 Task: Font style For heading Use Andalus with dark cyan 1 colour & Underline. font size for heading '26 Pt. 'Change the font style of data to Arabic Typesettingand font size to  18 Pt. Change the alignment of both headline & data to   center vertically. In the sheet  analysisAnnualSales_Report
Action: Mouse moved to (66, 124)
Screenshot: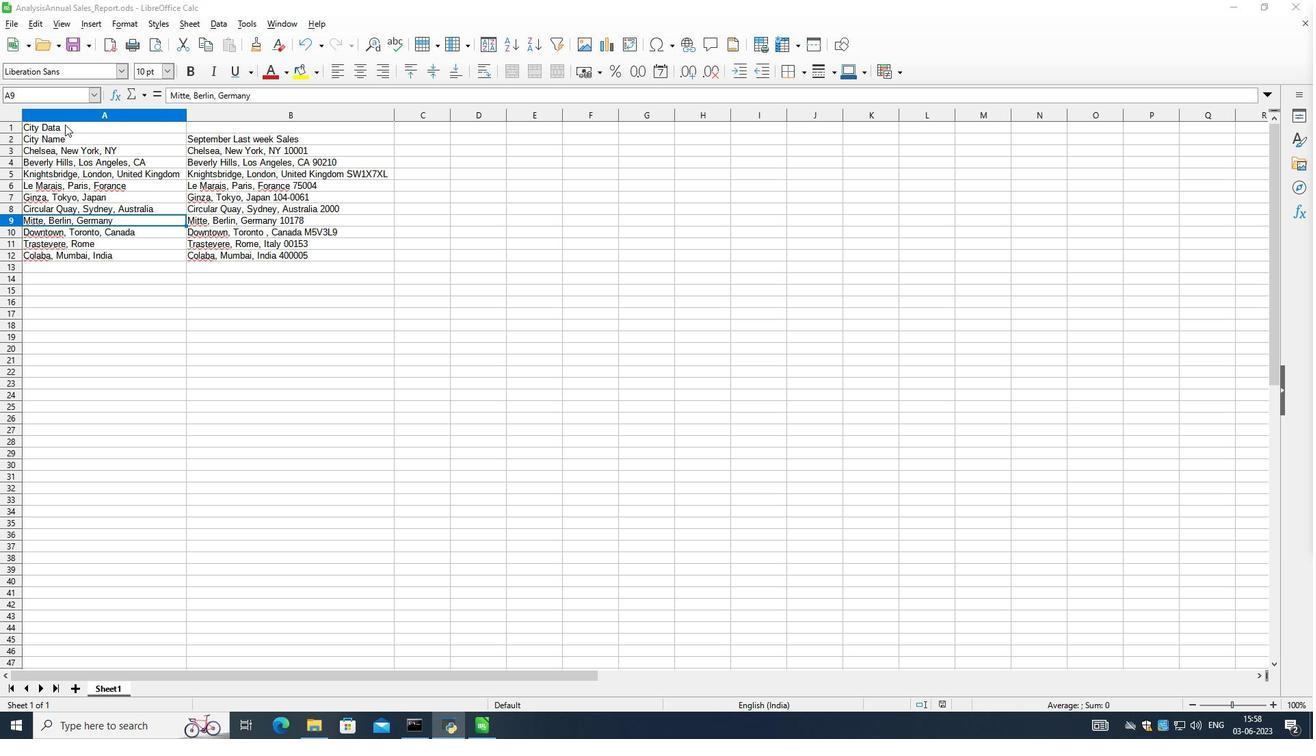 
Action: Mouse pressed left at (66, 124)
Screenshot: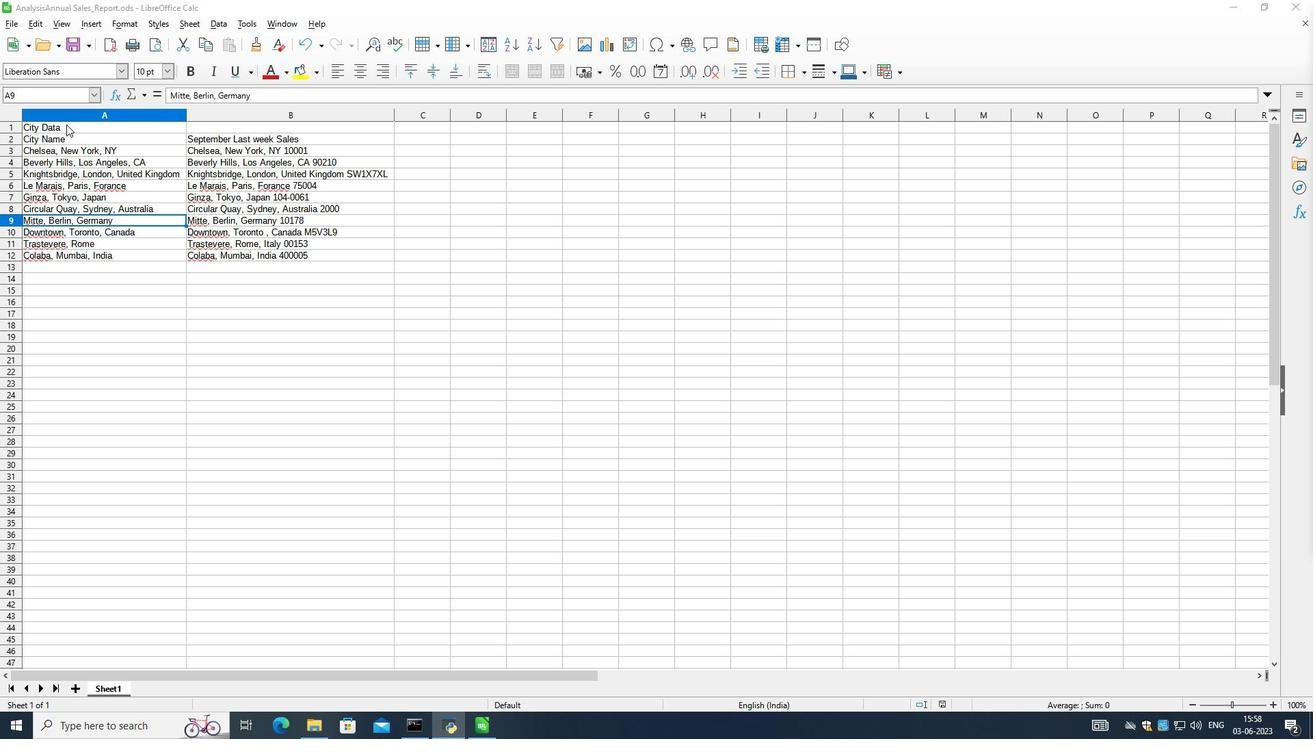 
Action: Mouse moved to (70, 162)
Screenshot: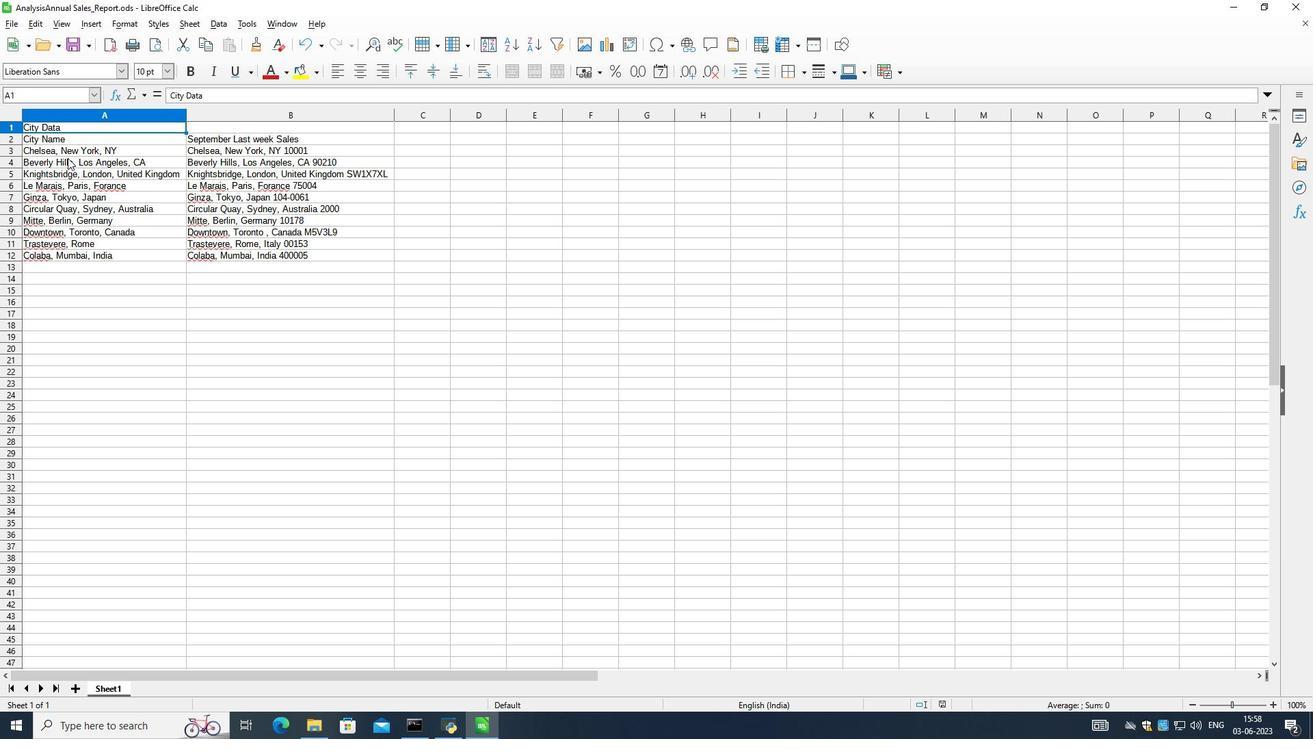 
Action: Mouse pressed left at (70, 162)
Screenshot: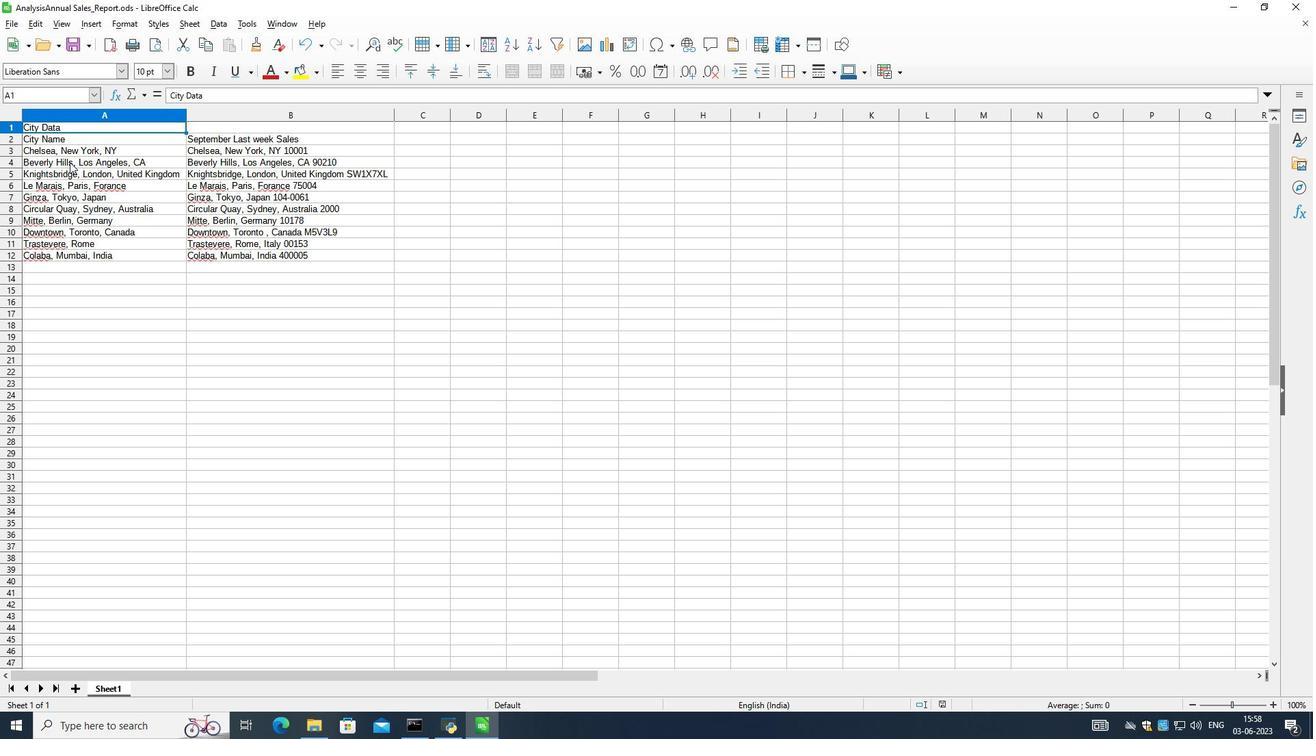 
Action: Mouse moved to (66, 125)
Screenshot: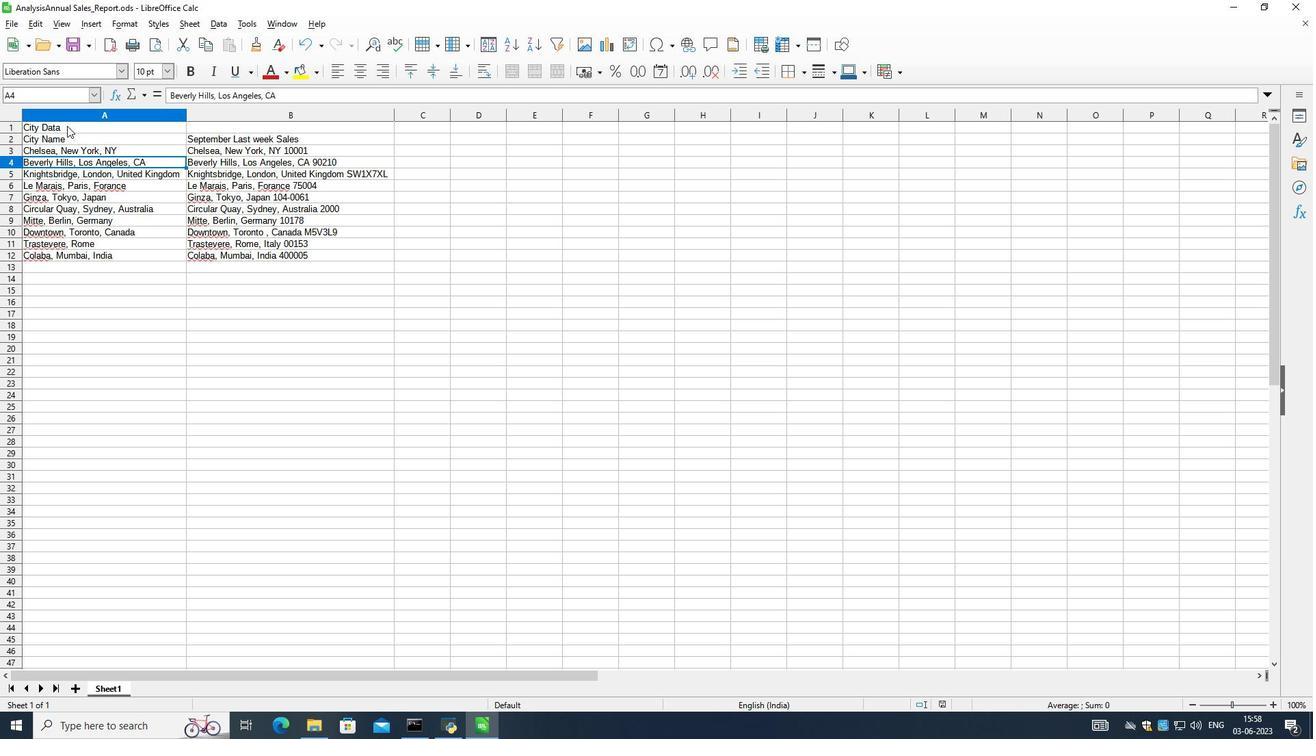
Action: Mouse pressed left at (66, 125)
Screenshot: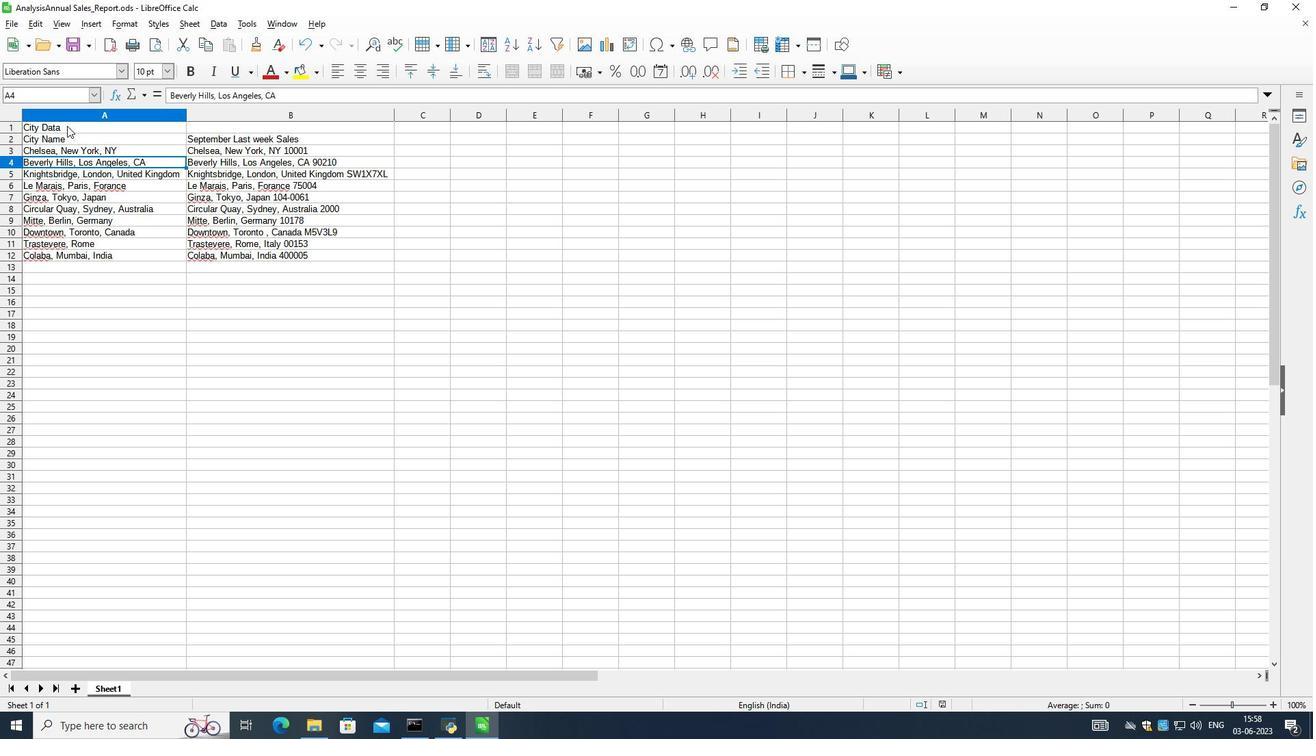 
Action: Mouse moved to (535, 72)
Screenshot: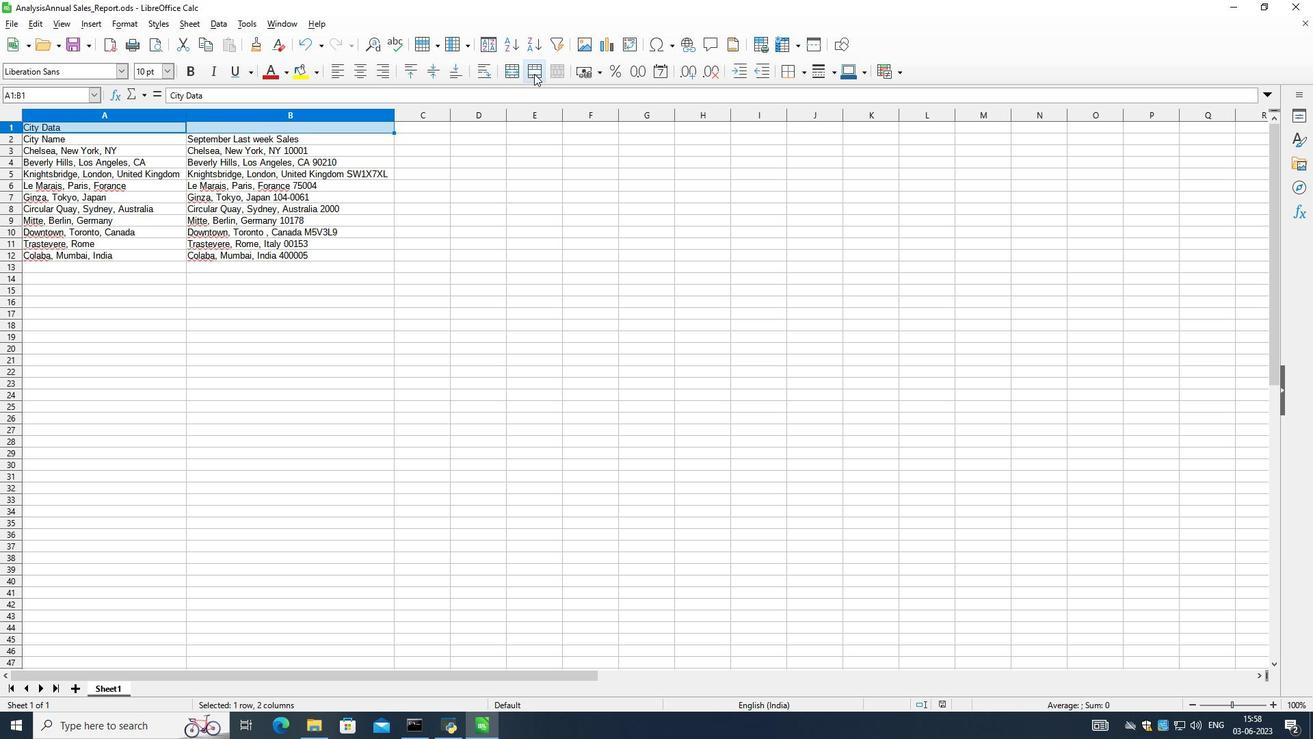
Action: Mouse pressed left at (535, 72)
Screenshot: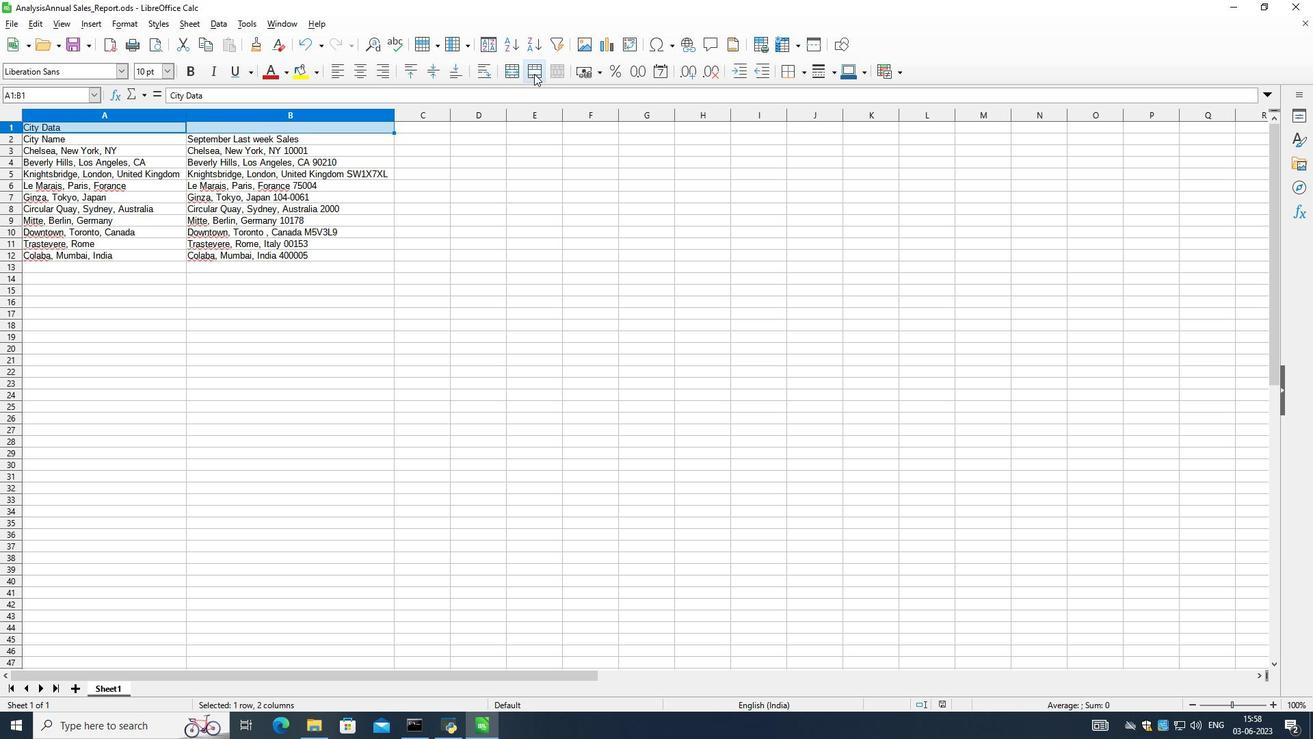 
Action: Mouse moved to (120, 67)
Screenshot: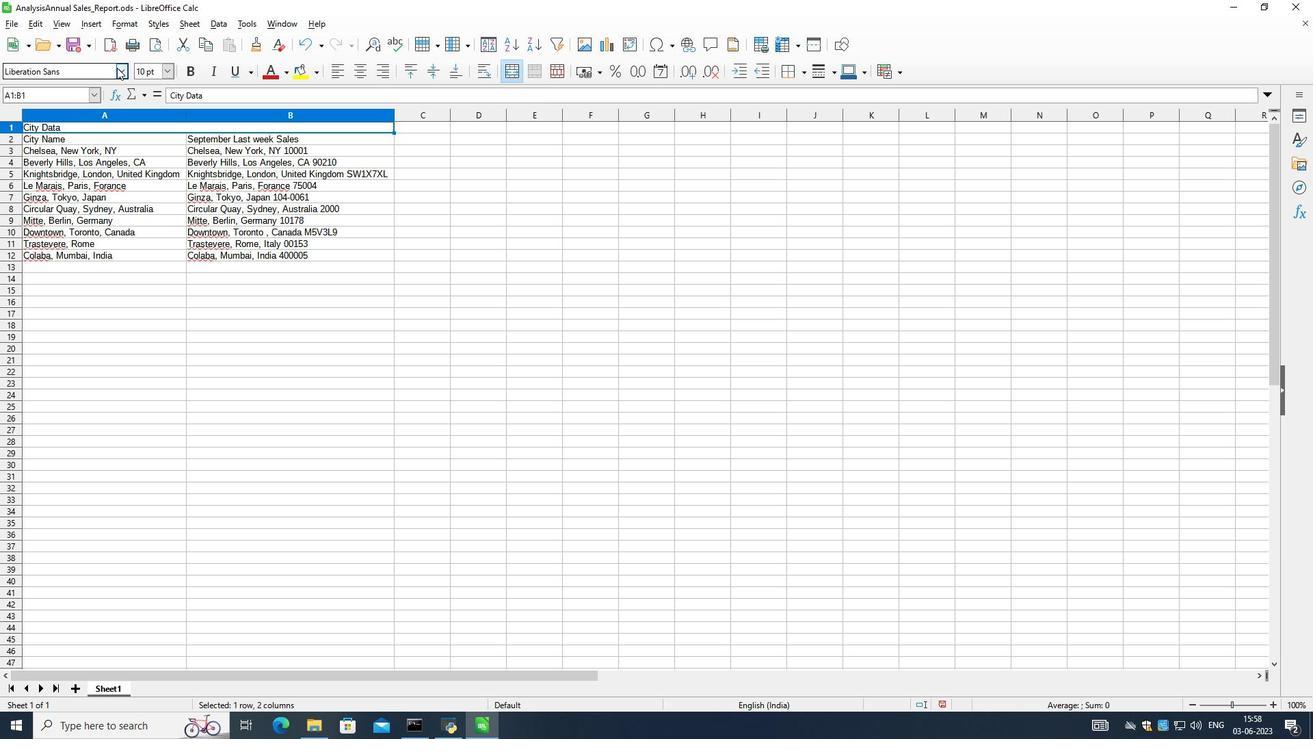 
Action: Mouse pressed left at (120, 67)
Screenshot: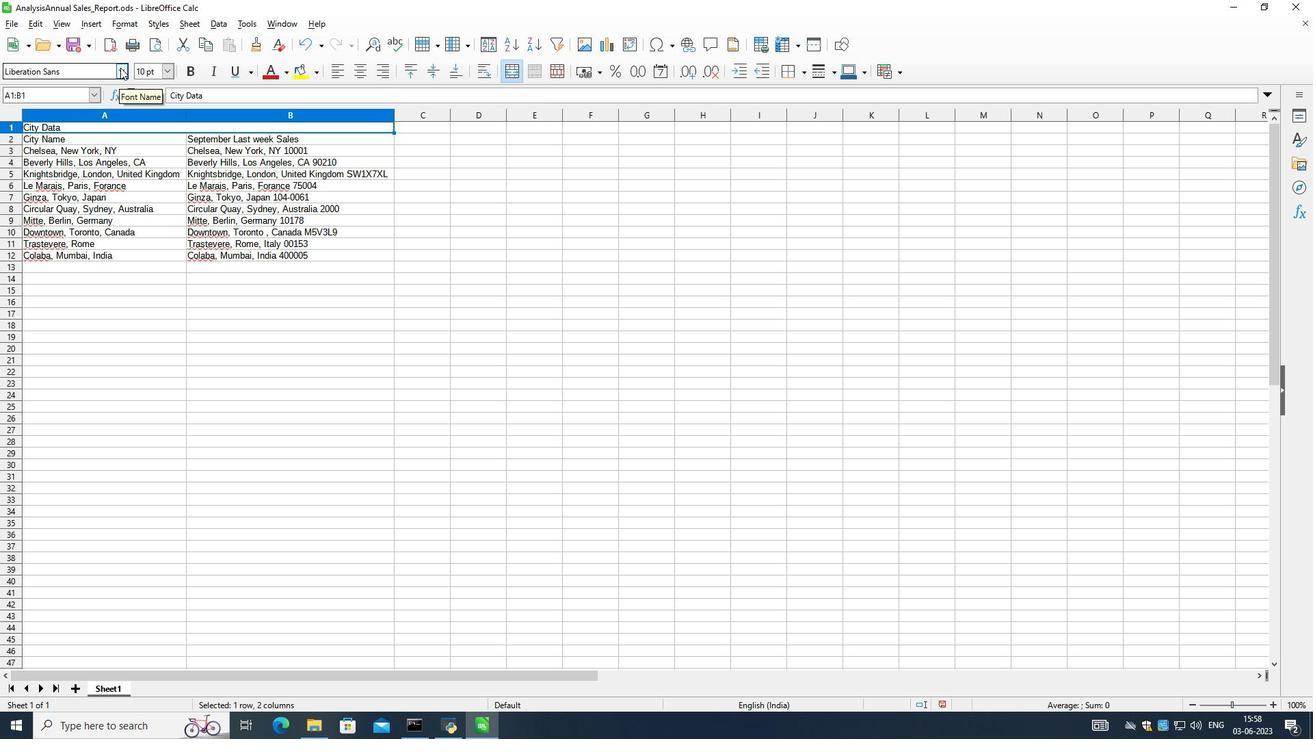 
Action: Key pressed andalus<Key.space>with<Key.space>dark<Key.space>cyan1<Key.space><Key.shift_r>C<Key.backspace>color<Key.enter>
Screenshot: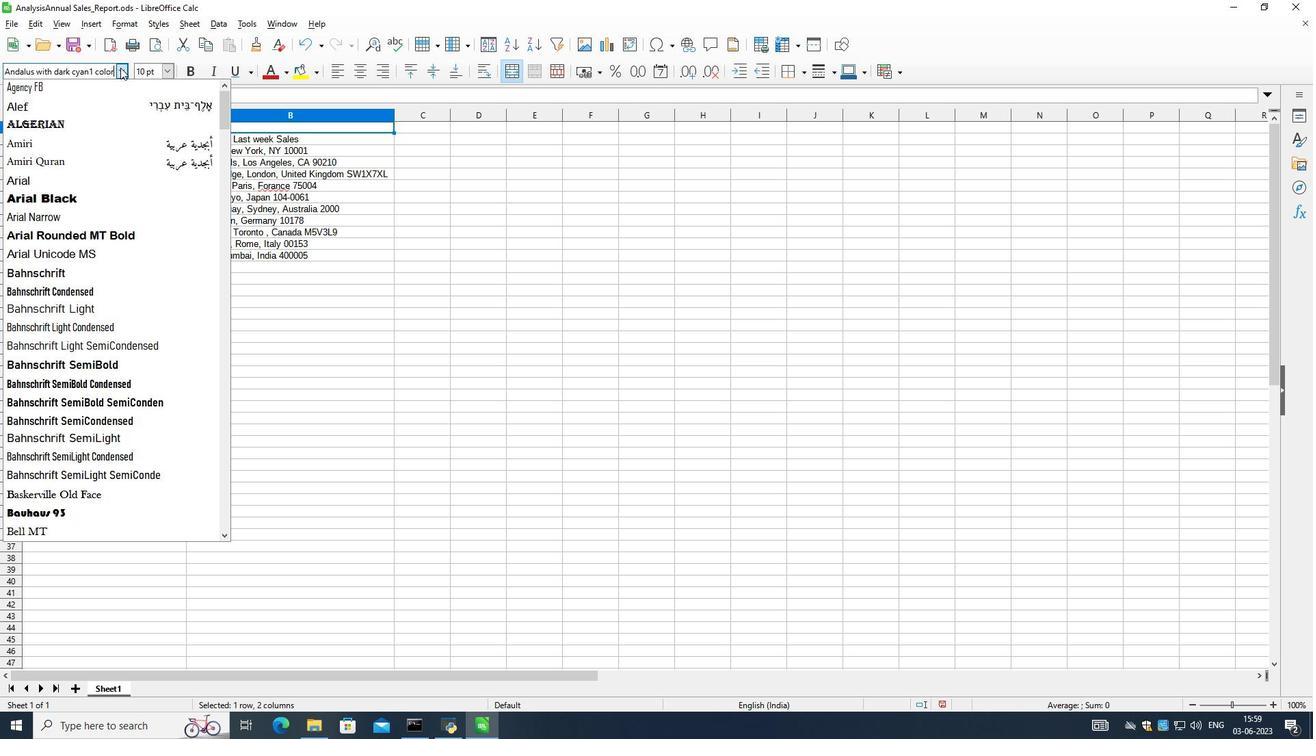 
Action: Mouse moved to (171, 211)
Screenshot: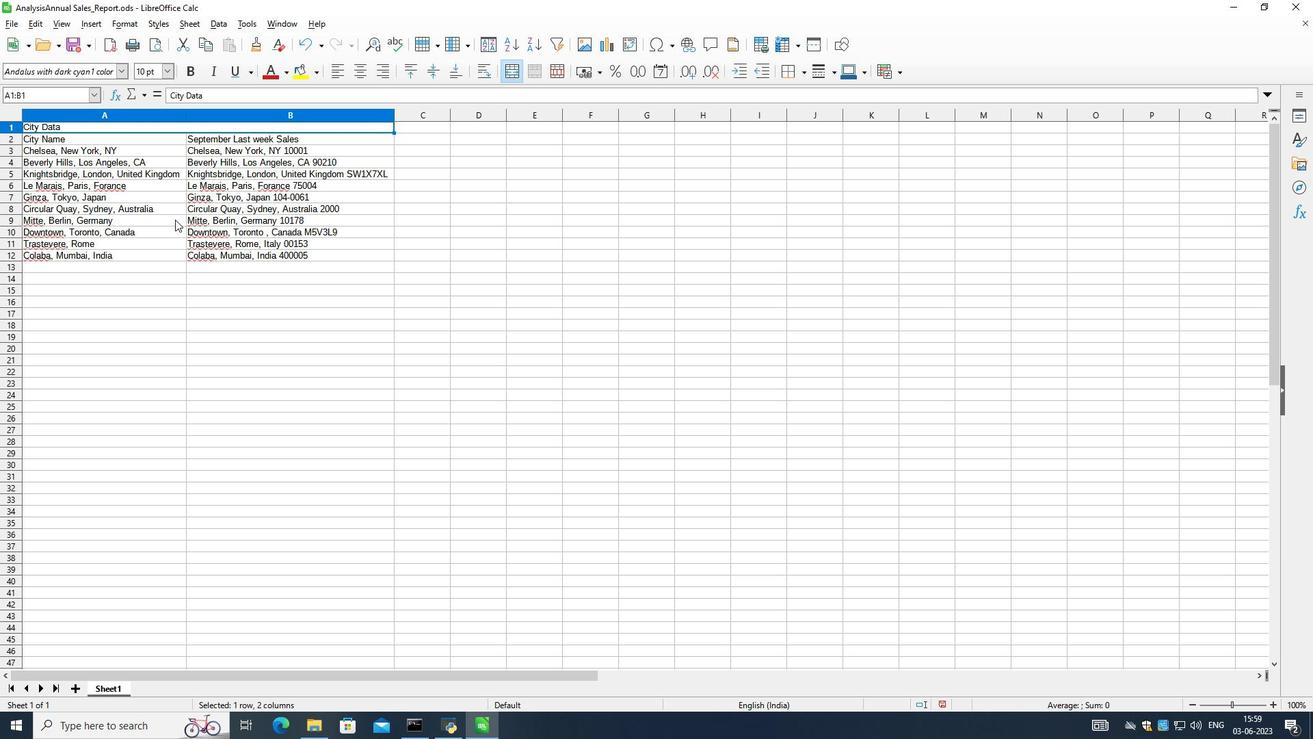 
Action: Mouse pressed left at (171, 211)
Screenshot: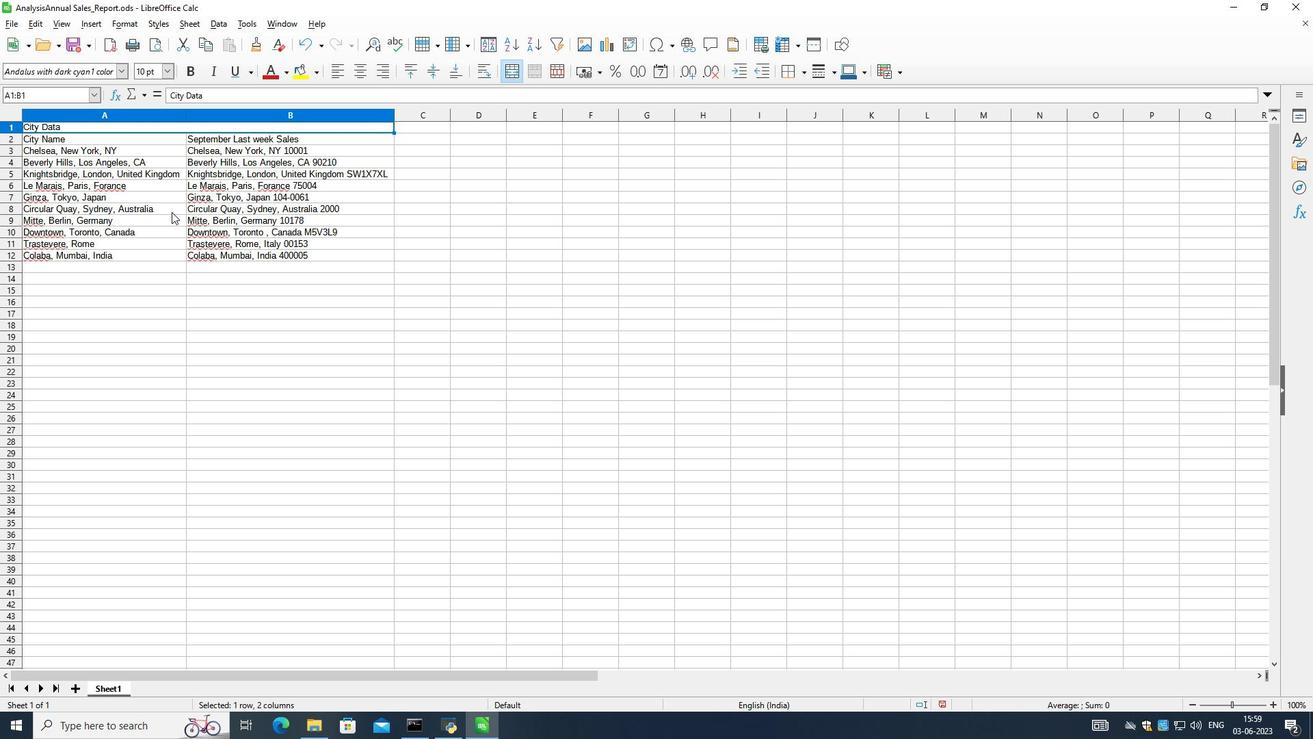 
Action: Mouse moved to (82, 125)
Screenshot: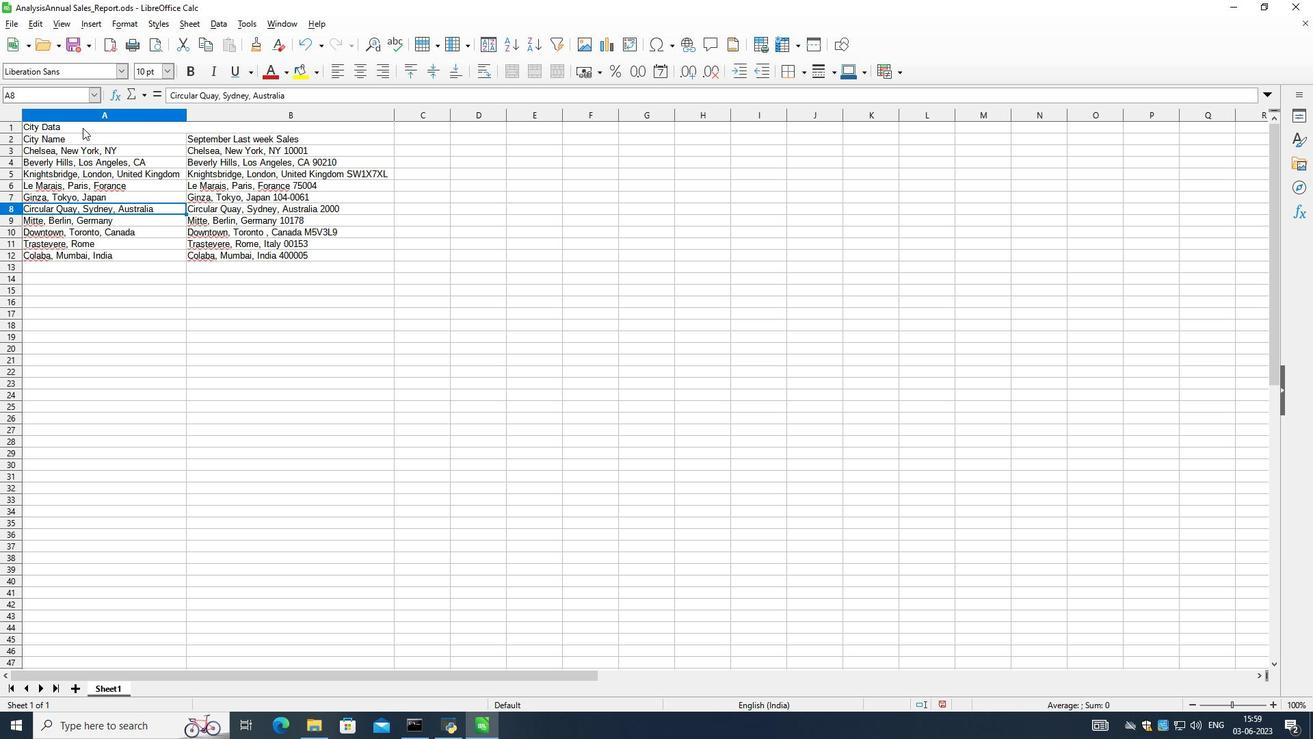 
Action: Mouse pressed left at (82, 125)
Screenshot: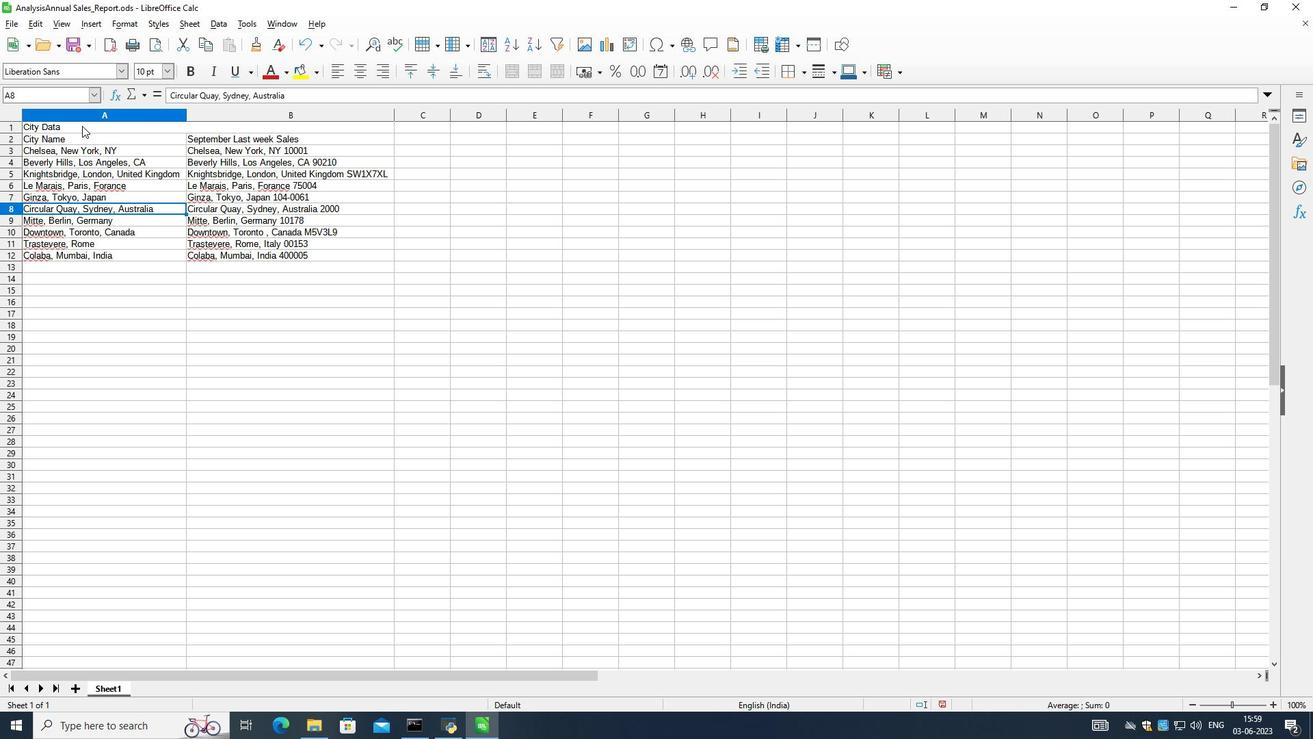 
Action: Mouse moved to (127, 66)
Screenshot: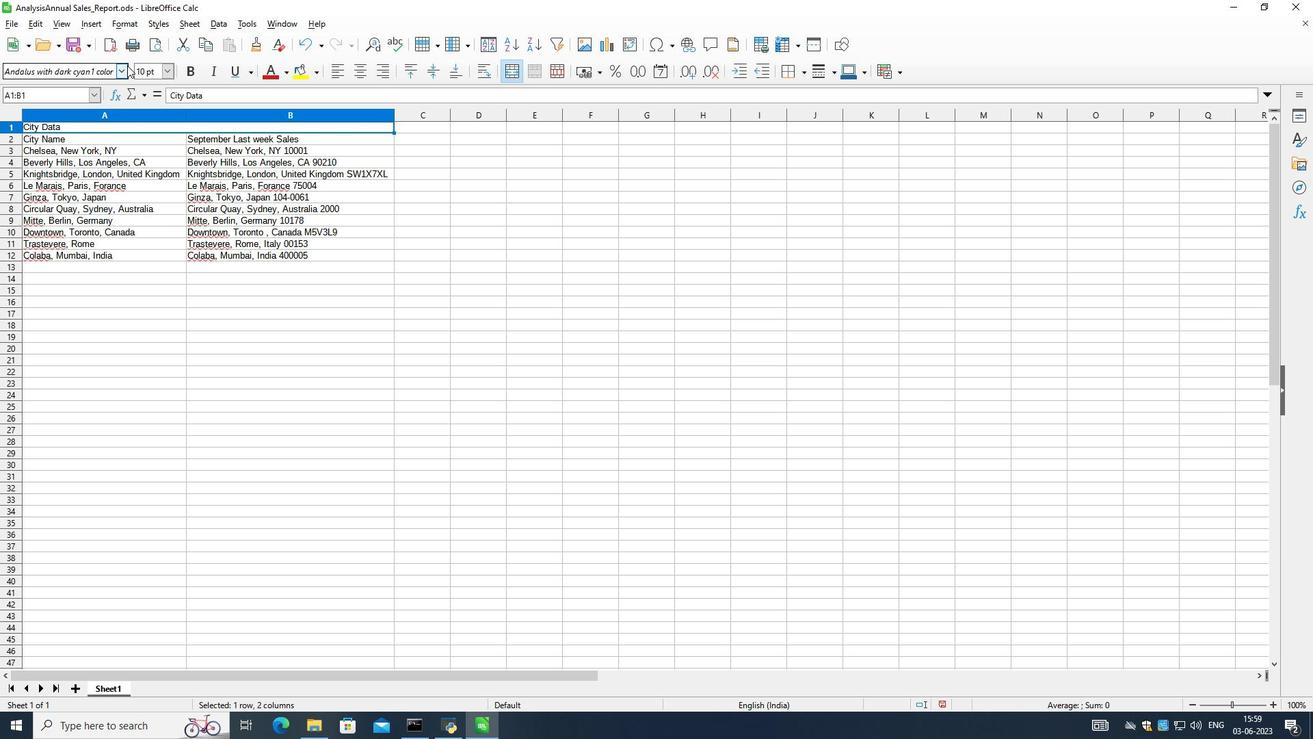 
Action: Mouse pressed left at (127, 66)
Screenshot: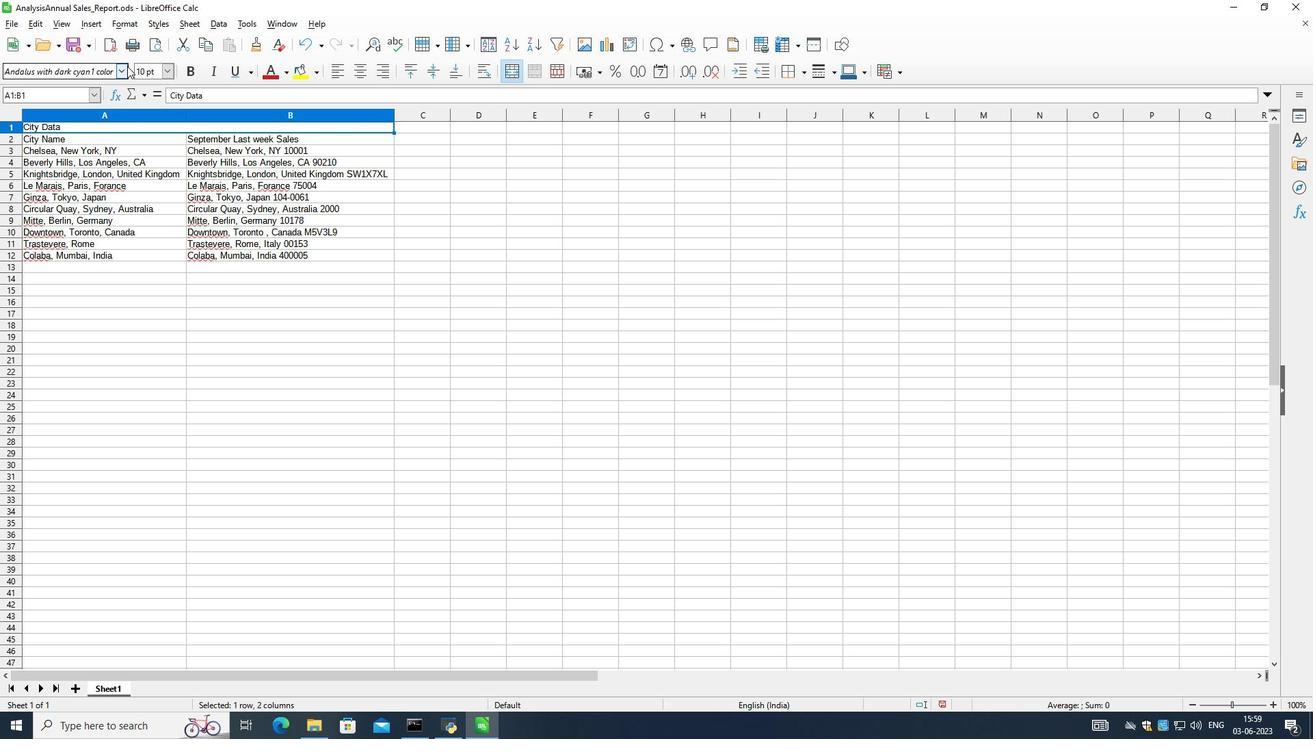 
Action: Key pressed <Key.shift_r>Andalus<Key.enter>
Screenshot: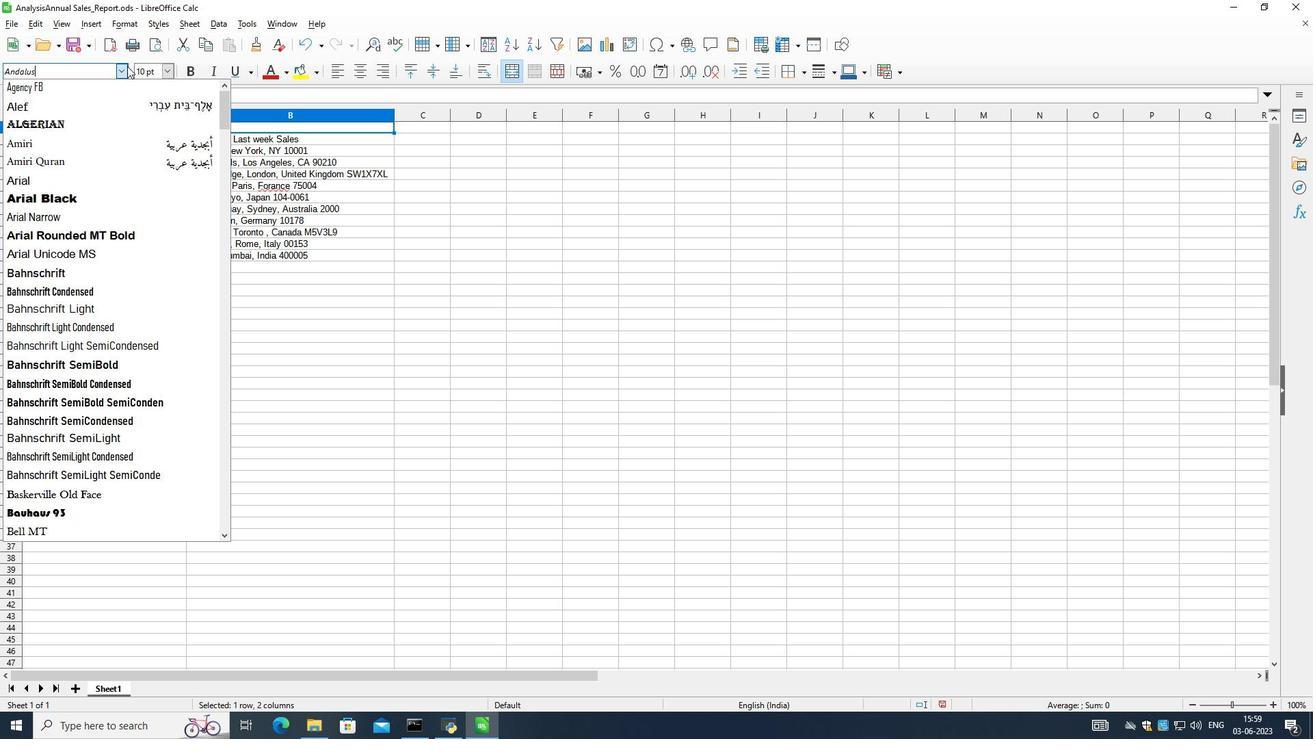 
Action: Mouse moved to (121, 73)
Screenshot: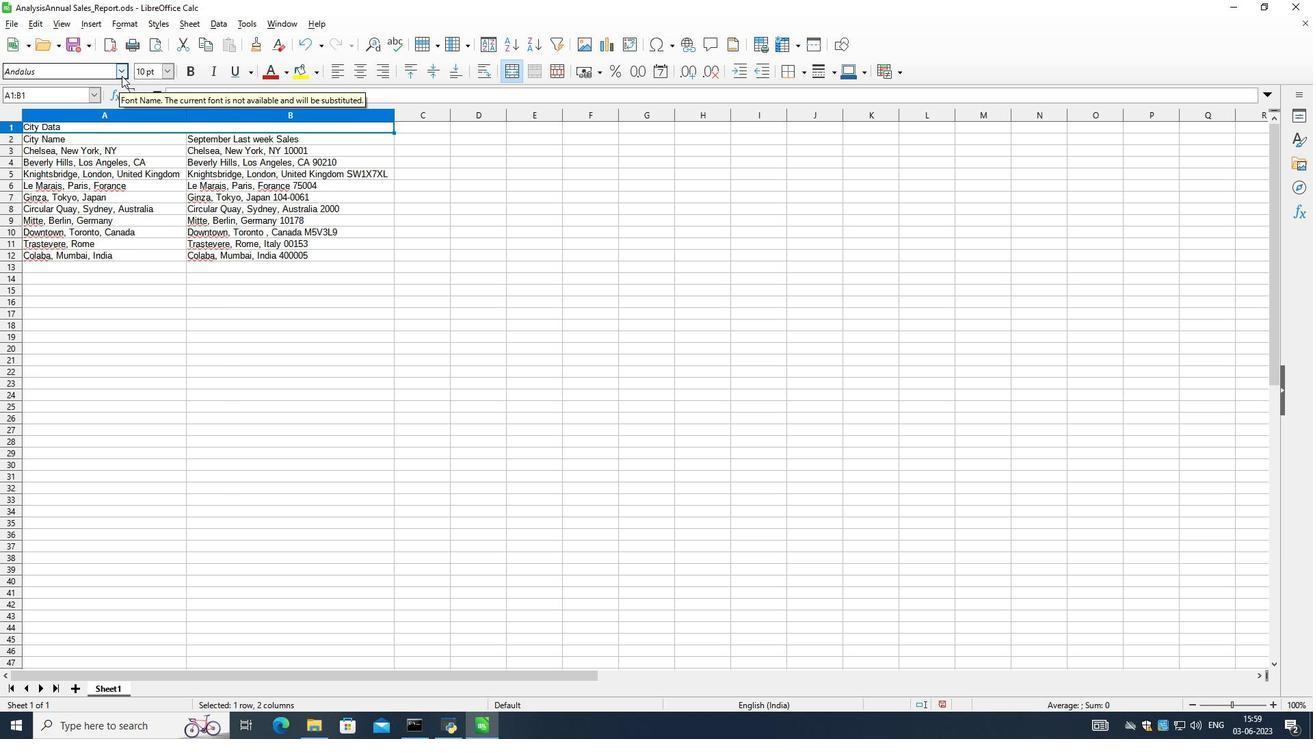 
Action: Mouse pressed left at (121, 73)
Screenshot: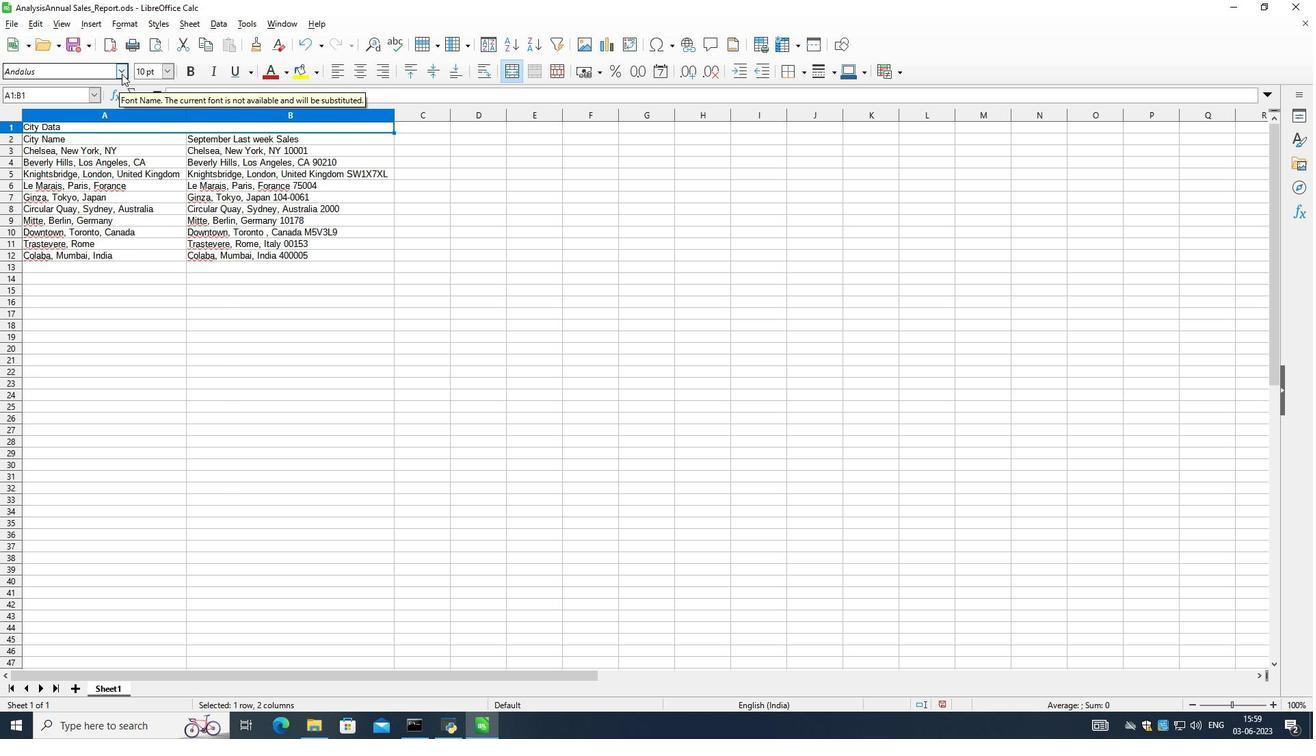 
Action: Mouse moved to (284, 173)
Screenshot: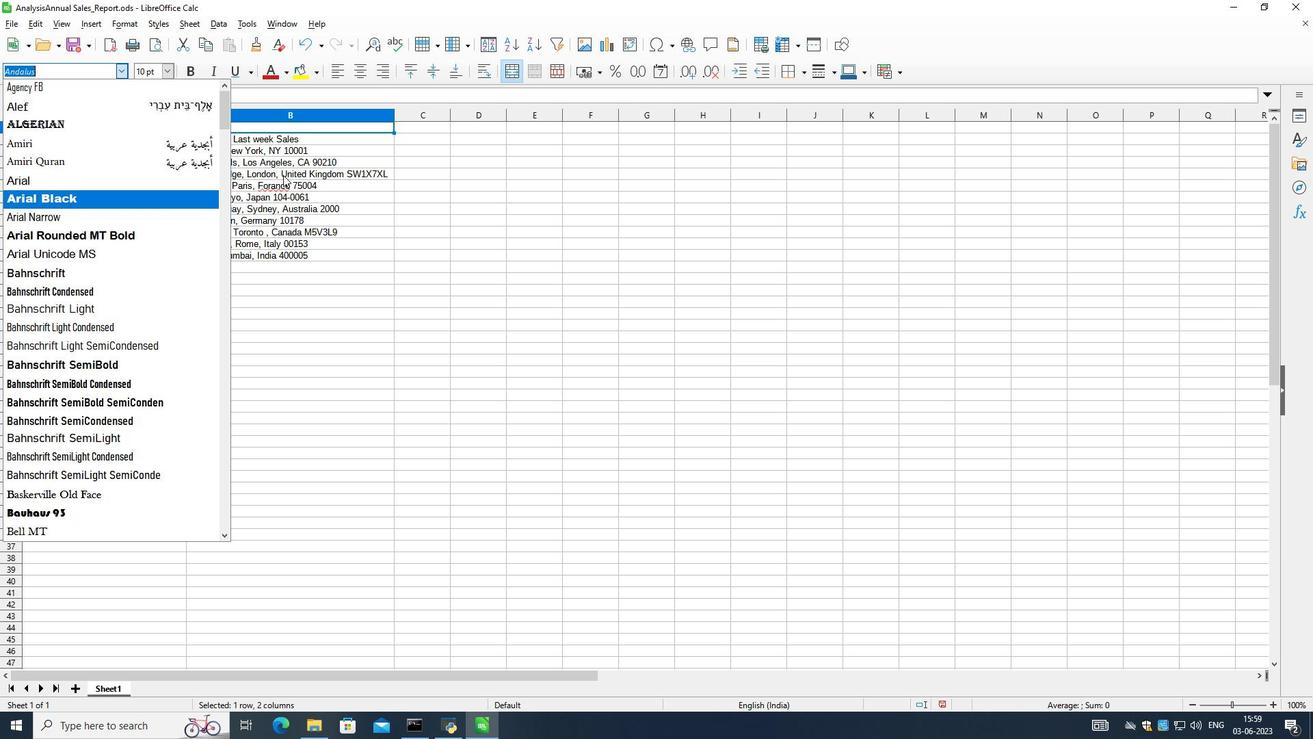 
Action: Mouse pressed left at (284, 173)
Screenshot: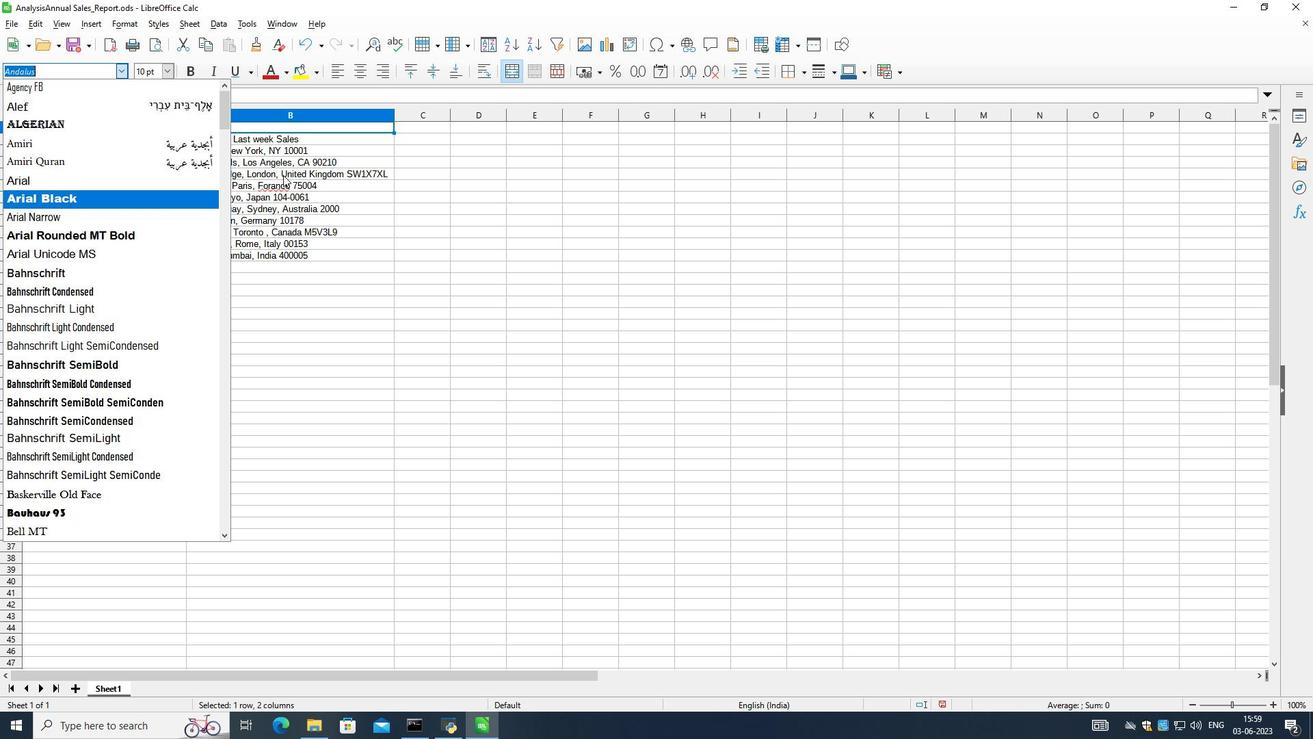 
Action: Mouse moved to (233, 71)
Screenshot: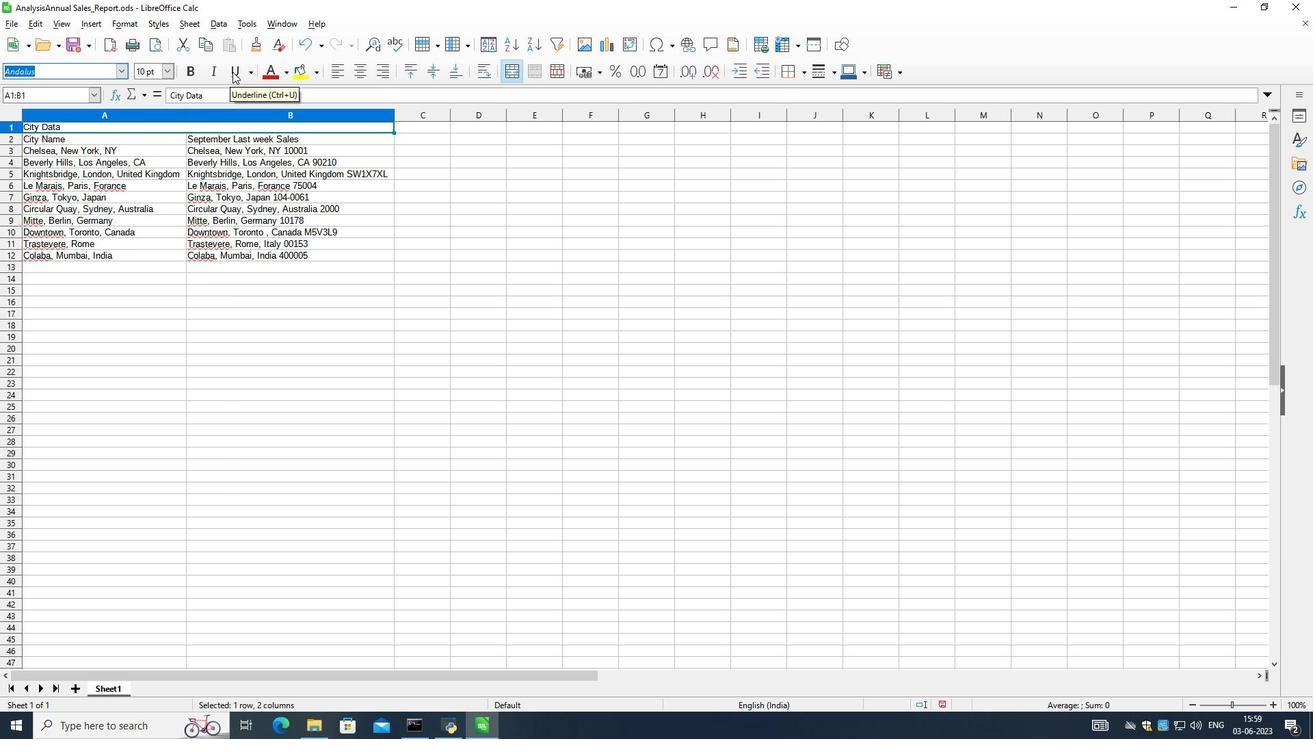 
Action: Mouse pressed left at (233, 71)
Screenshot: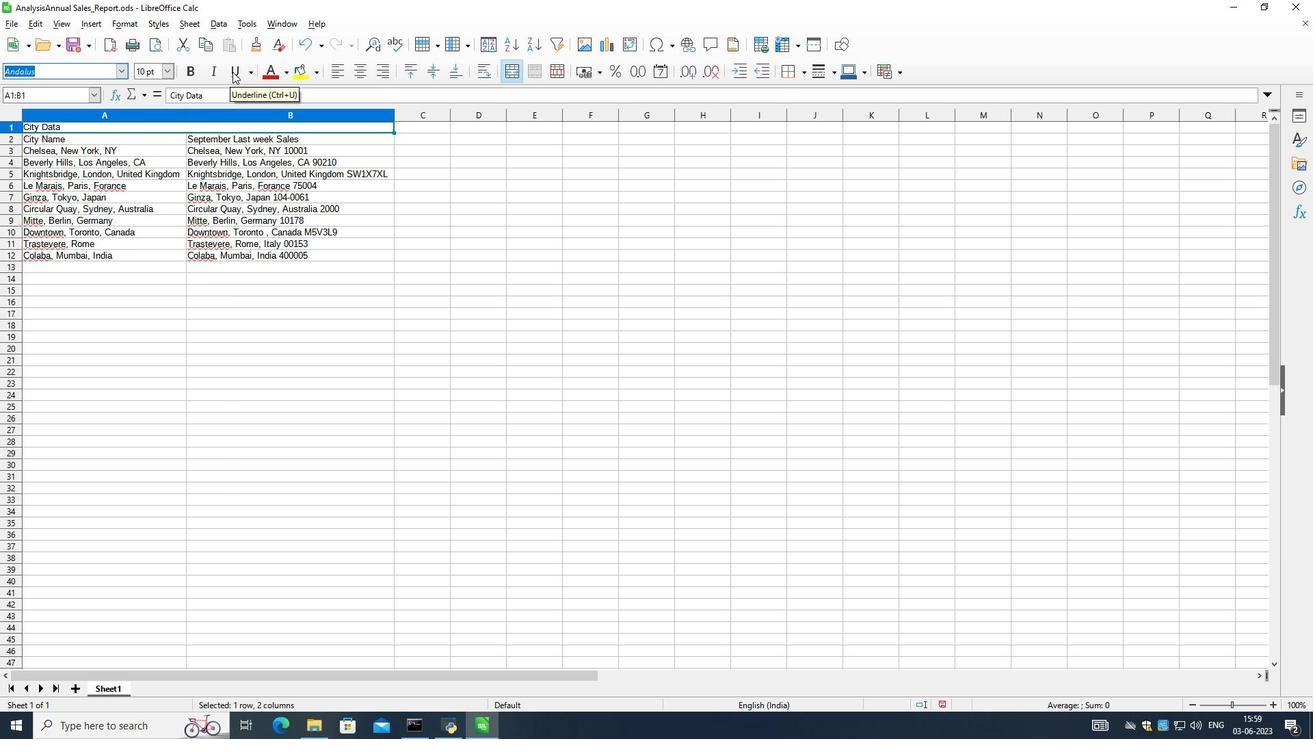 
Action: Mouse moved to (272, 69)
Screenshot: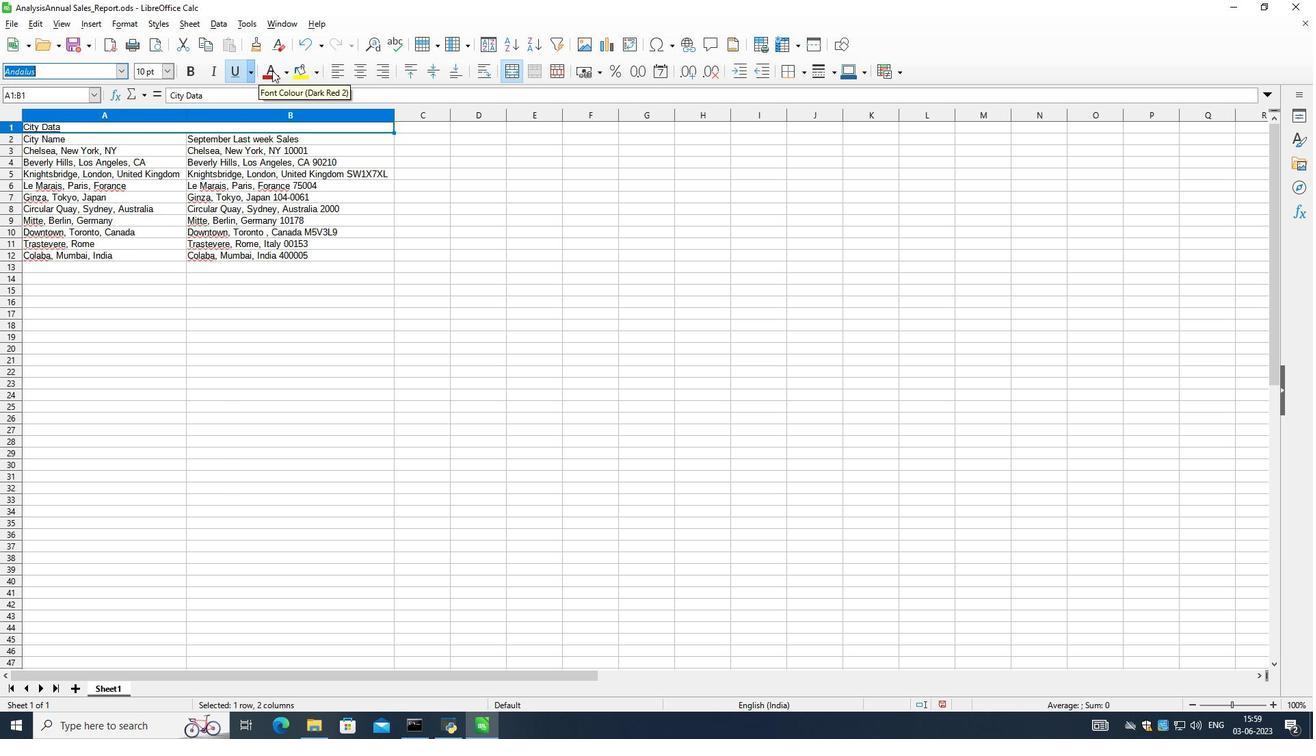 
Action: Mouse pressed left at (272, 69)
Screenshot: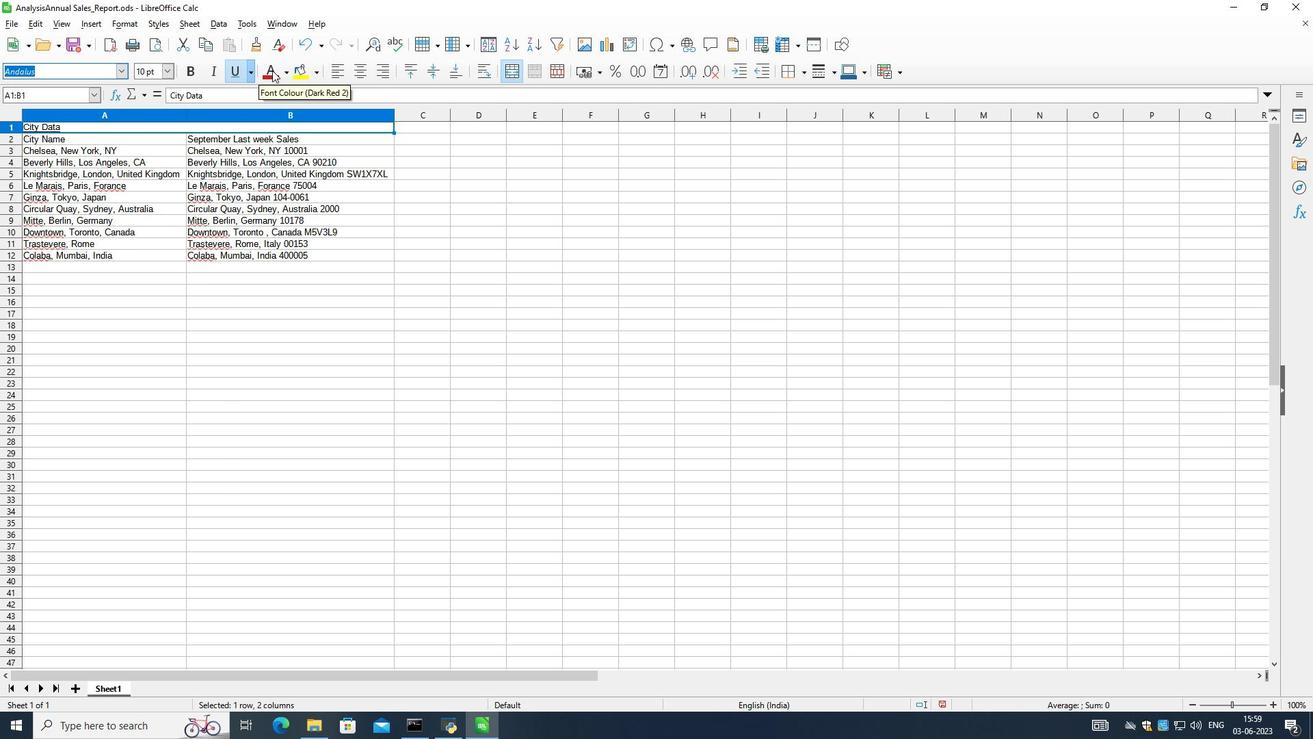 
Action: Mouse moved to (123, 75)
Screenshot: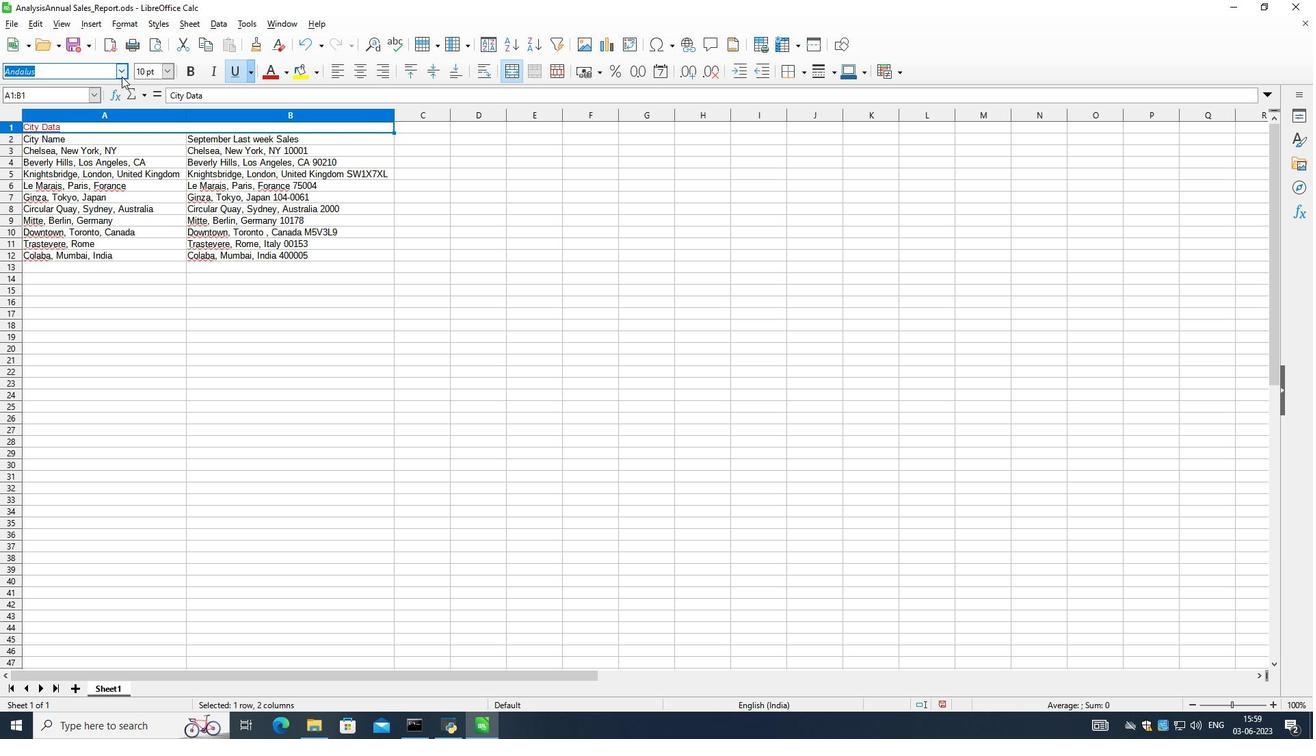 
Action: Mouse pressed left at (123, 75)
Screenshot: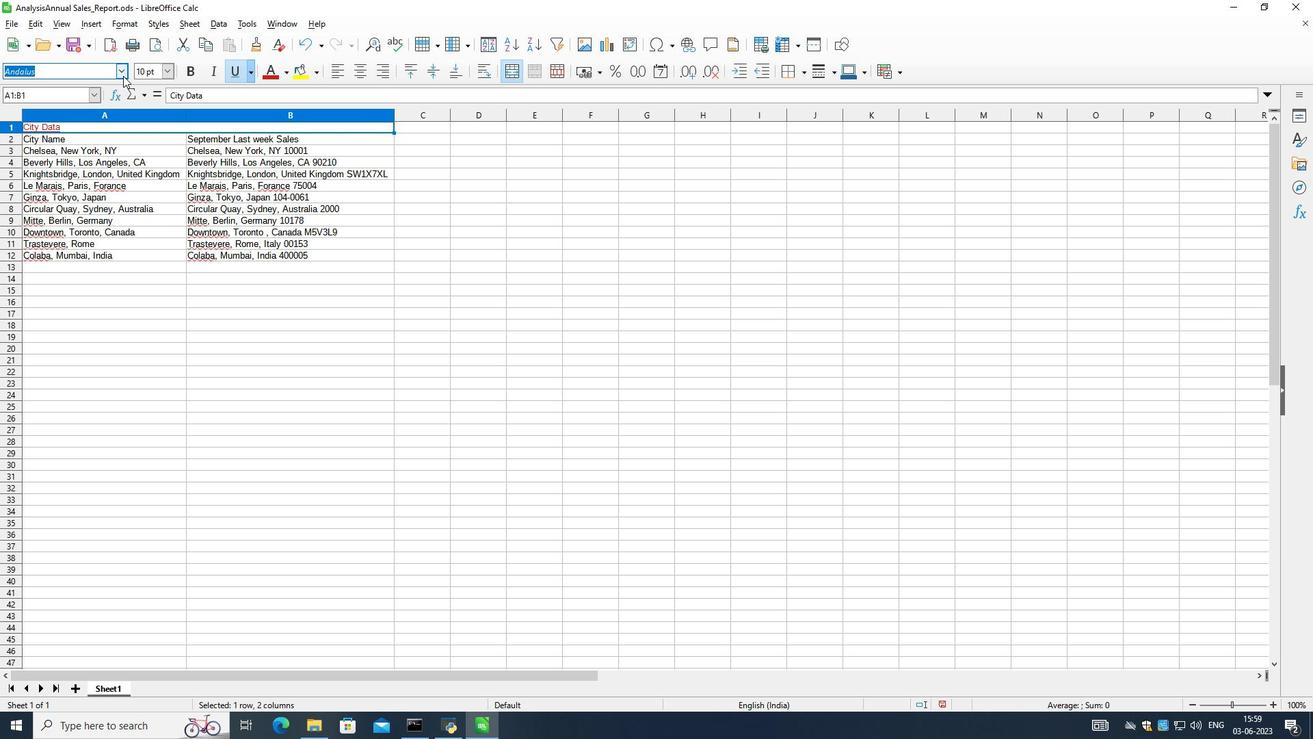 
Action: Key pressed andu<Key.backspace>alus<Key.enter>
Screenshot: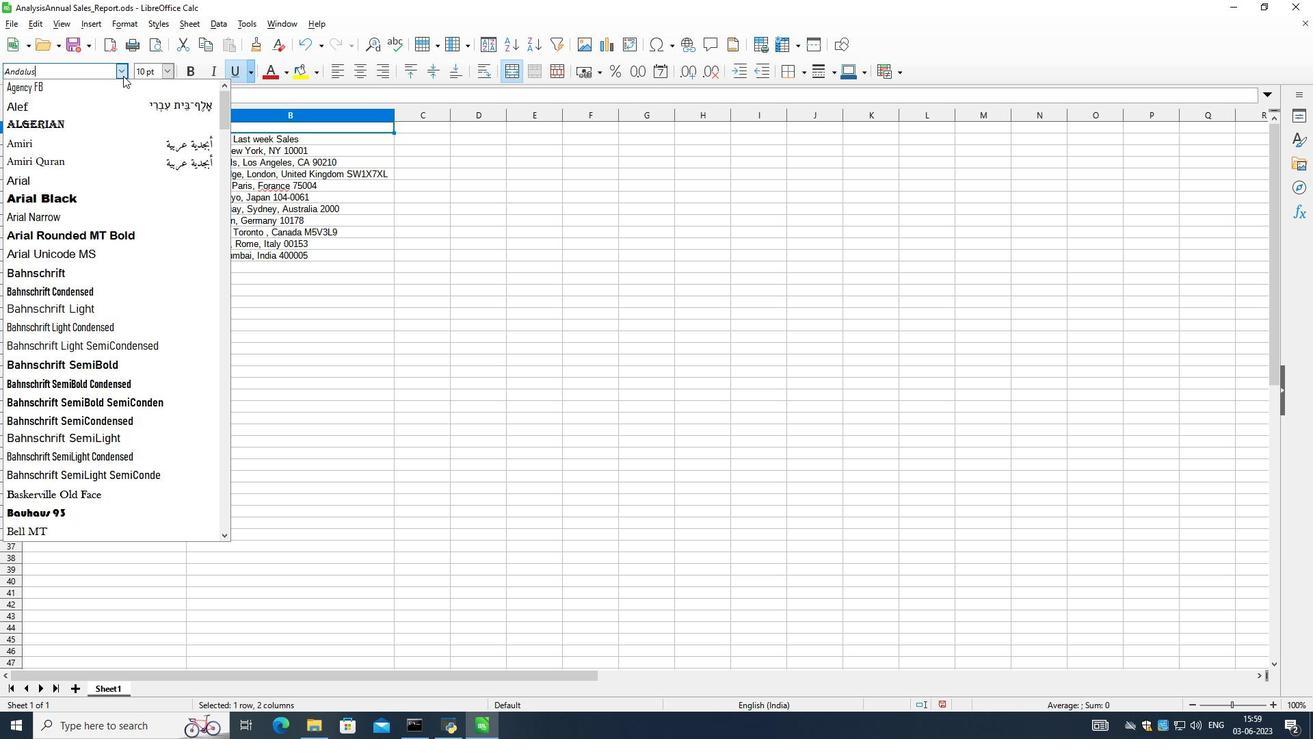 
Action: Mouse moved to (121, 71)
Screenshot: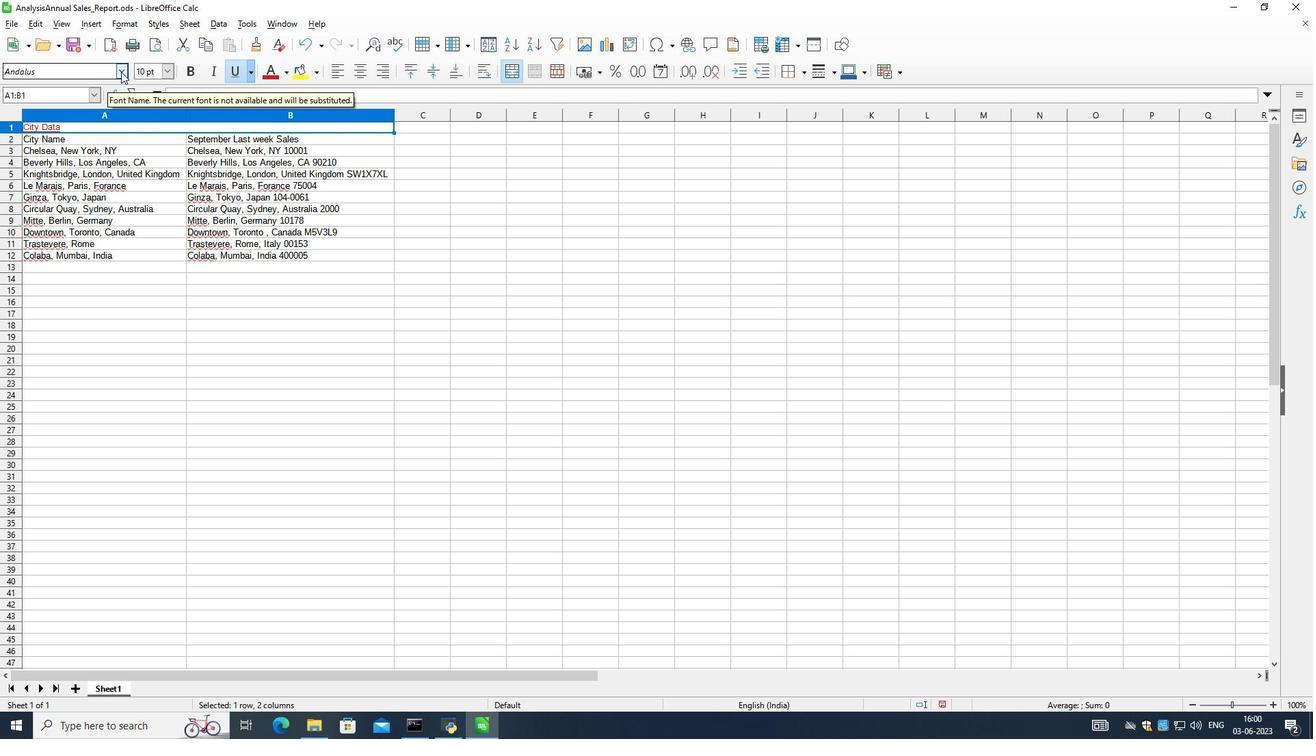 
Action: Mouse pressed left at (121, 71)
Screenshot: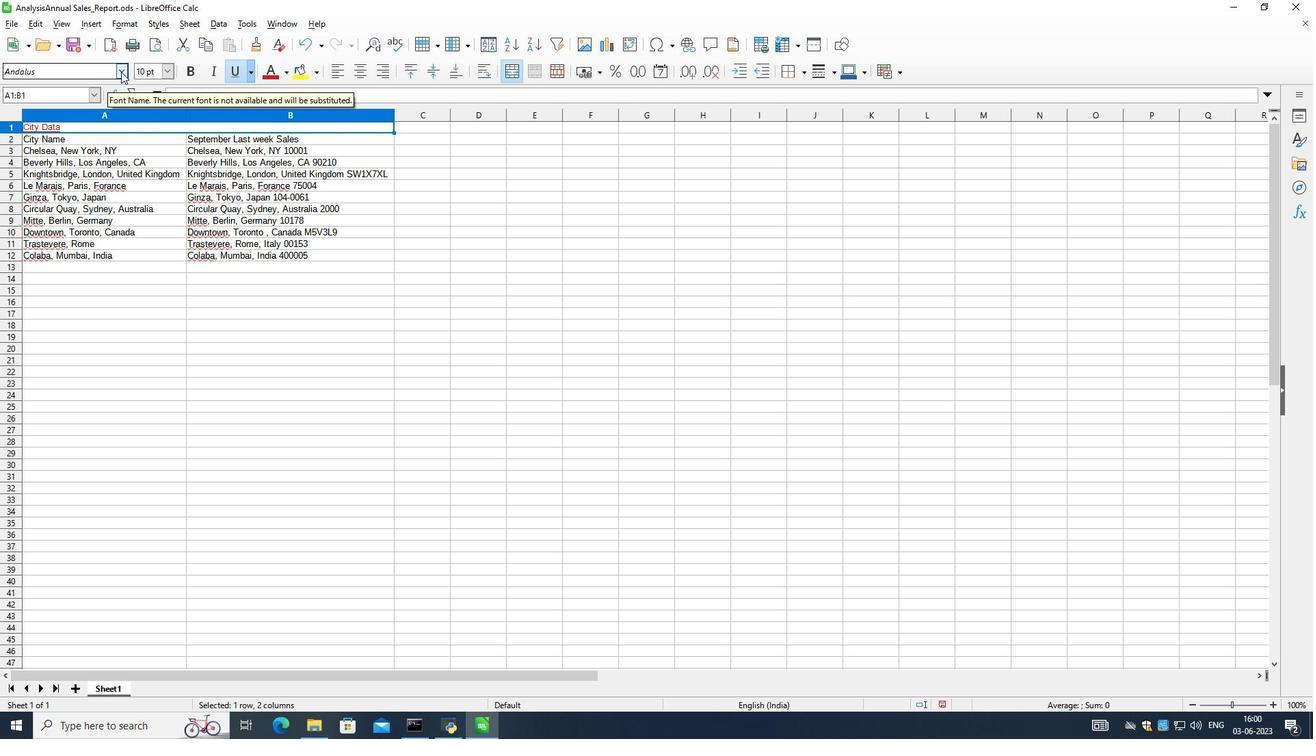 
Action: Mouse moved to (95, 123)
Screenshot: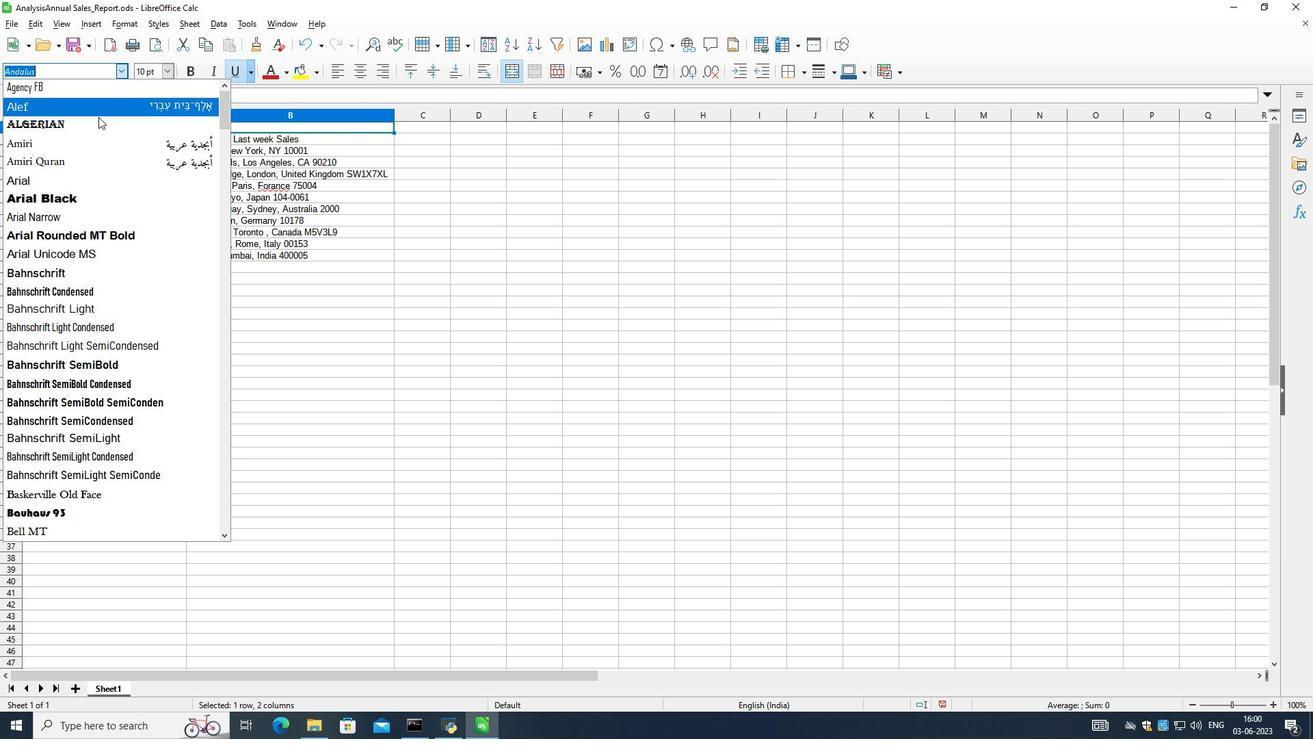 
Action: Key pressed chya<Key.backspace><Key.backspace><Key.backspace><Key.backspace><Key.backspace>cyan<Key.space>1<Key.enter>
Screenshot: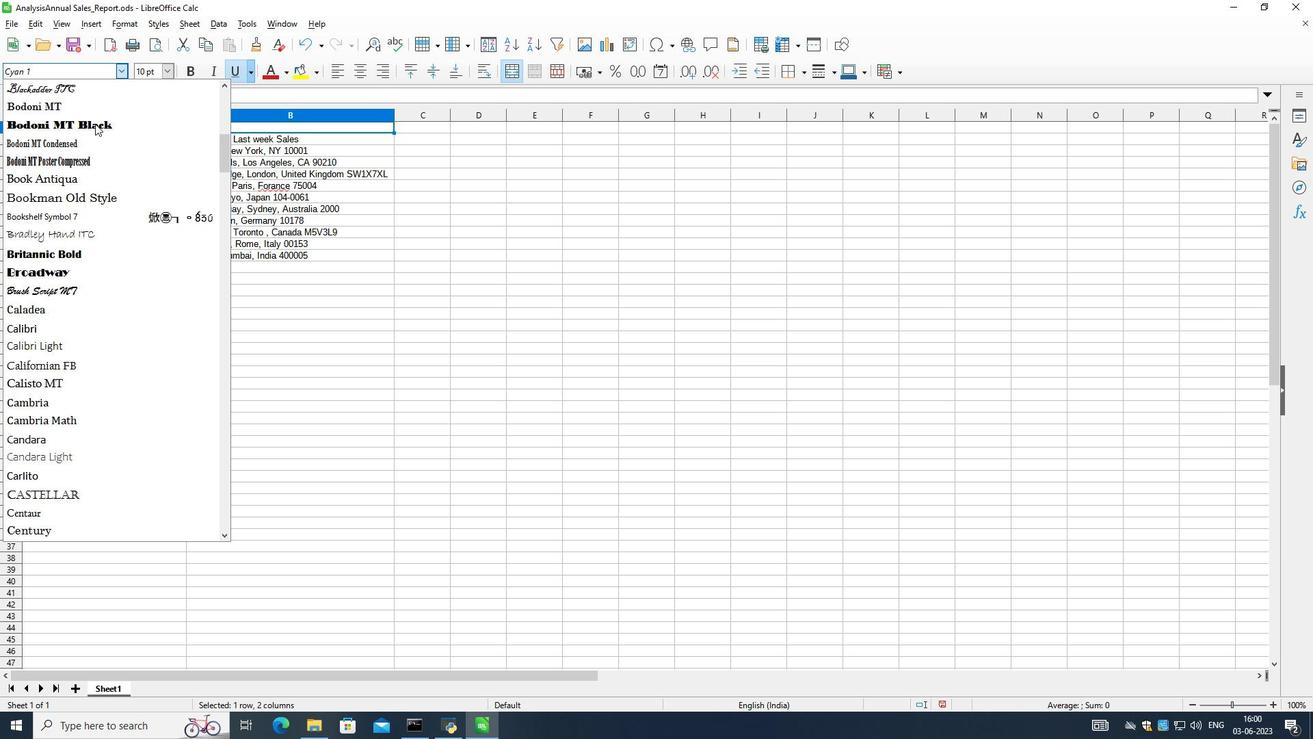 
Action: Mouse moved to (234, 71)
Screenshot: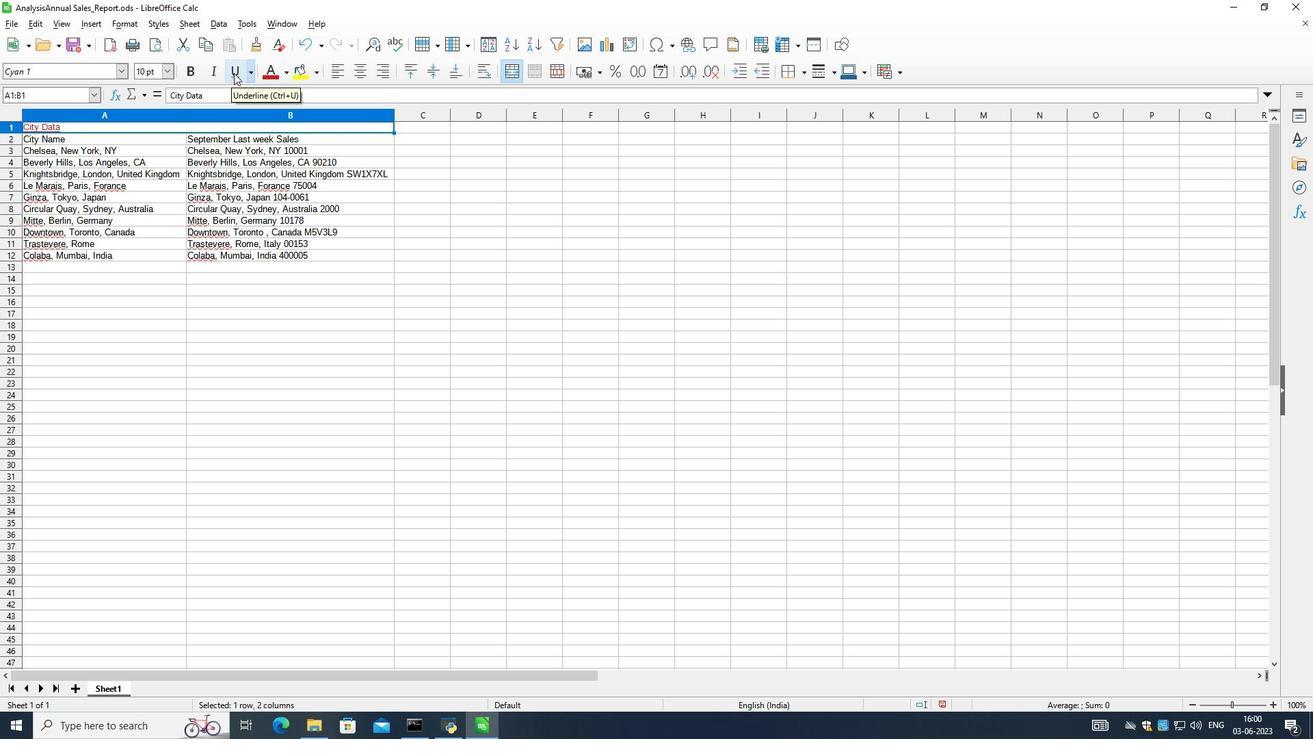 
Action: Mouse pressed left at (234, 71)
Screenshot: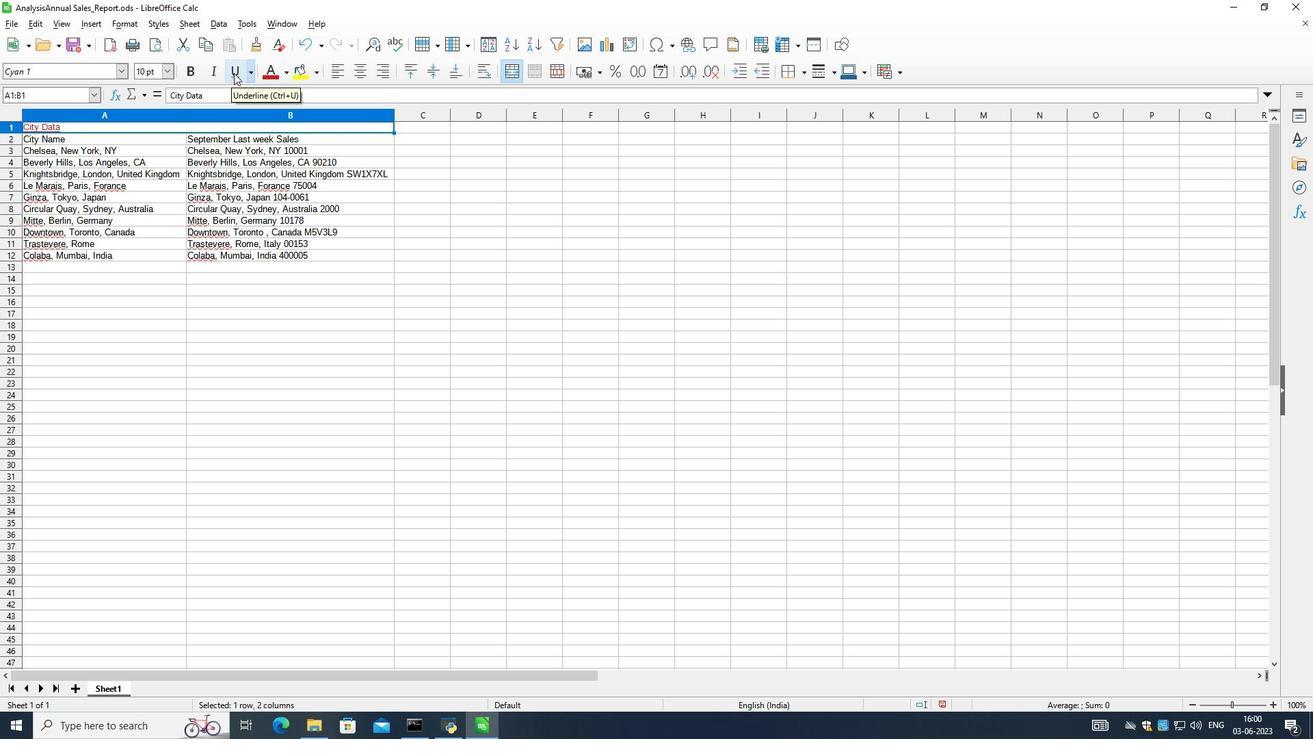 
Action: Mouse moved to (170, 73)
Screenshot: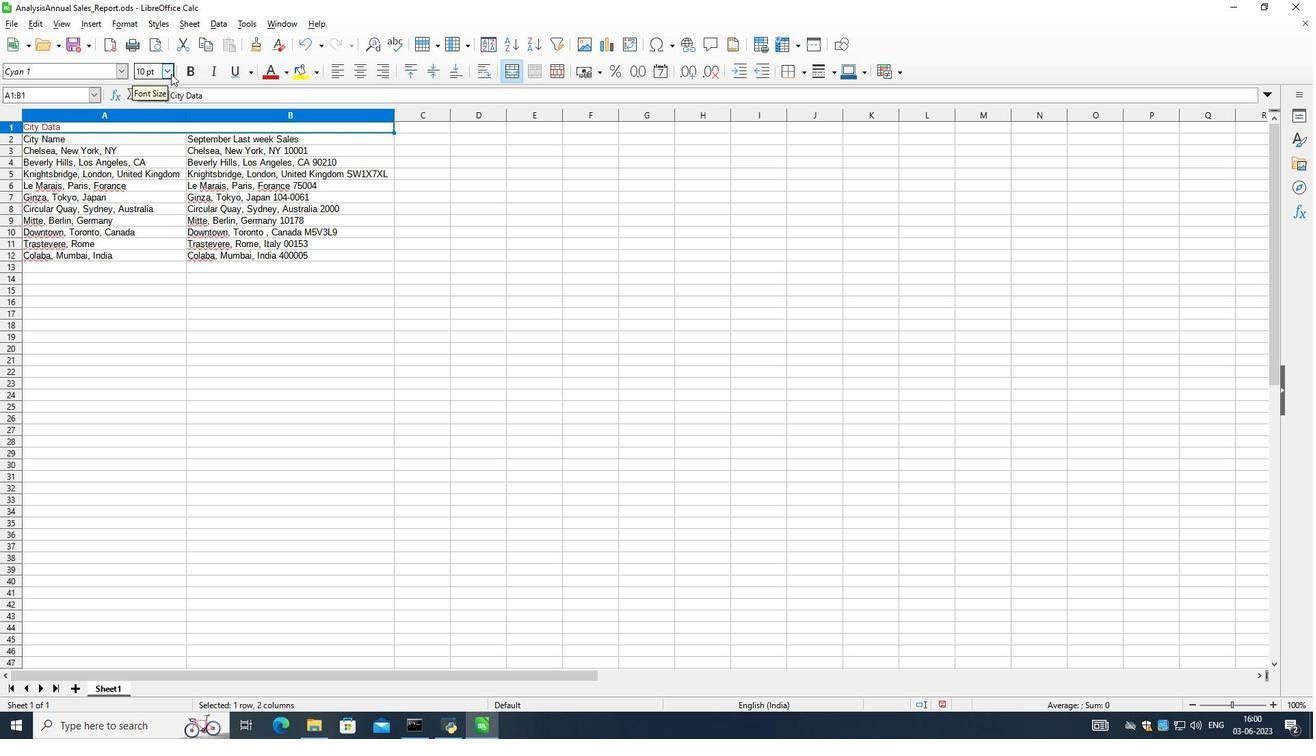
Action: Mouse pressed left at (170, 73)
Screenshot: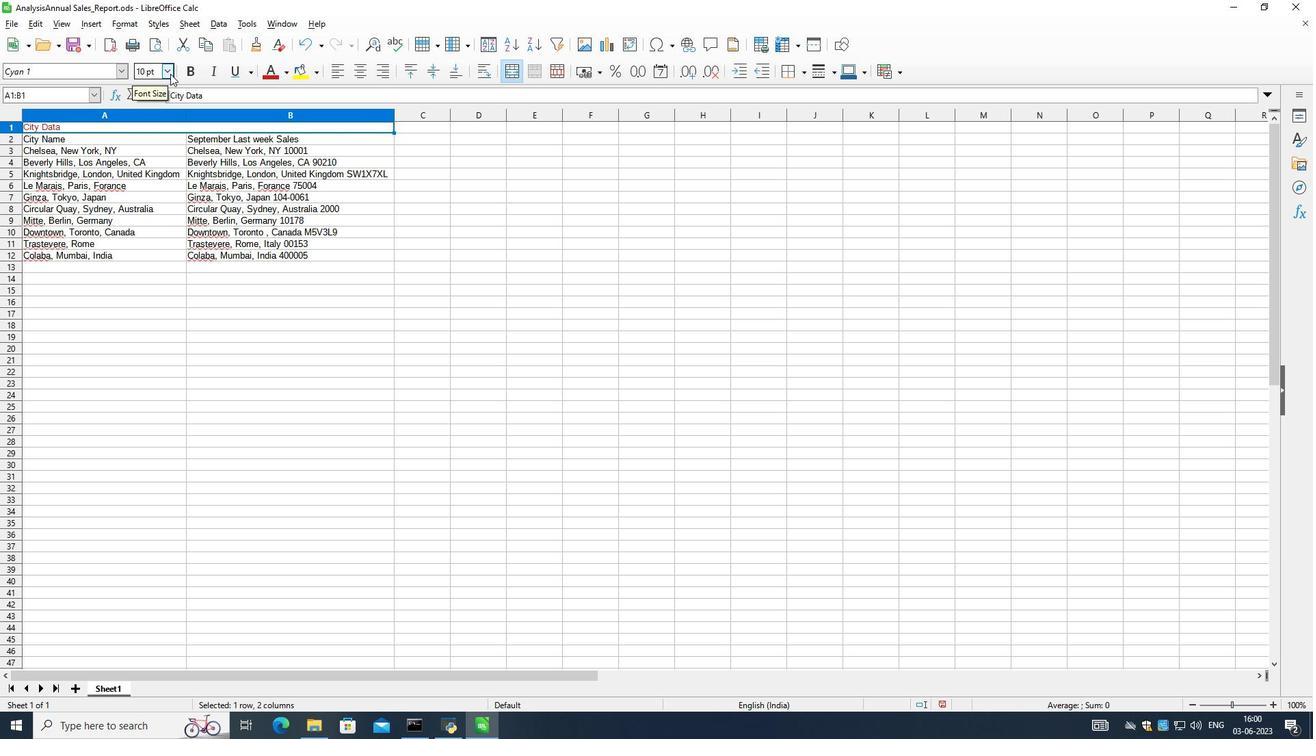 
Action: Mouse moved to (147, 286)
Screenshot: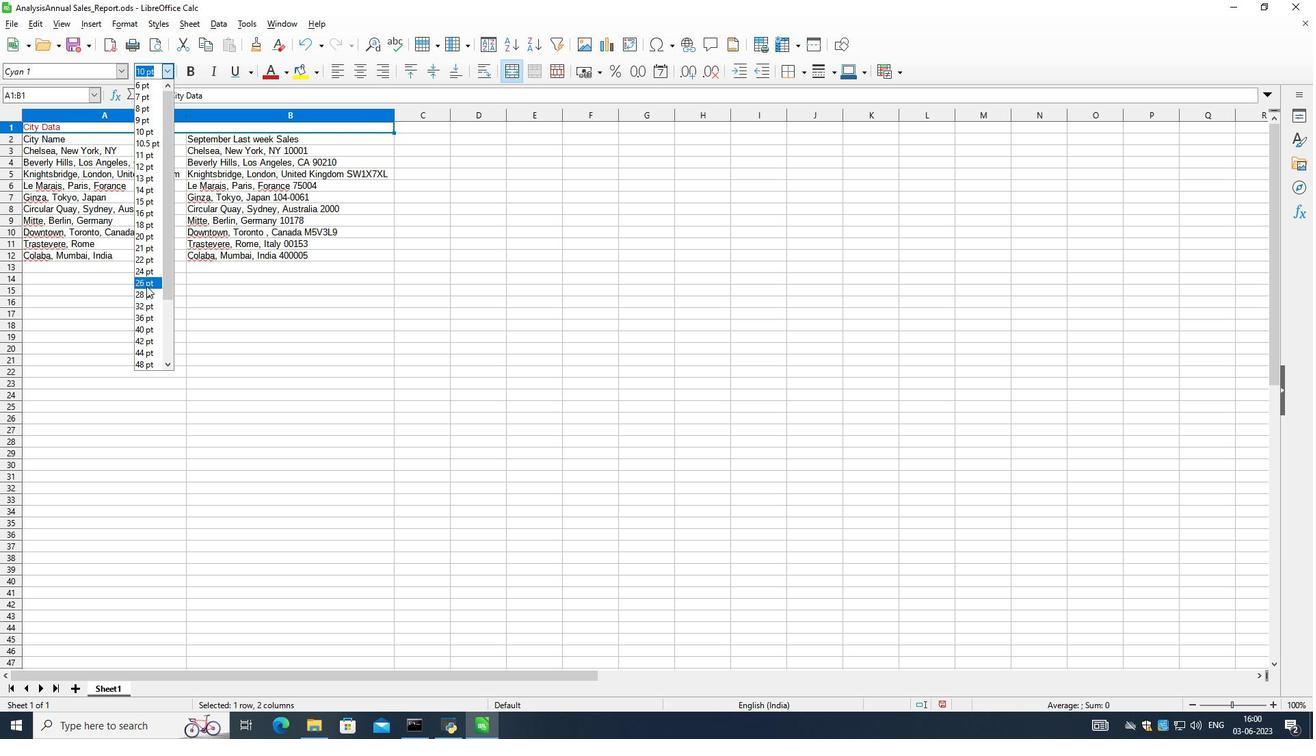 
Action: Mouse pressed left at (147, 286)
Screenshot: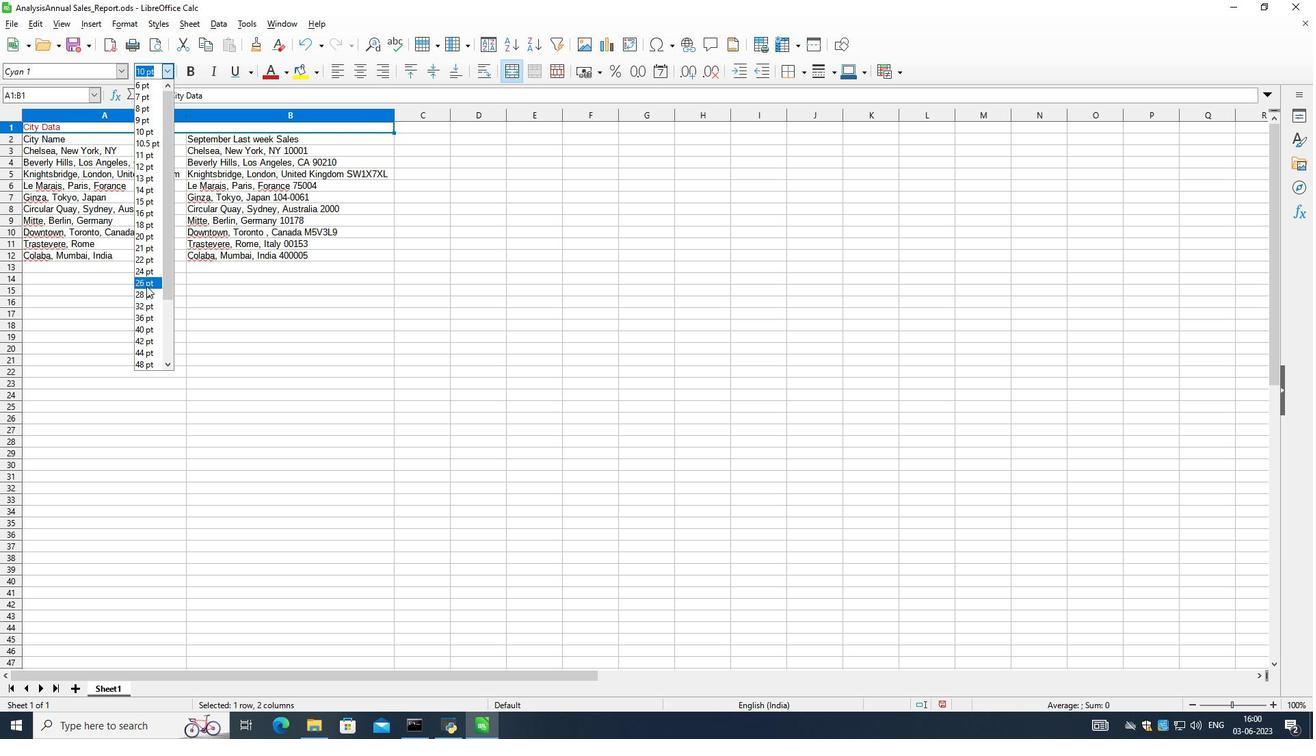 
Action: Mouse moved to (53, 156)
Screenshot: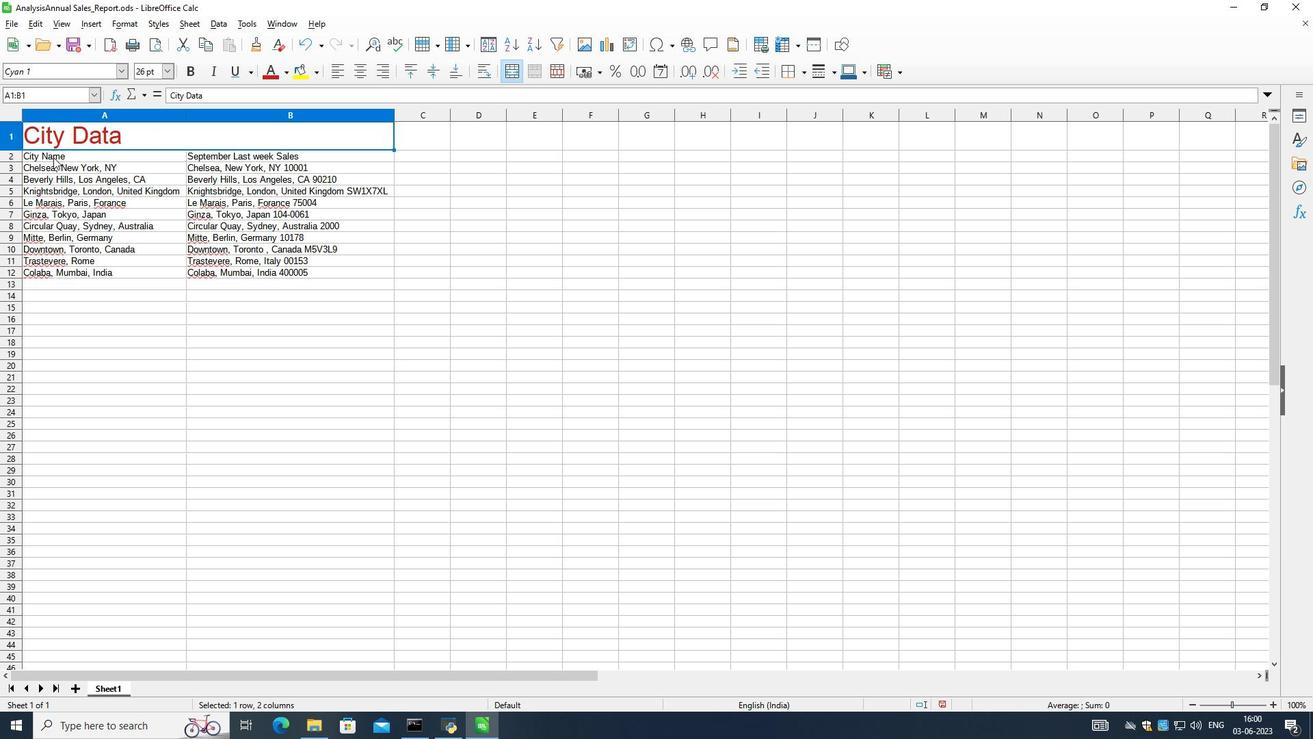 
Action: Mouse pressed left at (53, 156)
Screenshot: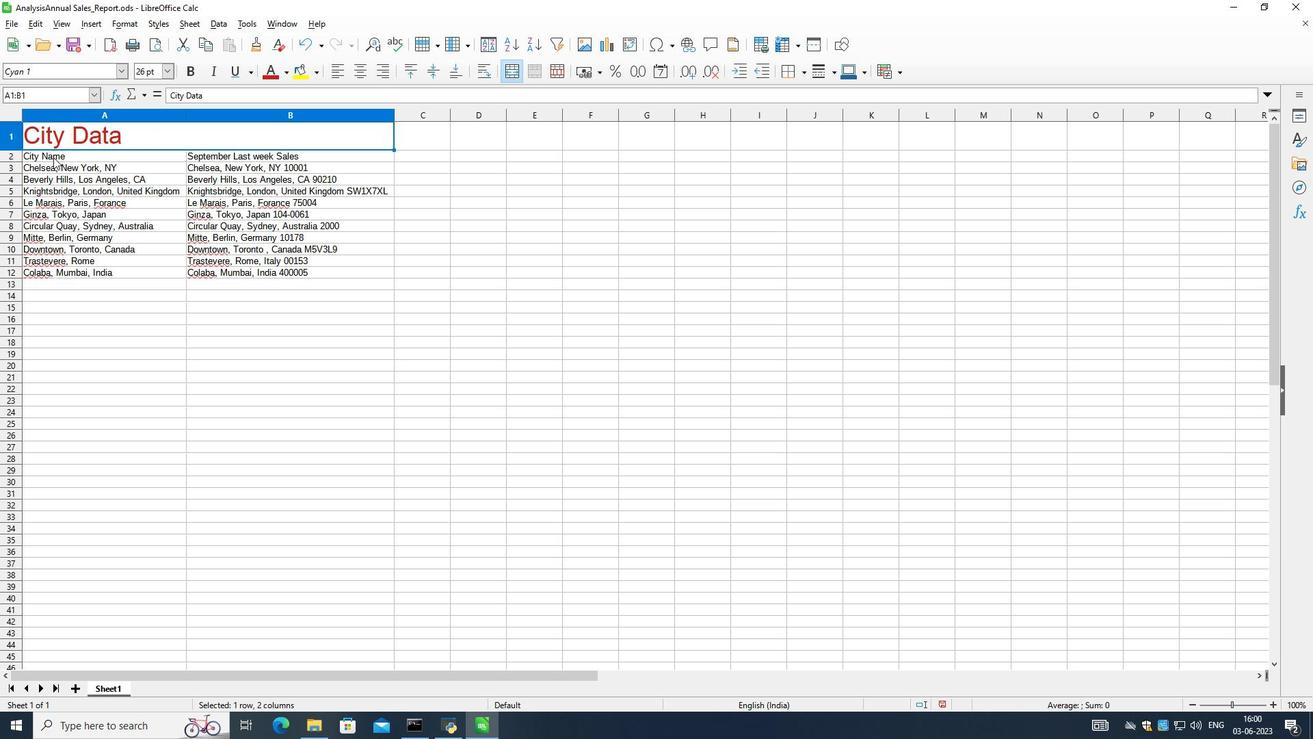 
Action: Mouse moved to (68, 194)
Screenshot: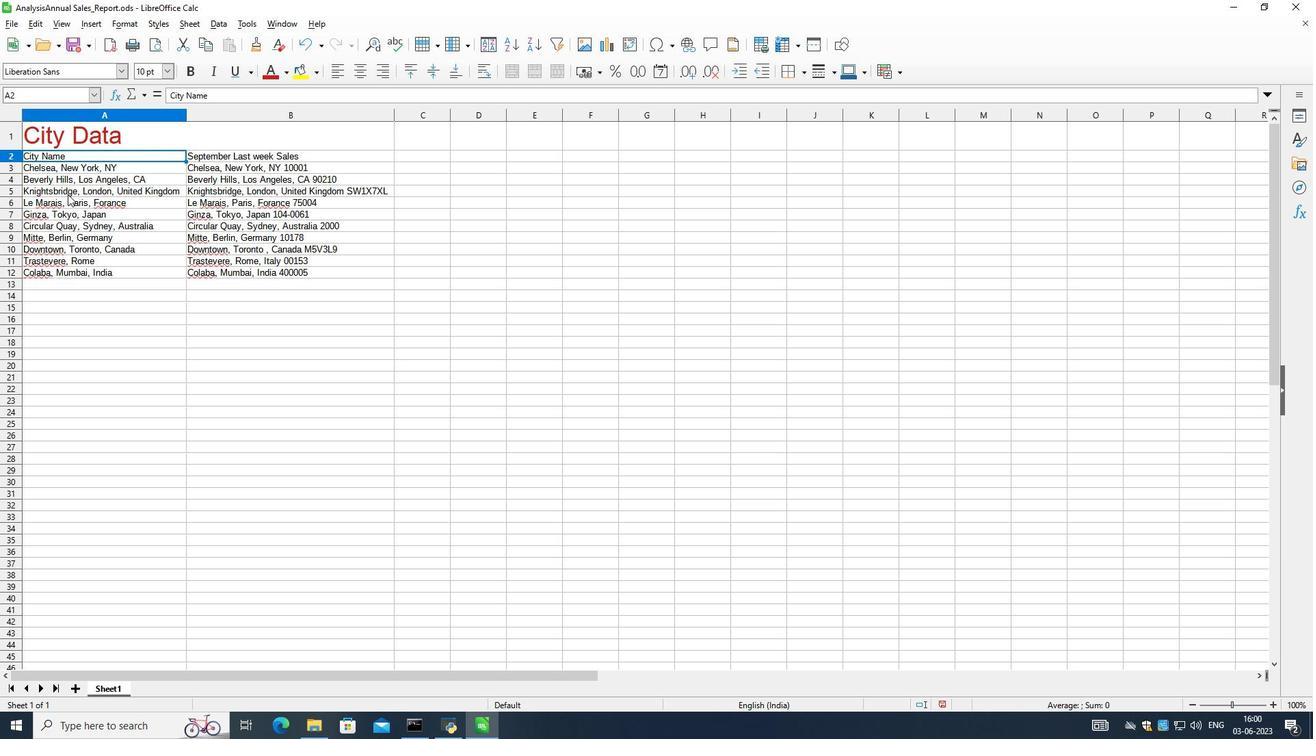 
Action: Mouse pressed left at (68, 194)
Screenshot: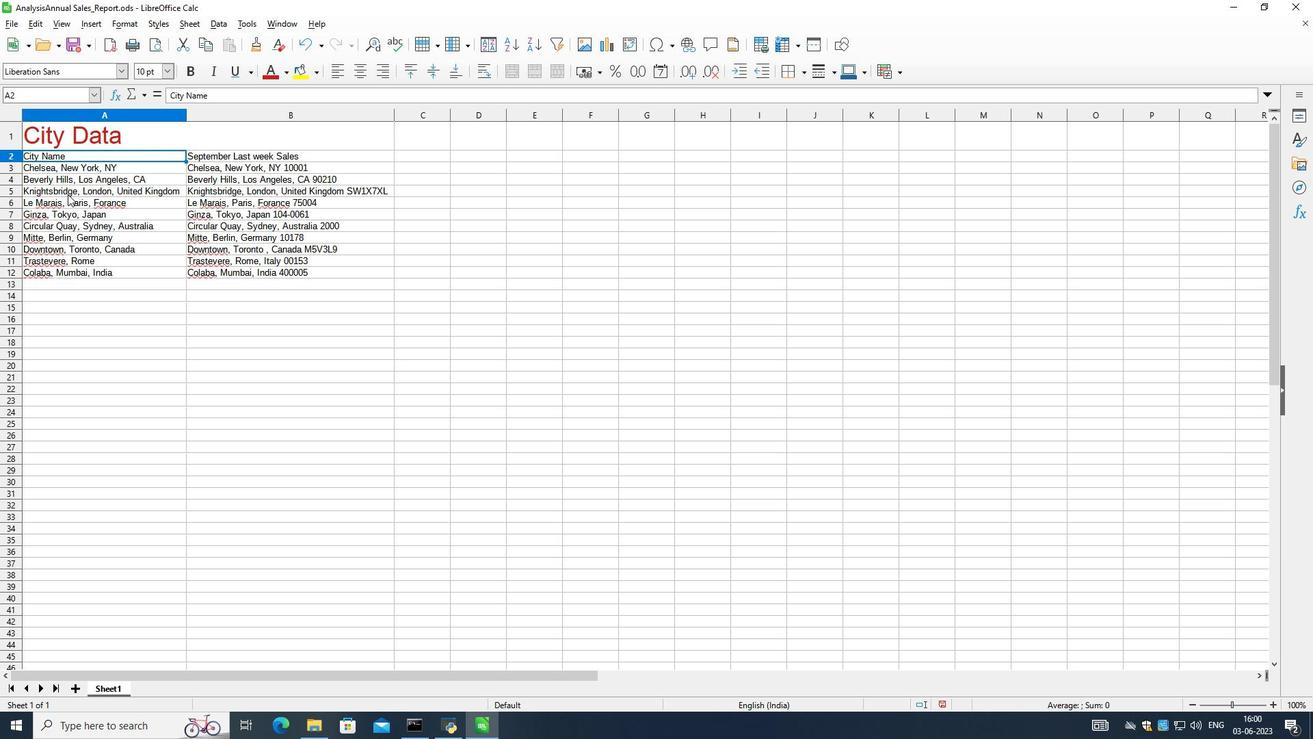 
Action: Mouse moved to (59, 155)
Screenshot: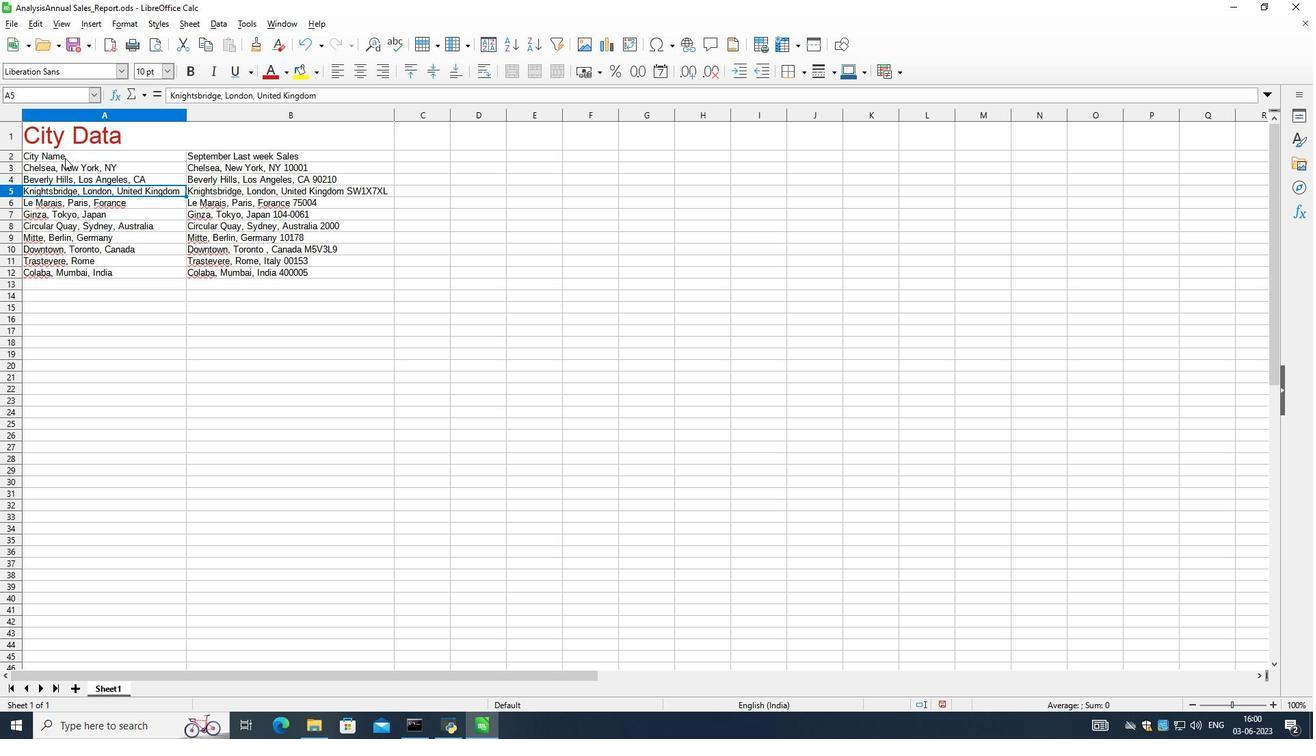 
Action: Mouse pressed left at (59, 155)
Screenshot: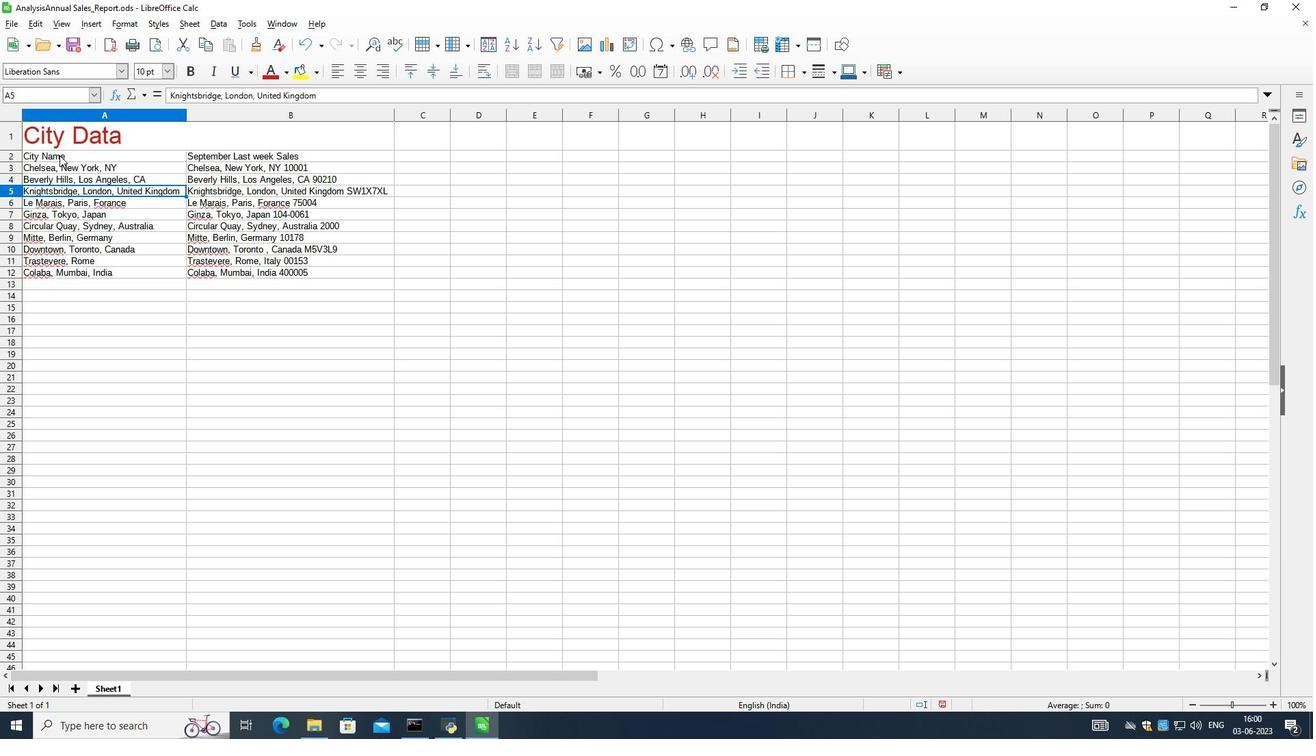 
Action: Mouse moved to (121, 69)
Screenshot: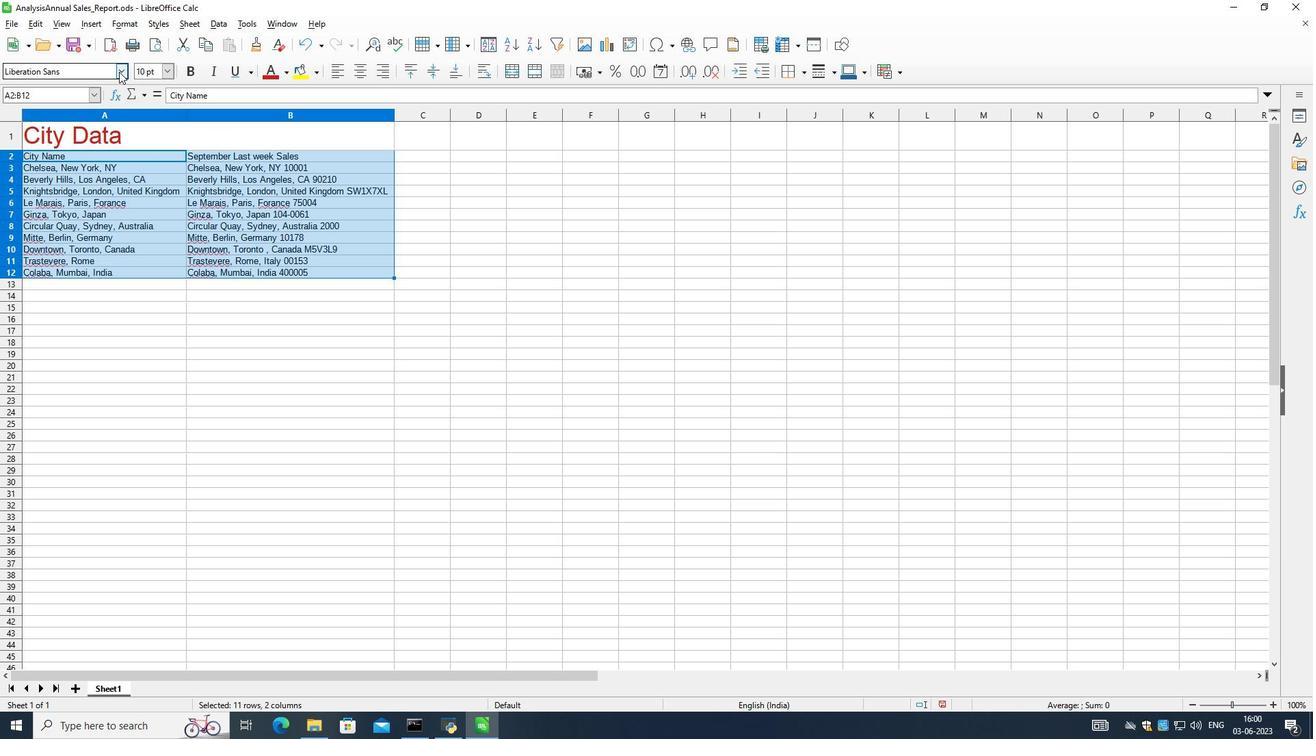 
Action: Mouse pressed left at (121, 69)
Screenshot: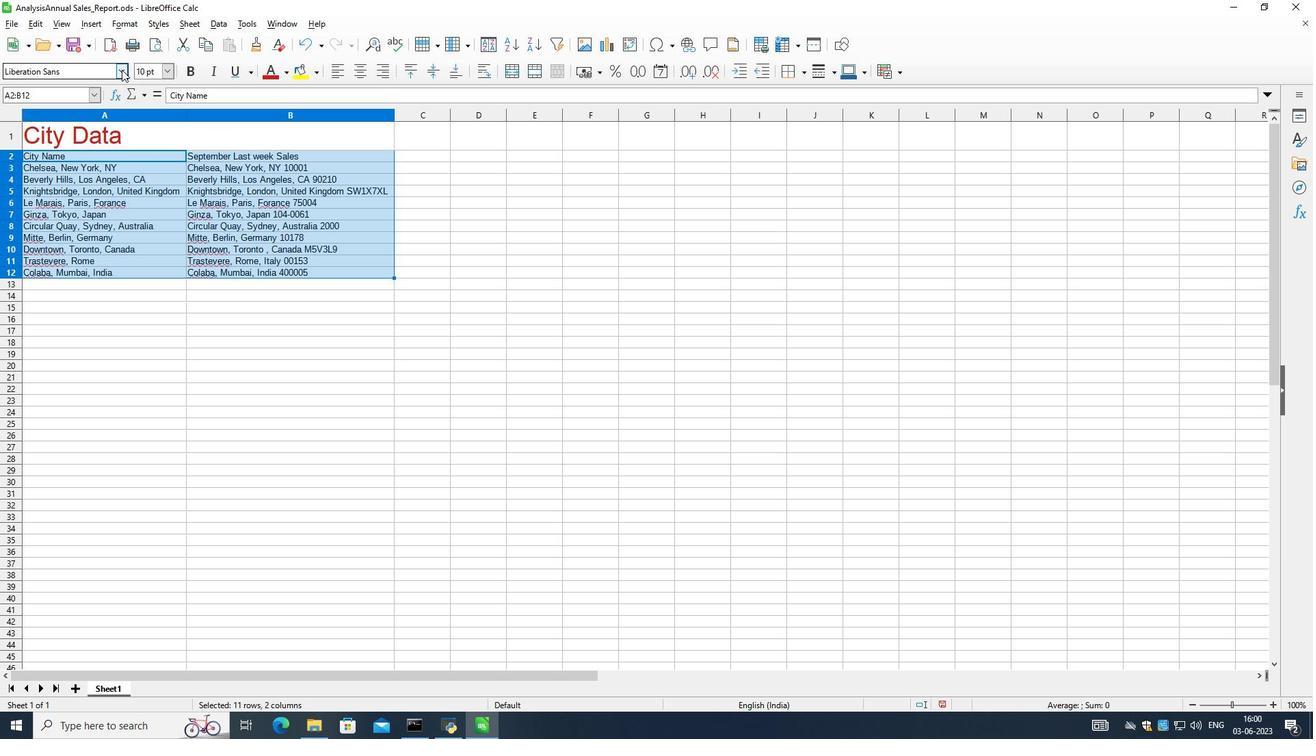 
Action: Mouse moved to (77, 231)
Screenshot: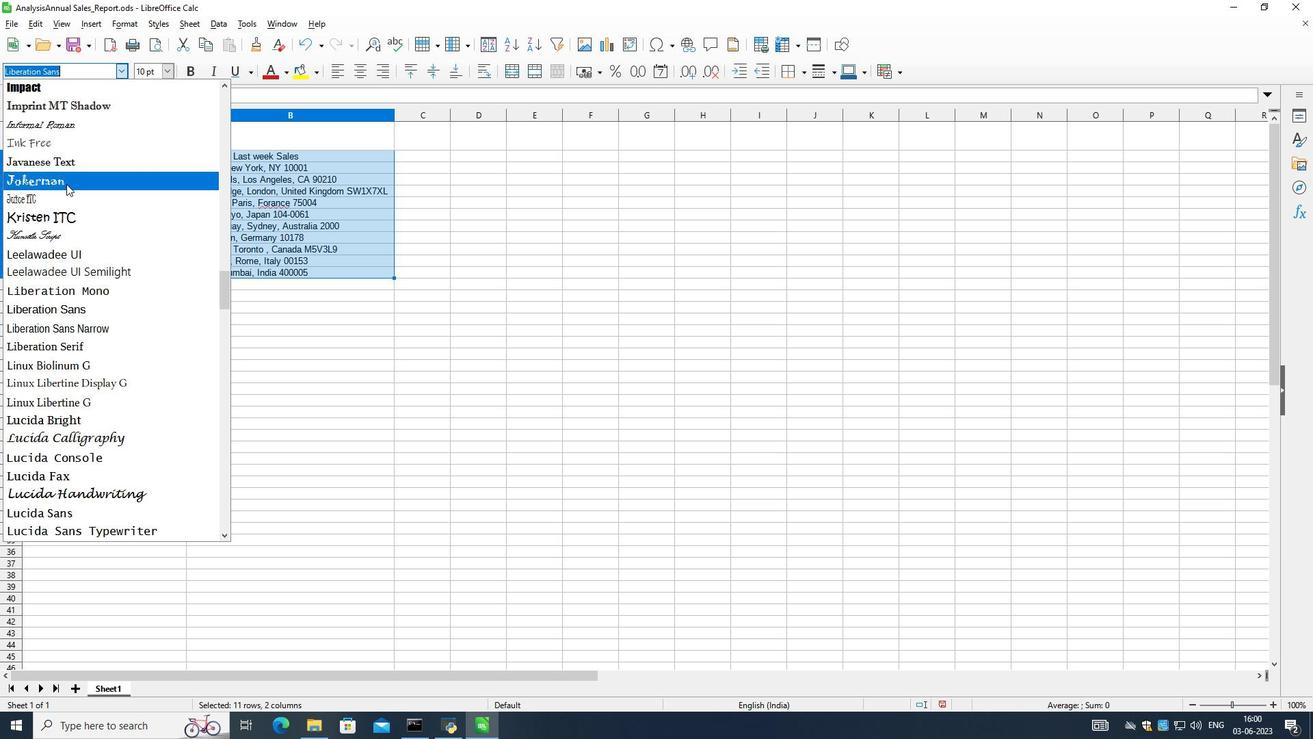 
Action: Key pressed arabic<Key.enter>
Screenshot: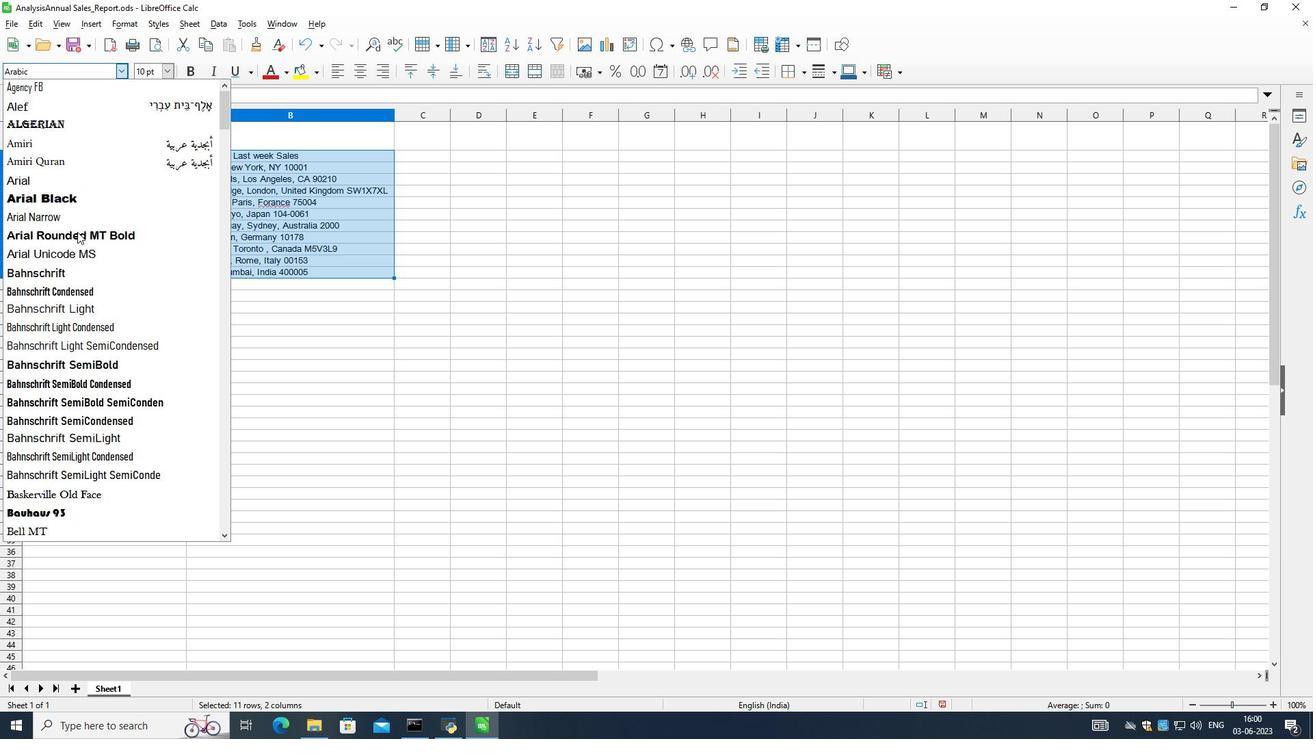 
Action: Mouse moved to (163, 75)
Screenshot: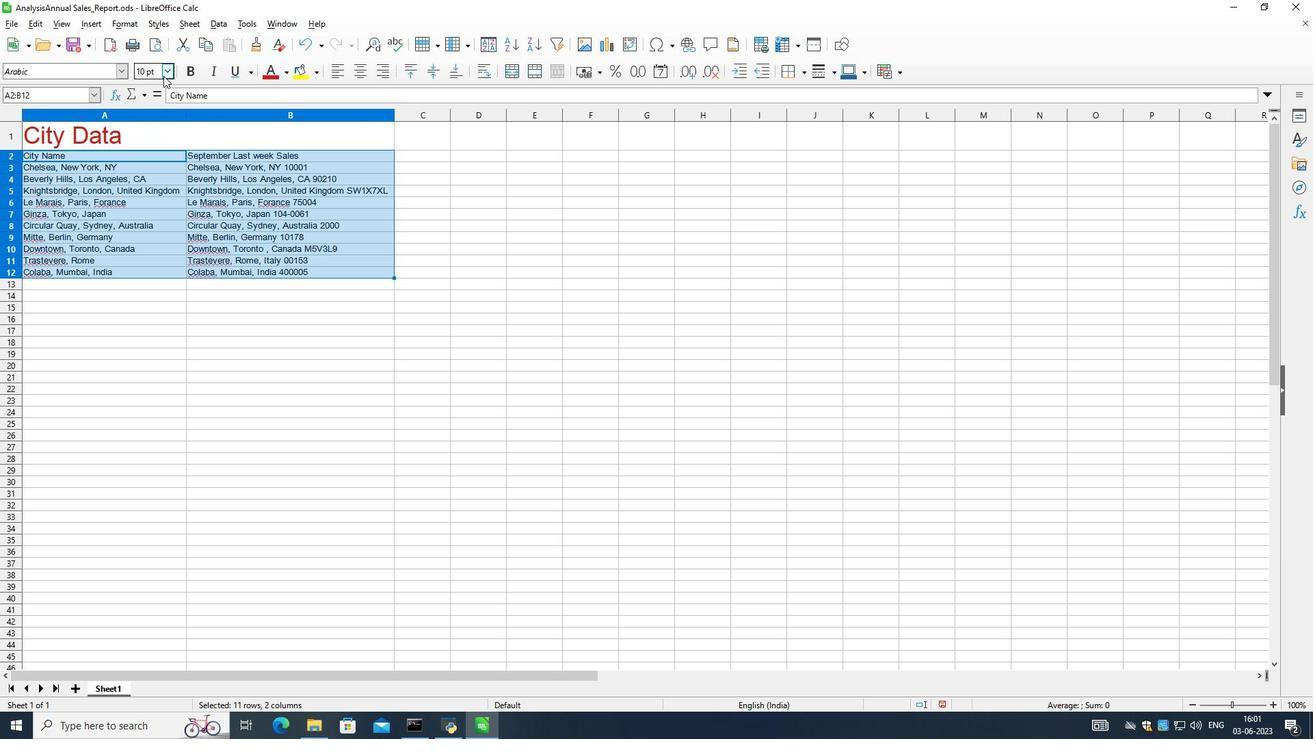 
Action: Mouse pressed left at (163, 75)
Screenshot: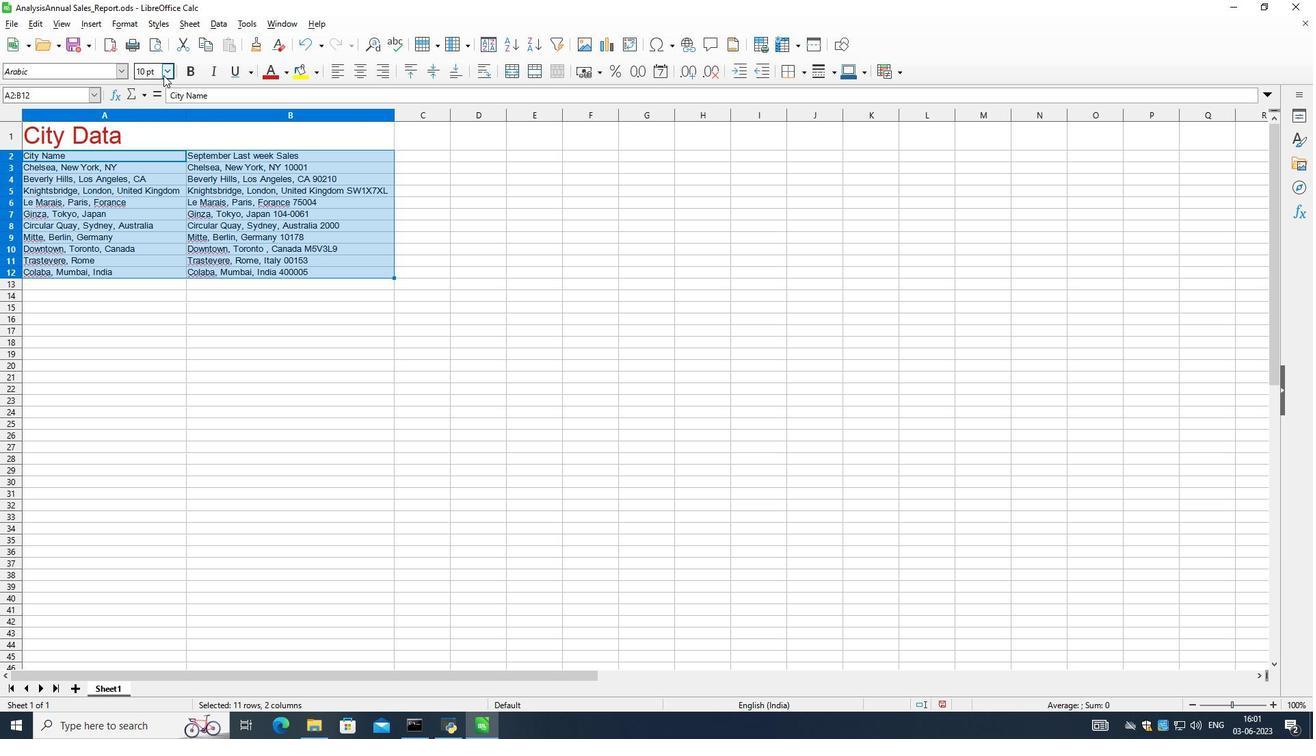 
Action: Mouse moved to (147, 229)
Screenshot: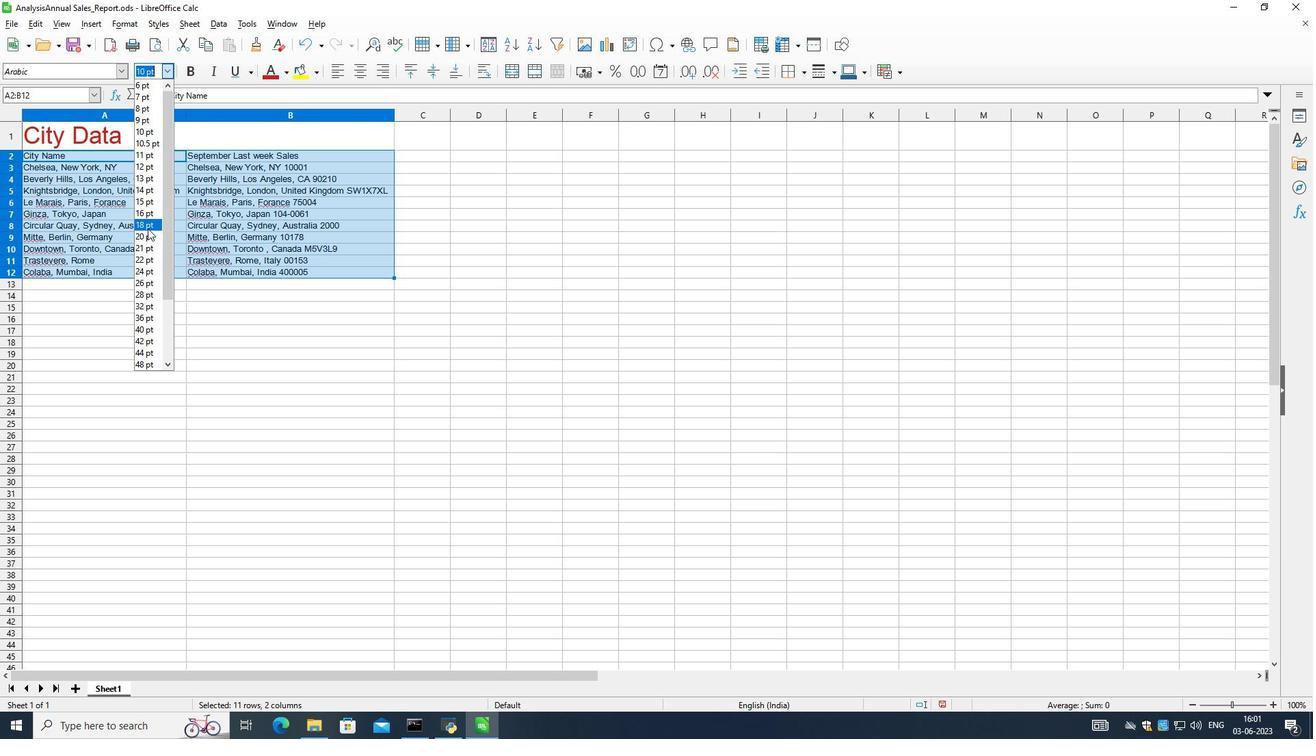 
Action: Mouse pressed left at (147, 229)
Screenshot: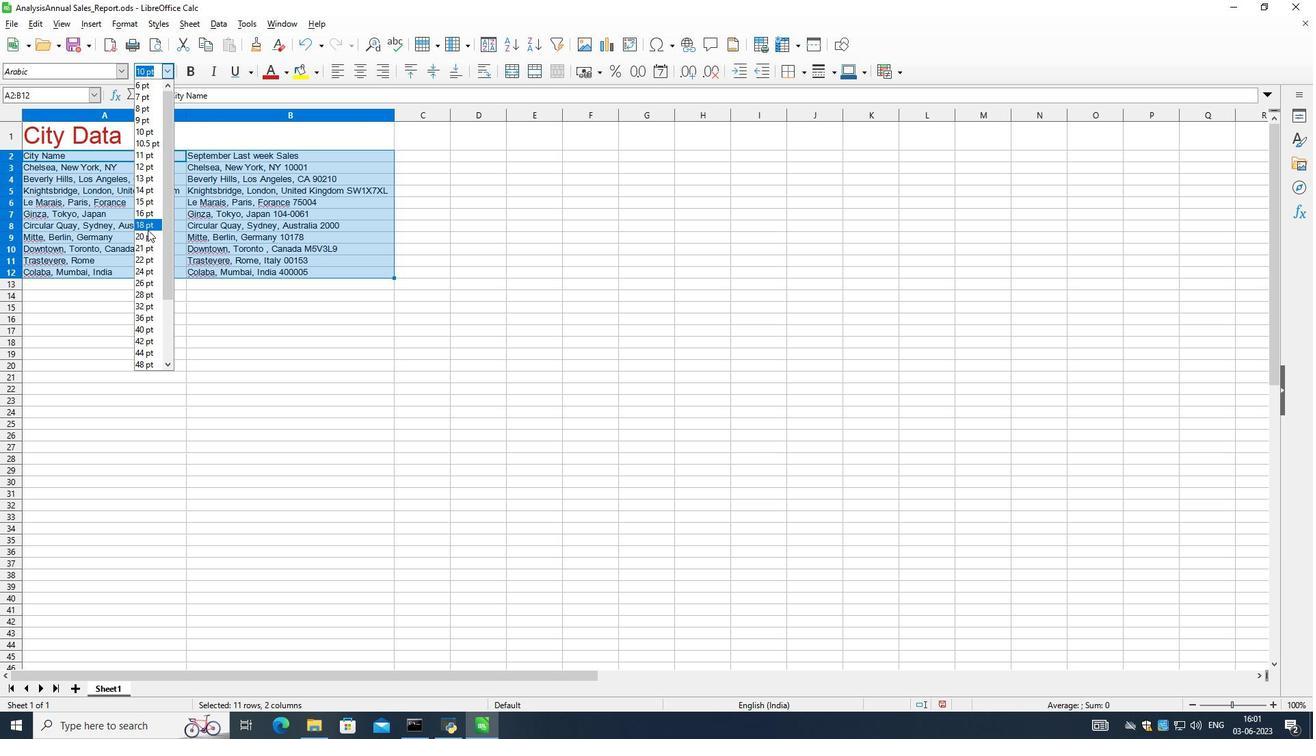 
Action: Mouse moved to (15, 112)
Screenshot: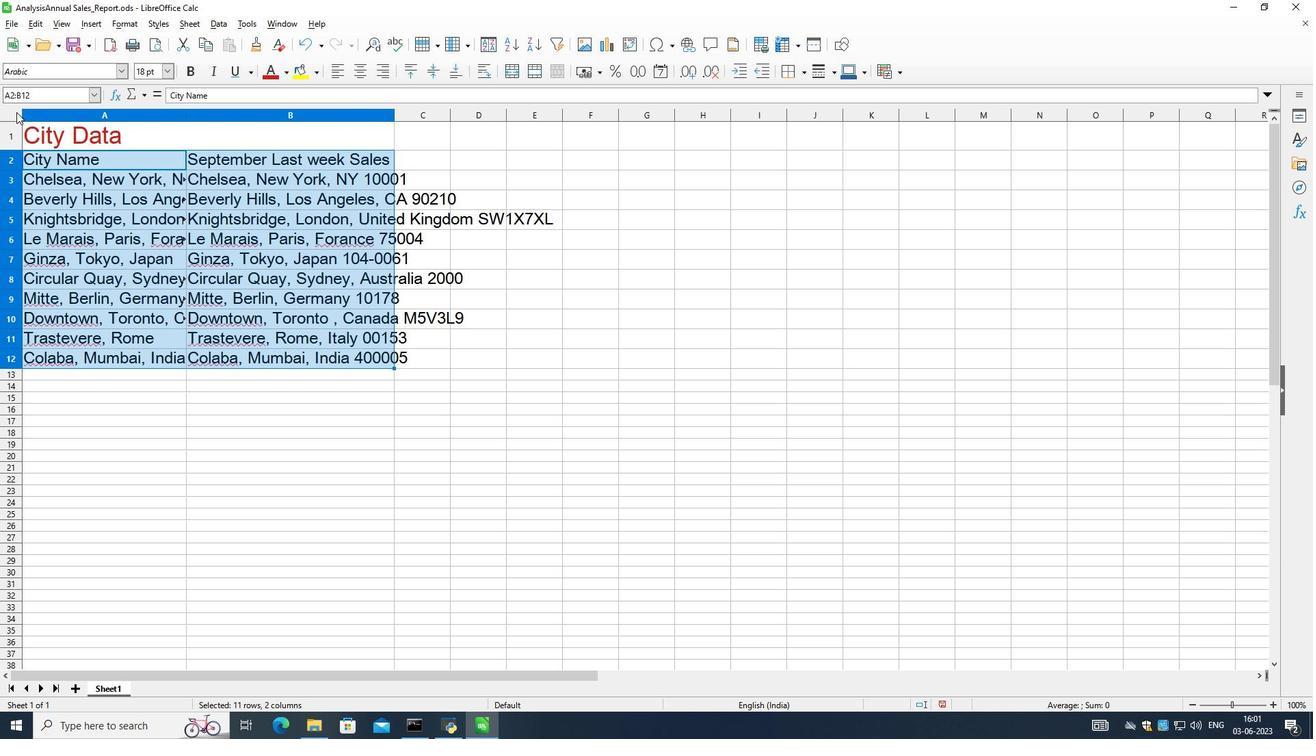 
Action: Mouse pressed left at (15, 112)
Screenshot: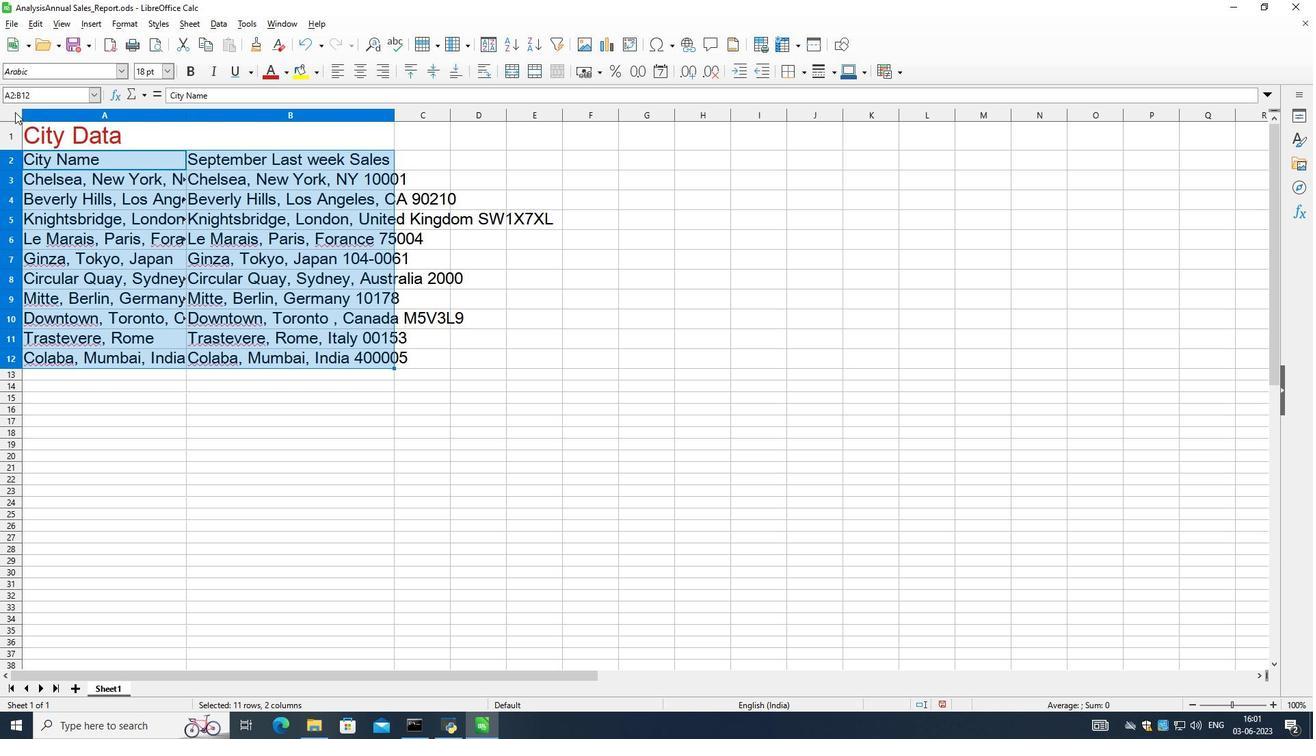 
Action: Mouse moved to (186, 117)
Screenshot: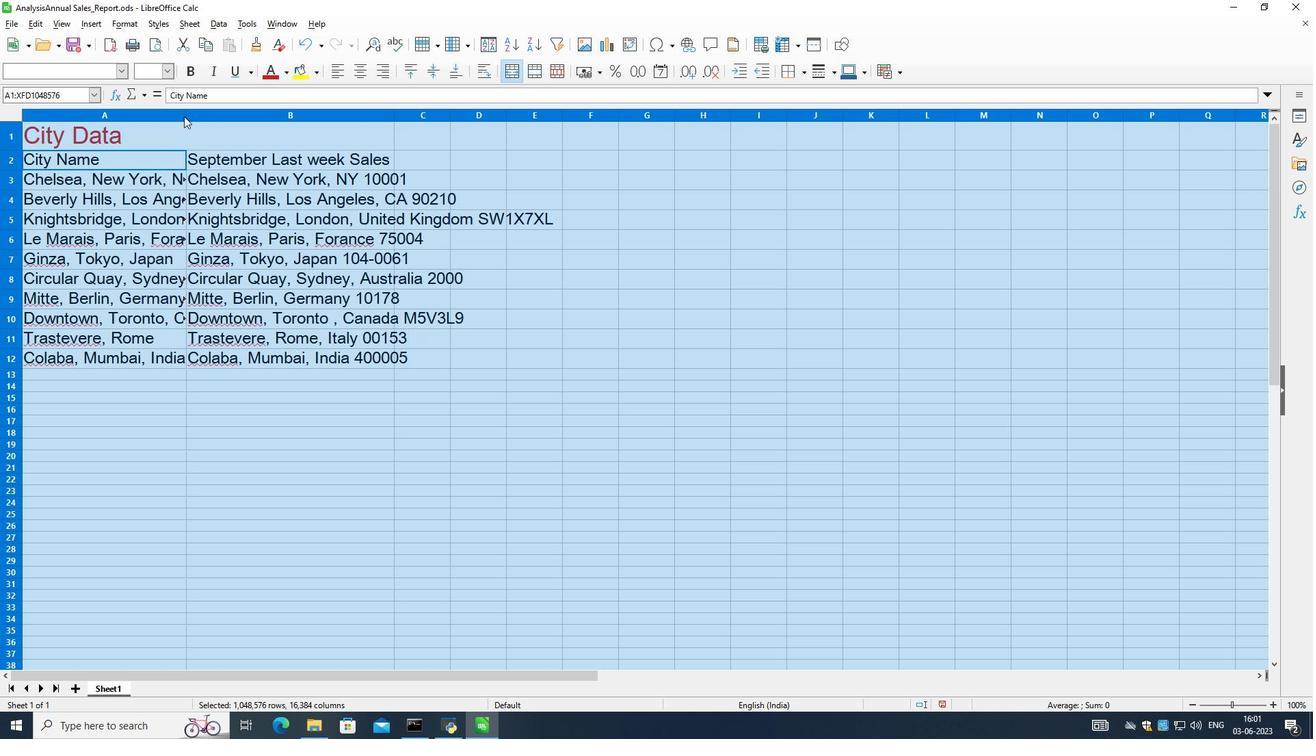 
Action: Mouse pressed left at (186, 117)
Screenshot: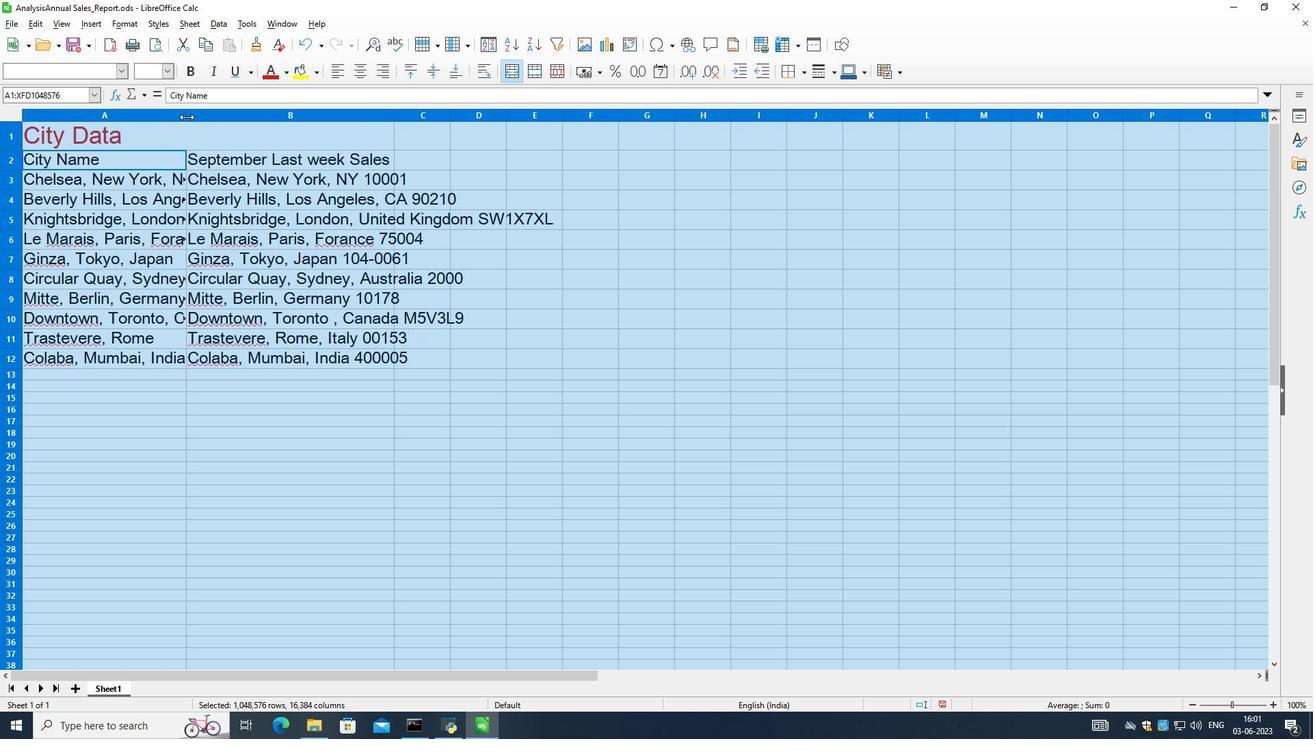 
Action: Mouse pressed left at (186, 117)
Screenshot: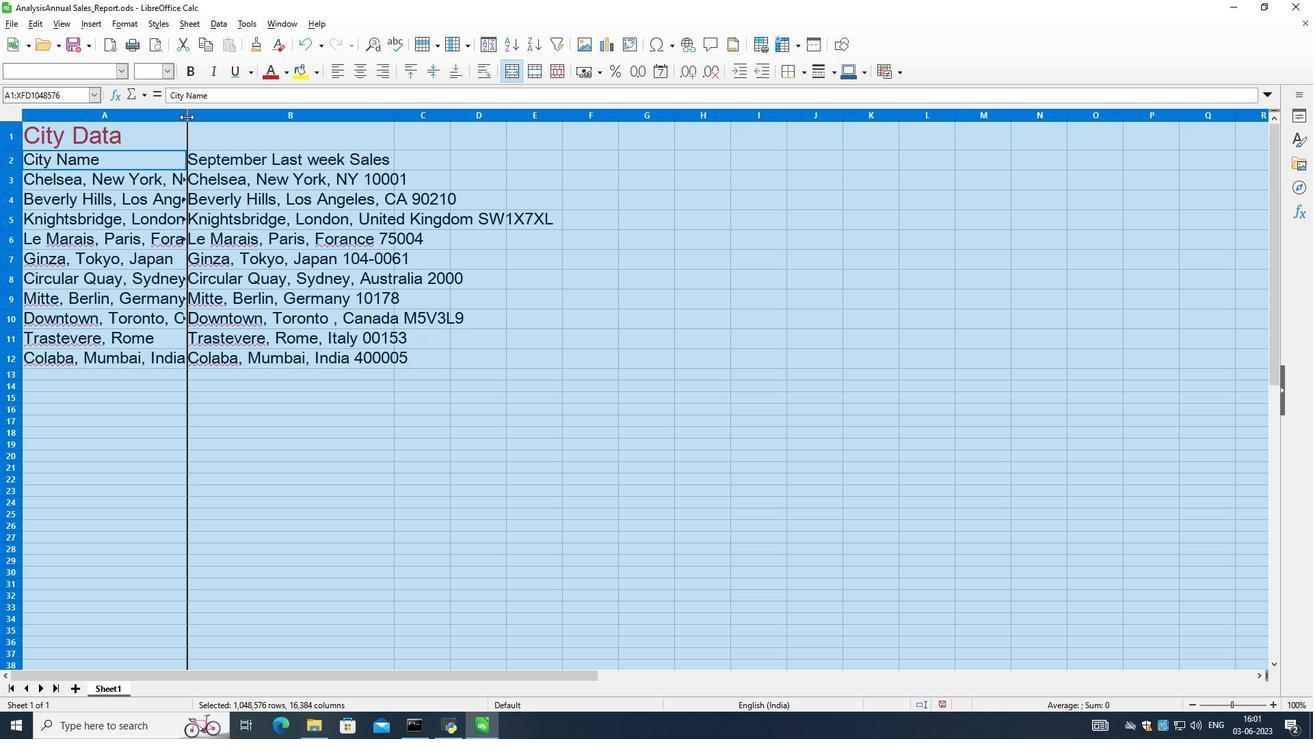 
Action: Mouse moved to (395, 232)
Screenshot: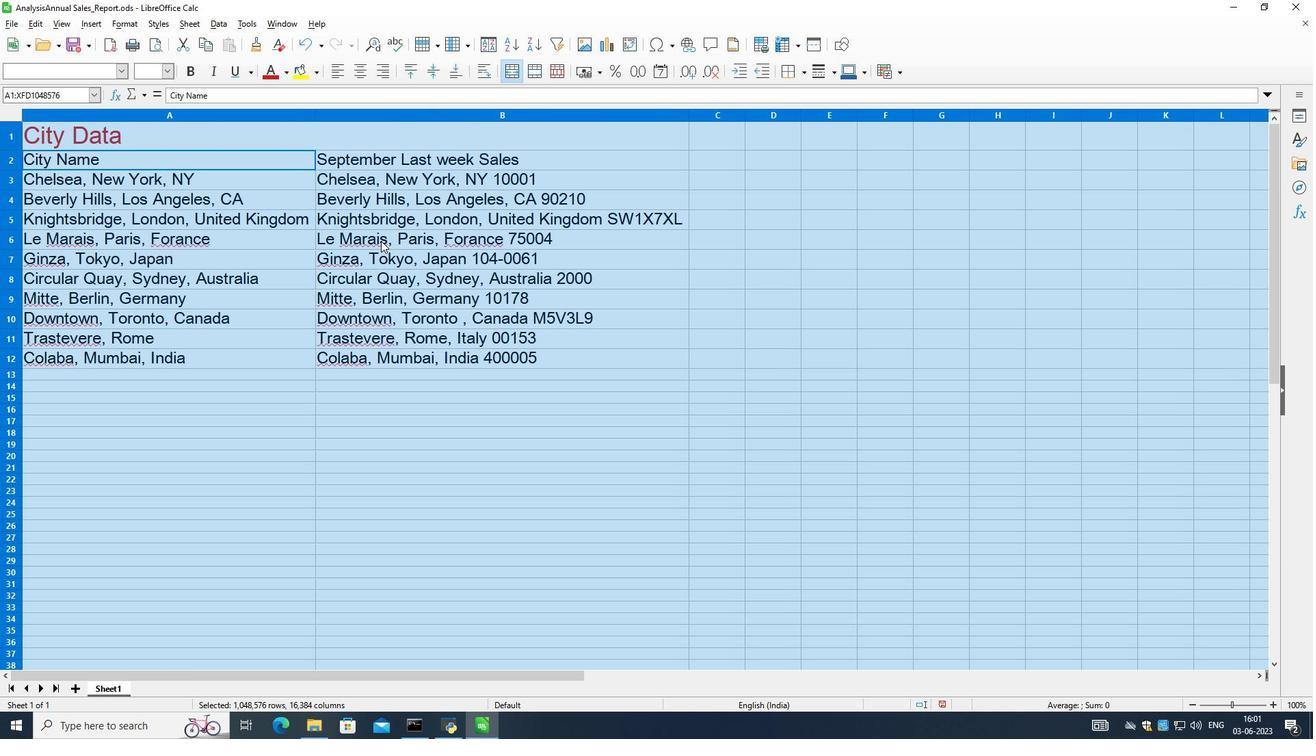 
Action: Mouse pressed left at (395, 232)
Screenshot: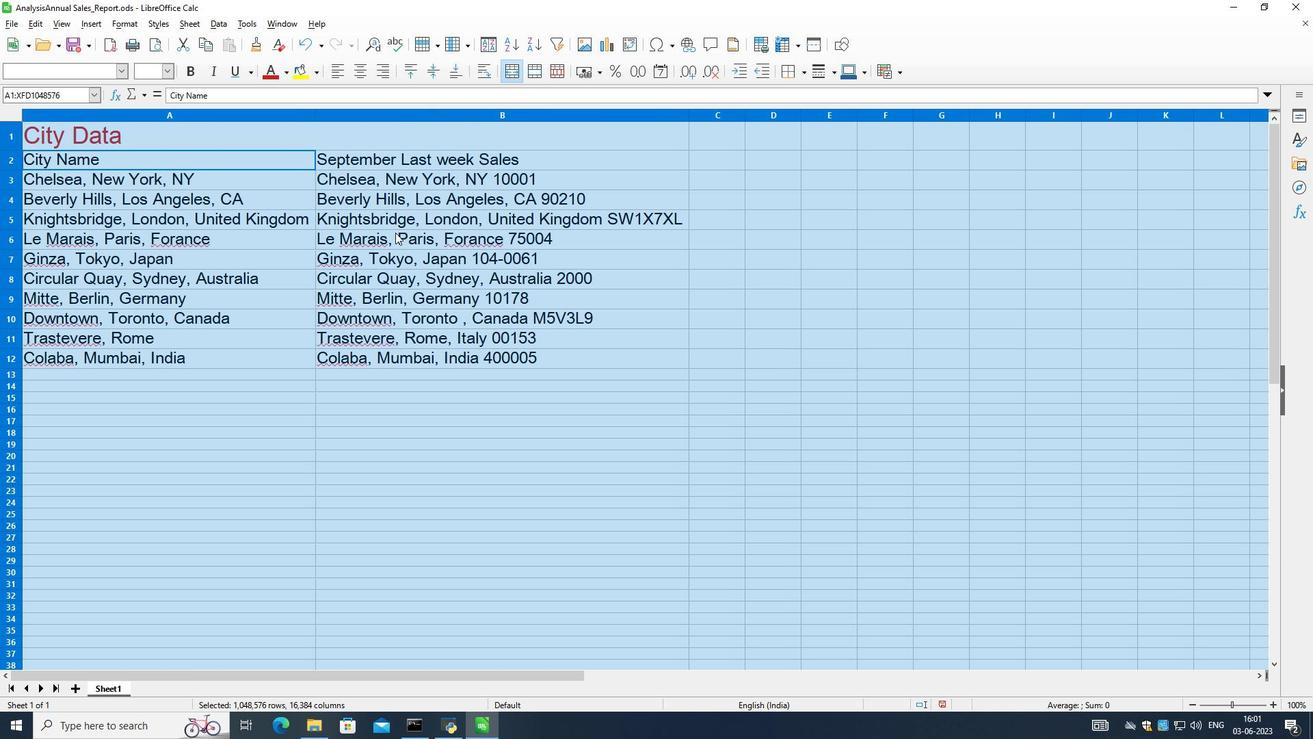 
Action: Mouse moved to (133, 130)
Screenshot: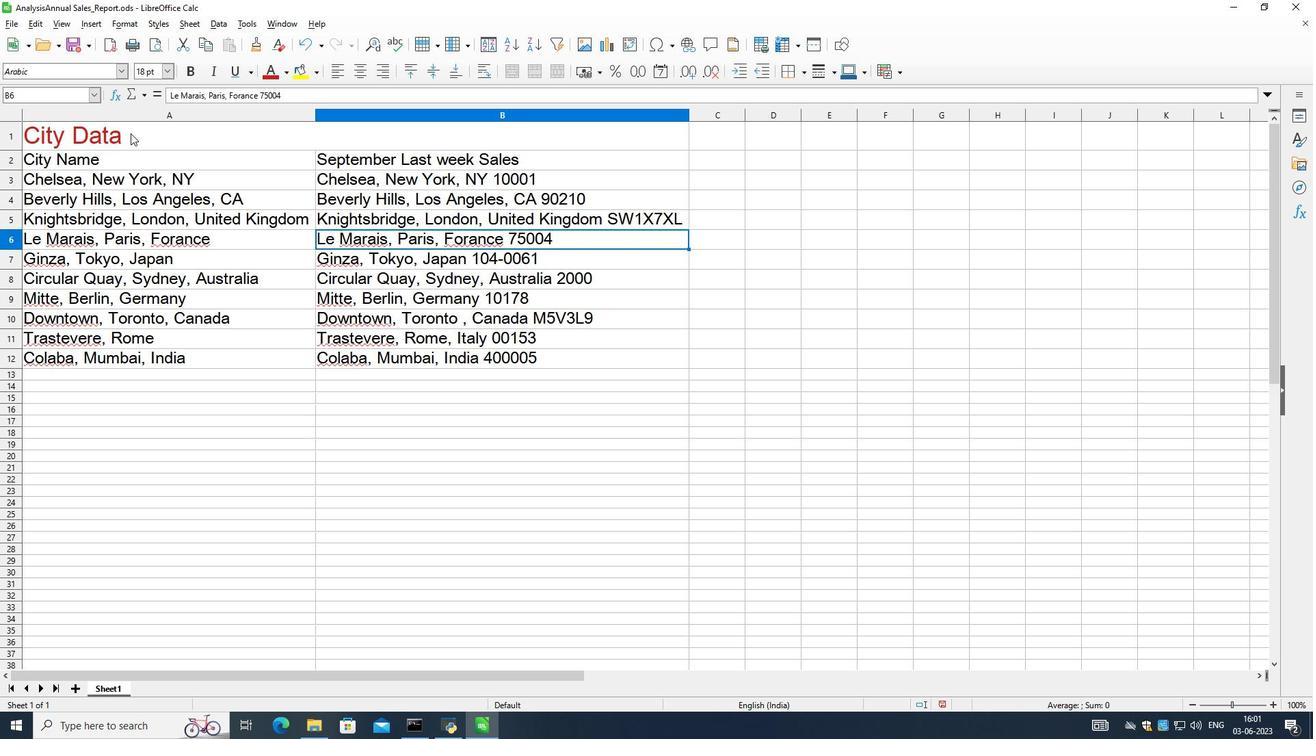 
Action: Mouse pressed left at (133, 130)
Screenshot: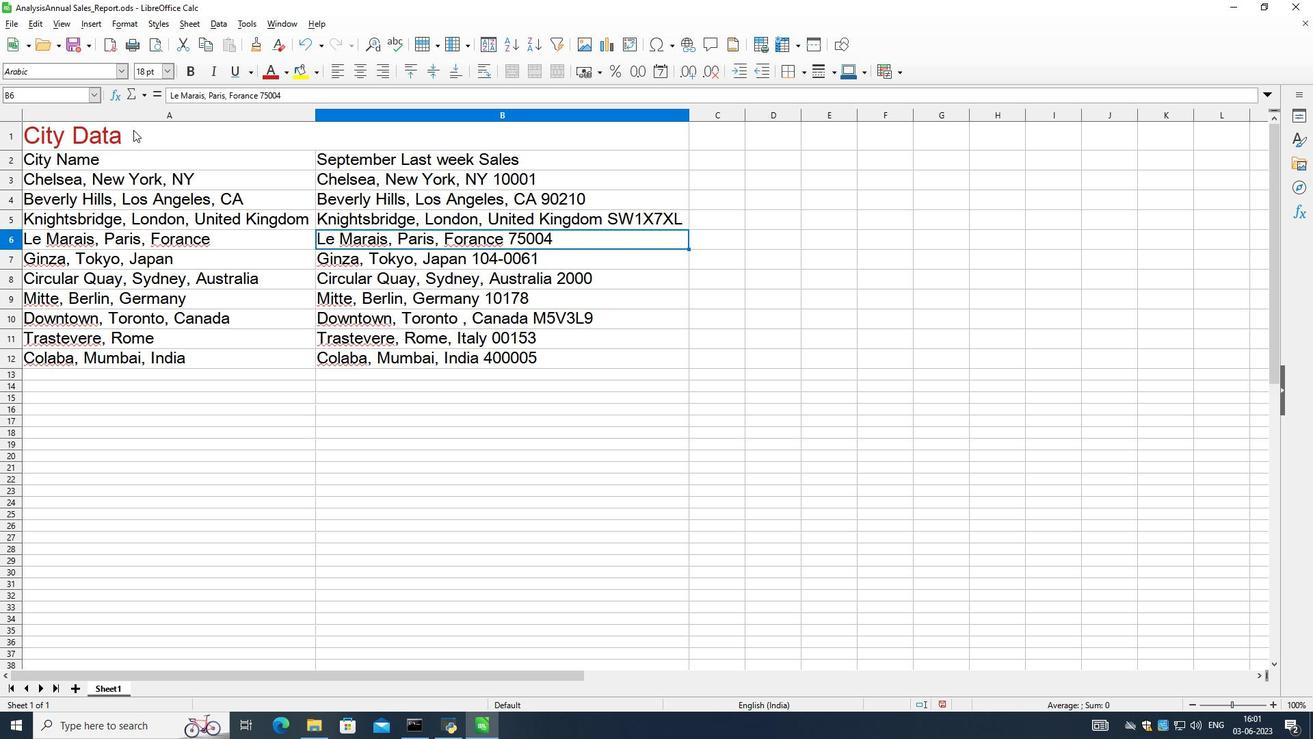 
Action: Mouse moved to (358, 68)
Screenshot: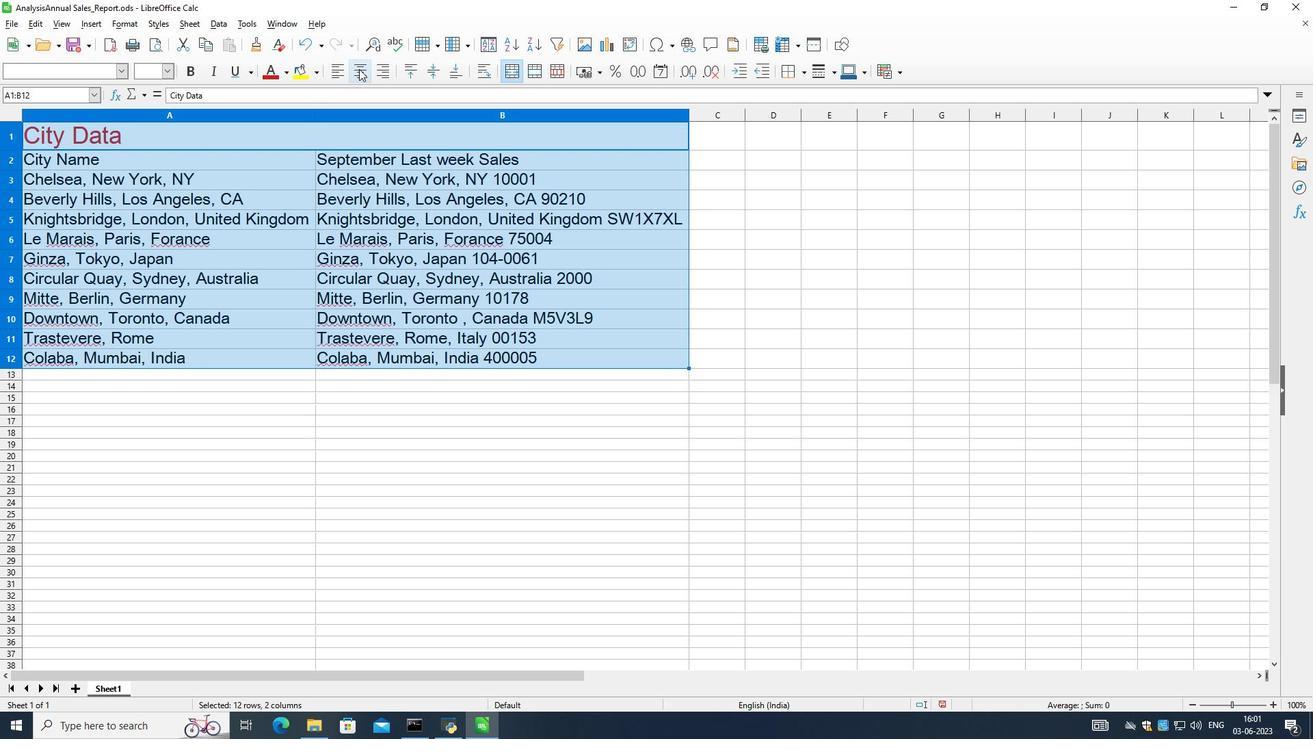 
Action: Mouse pressed left at (358, 68)
Screenshot: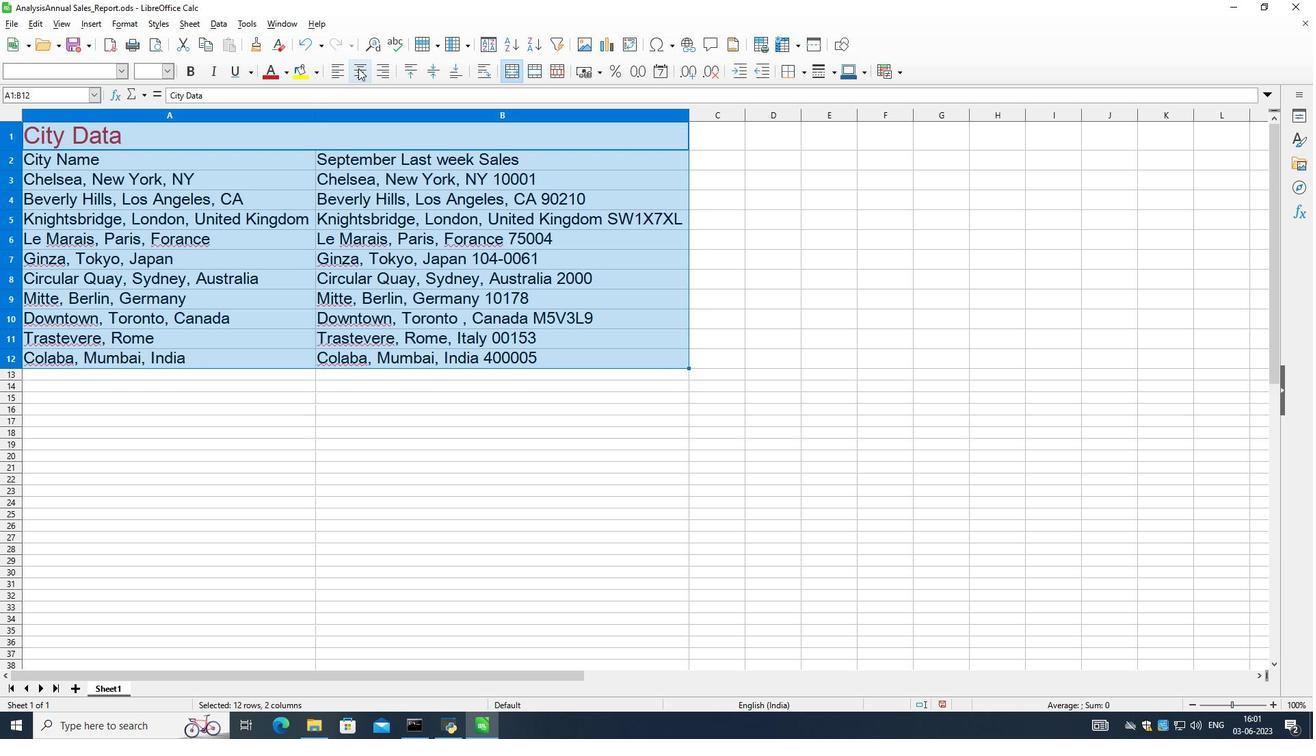 
Action: Mouse moved to (433, 264)
Screenshot: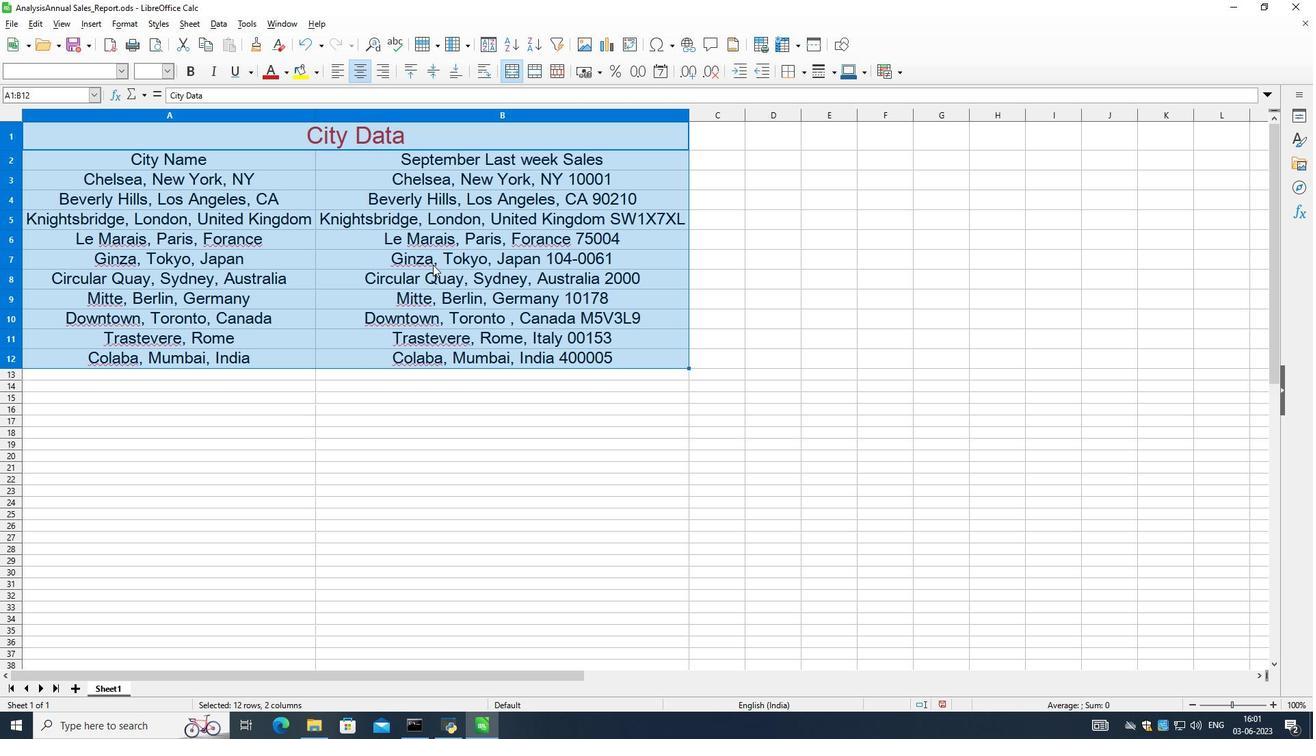 
Action: Mouse pressed left at (433, 264)
Screenshot: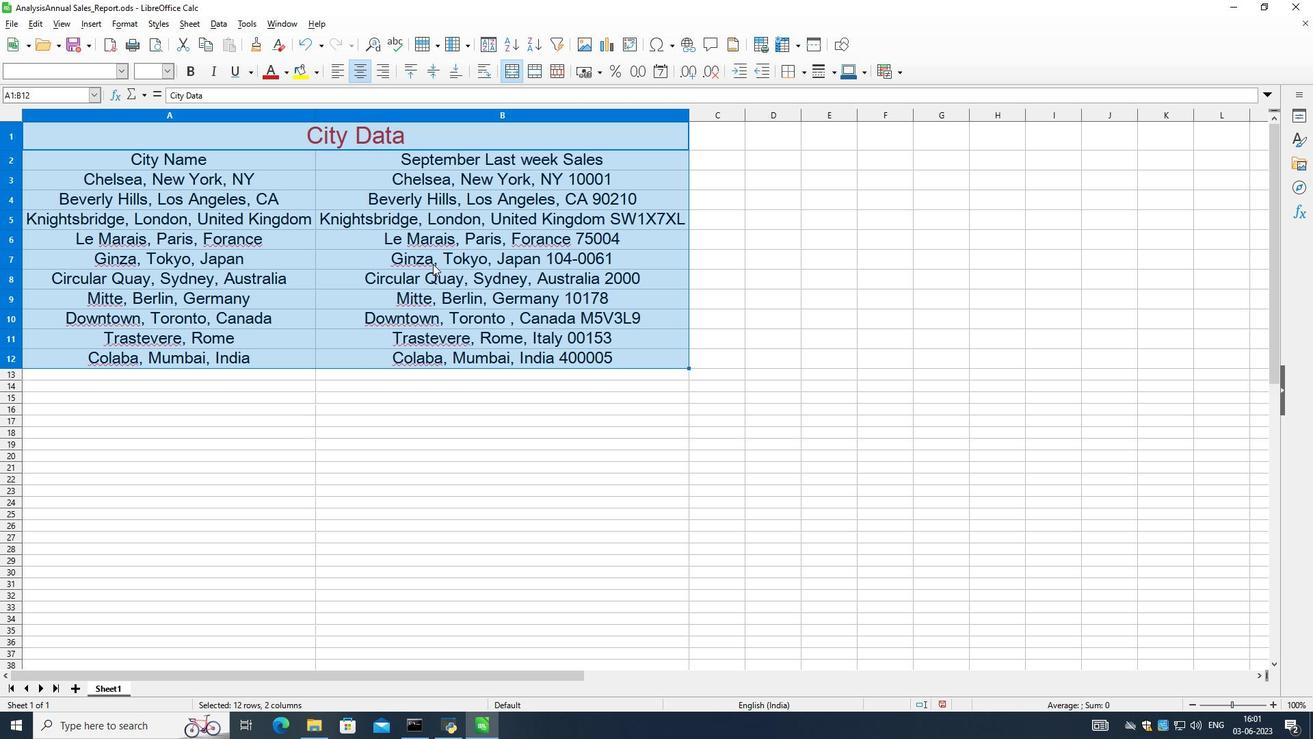 
Action: Mouse moved to (117, 68)
Screenshot: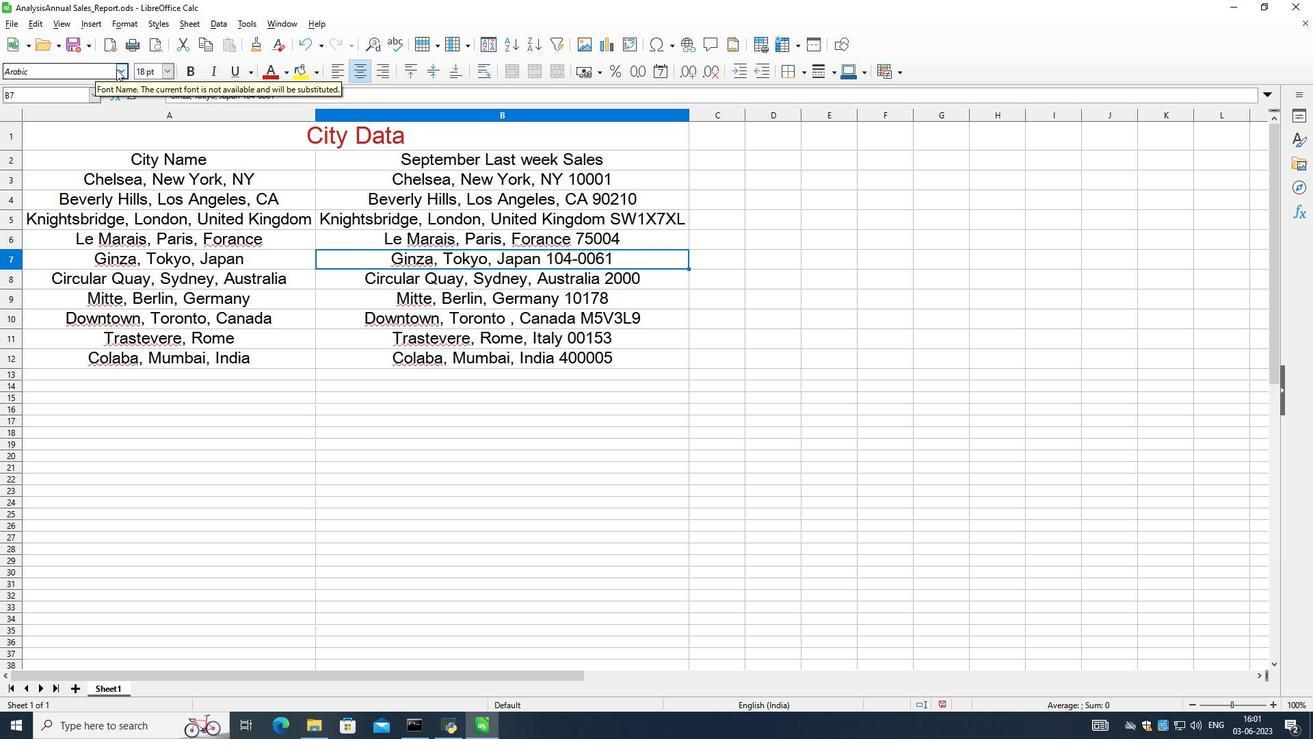 
Action: Mouse pressed left at (117, 68)
Screenshot: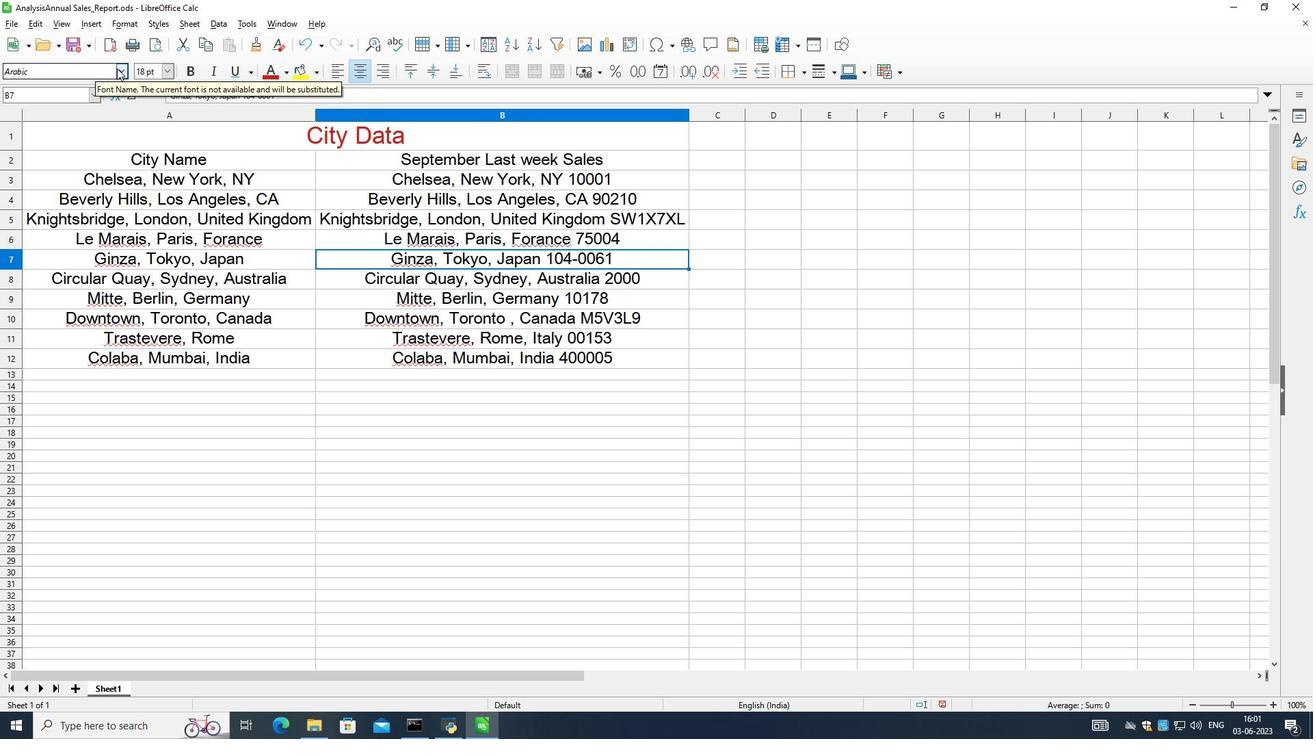 
Action: Mouse moved to (70, 275)
Screenshot: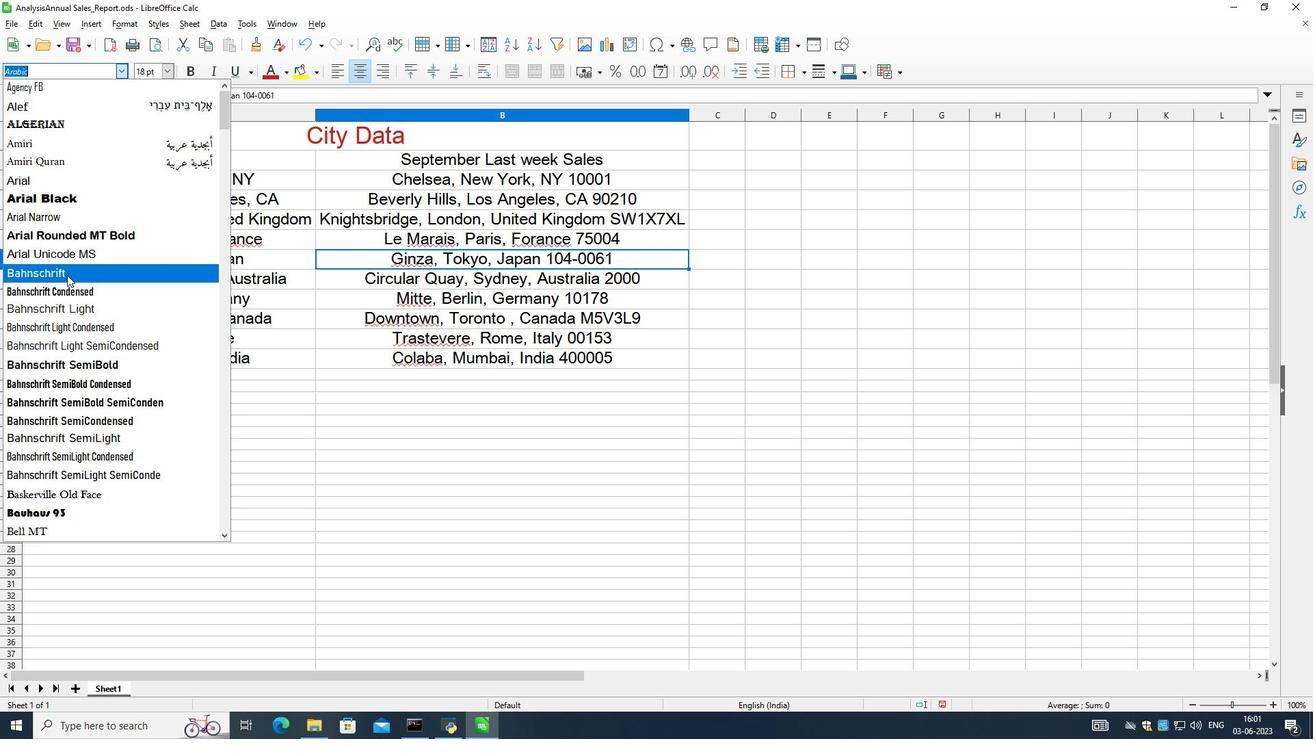 
Action: Key pressed andalu<Key.enter>
Screenshot: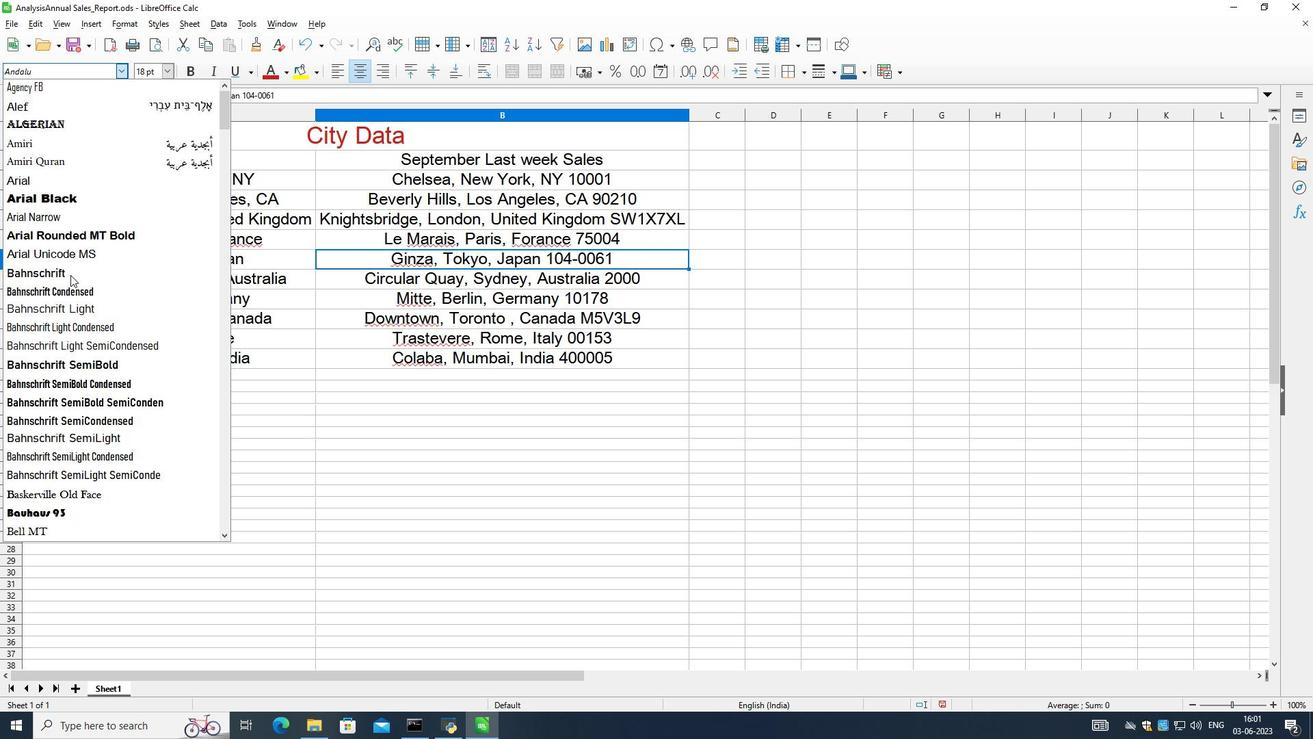 
Action: Mouse moved to (208, 305)
Screenshot: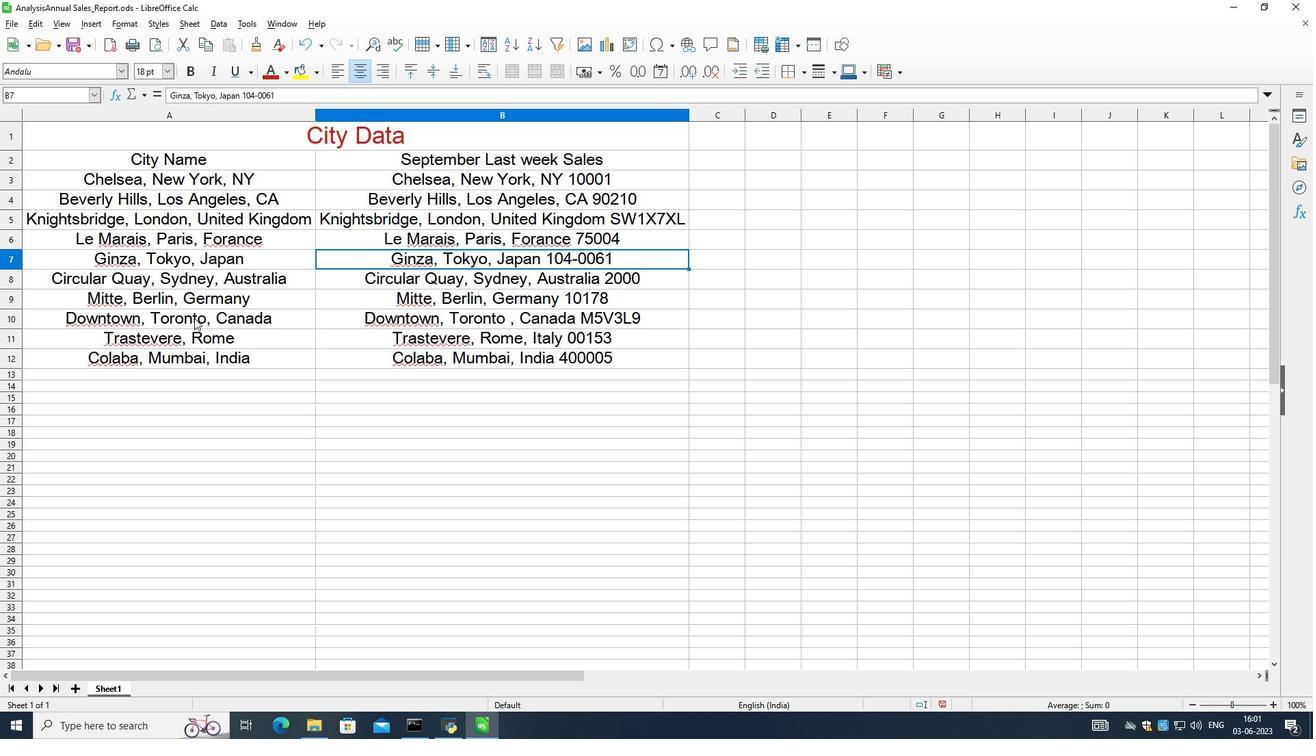 
Action: Mouse pressed left at (208, 305)
Screenshot: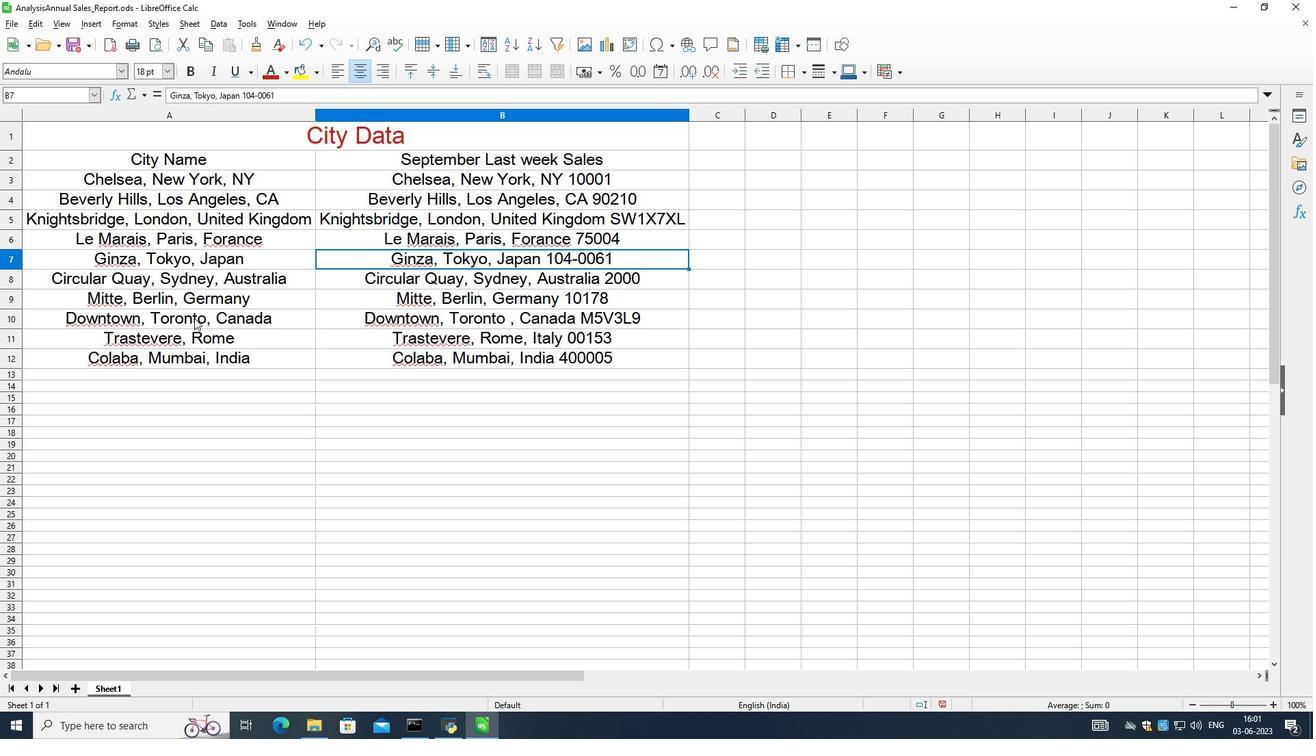 
Action: Mouse moved to (353, 250)
Screenshot: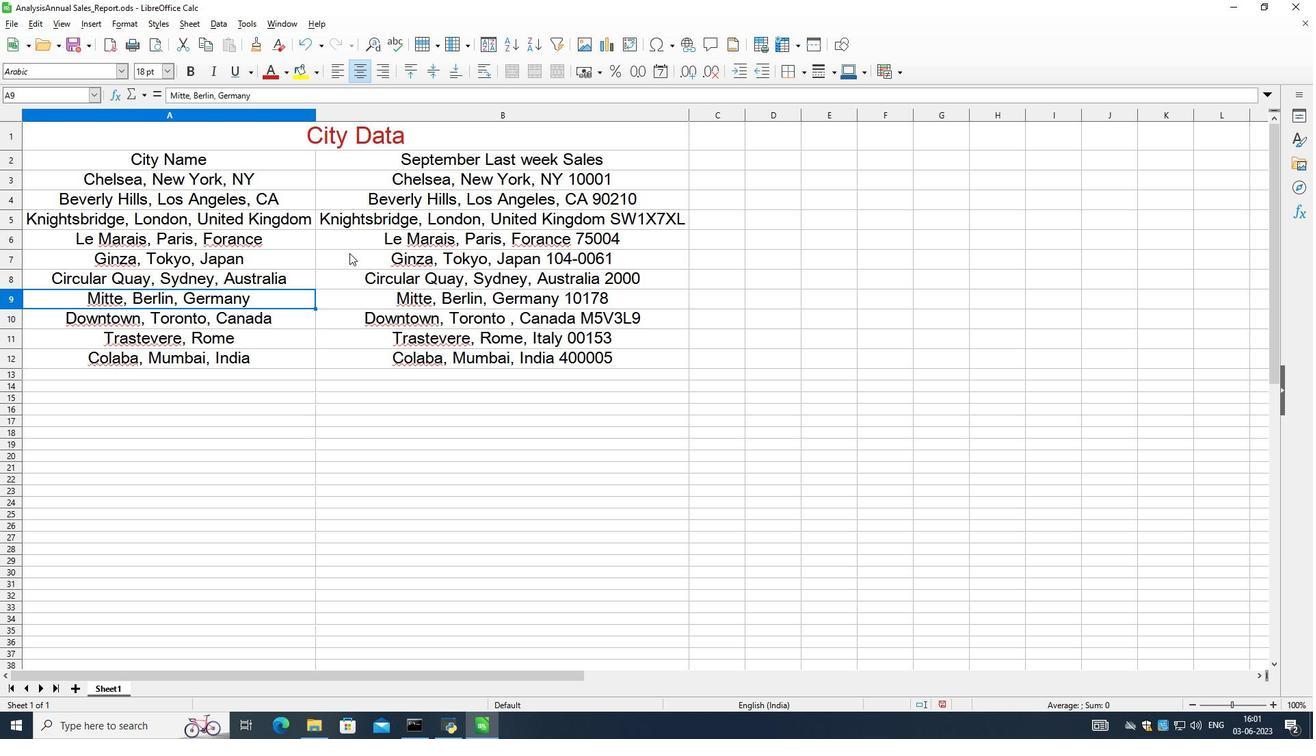 
